 Task: In the  document Appleloge.rtf ,align picture to the 'center'. Insert word art below the picture and give heading  'Apple in Black 'change the shape height to  6.32 in
Action: Mouse moved to (523, 322)
Screenshot: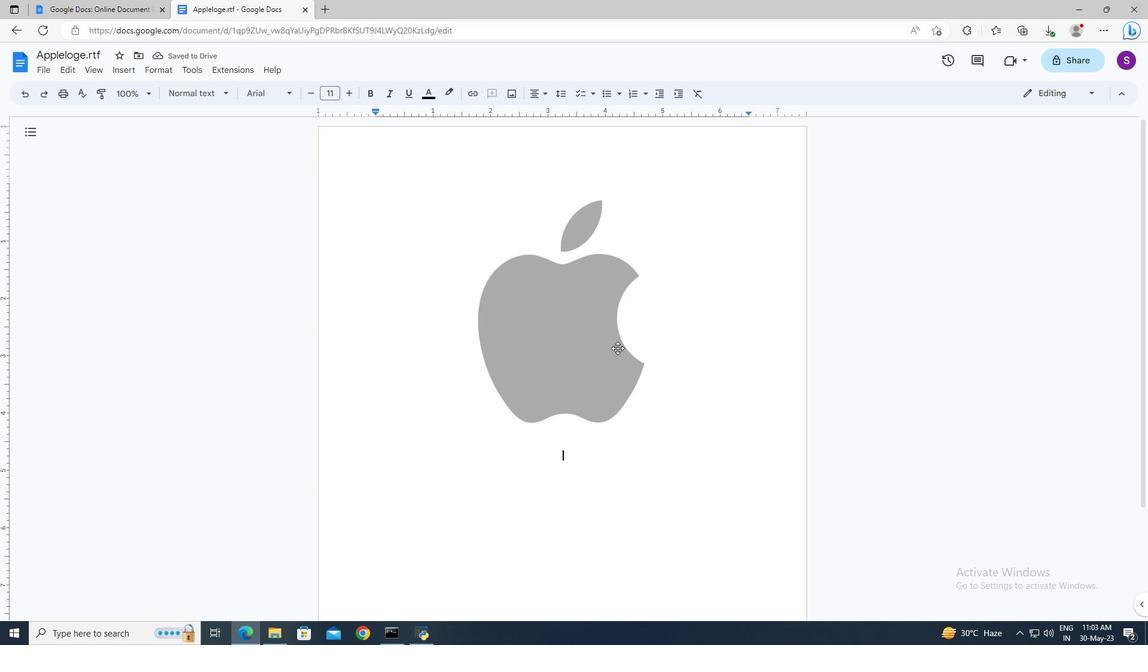 
Action: Mouse pressed left at (523, 322)
Screenshot: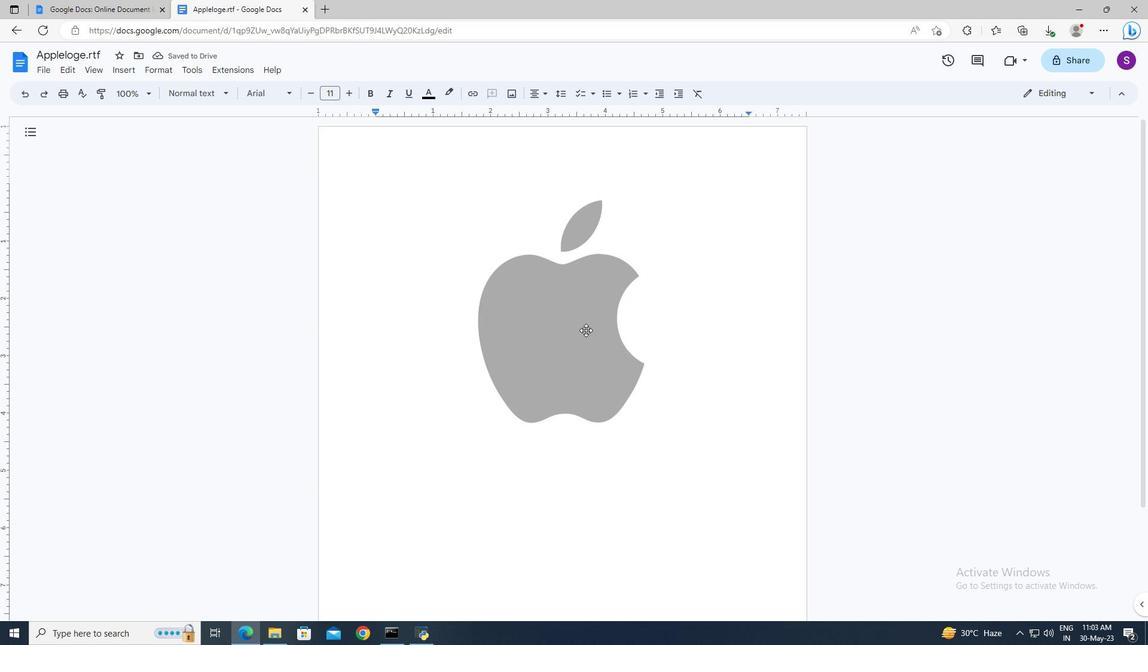 
Action: Mouse moved to (236, 99)
Screenshot: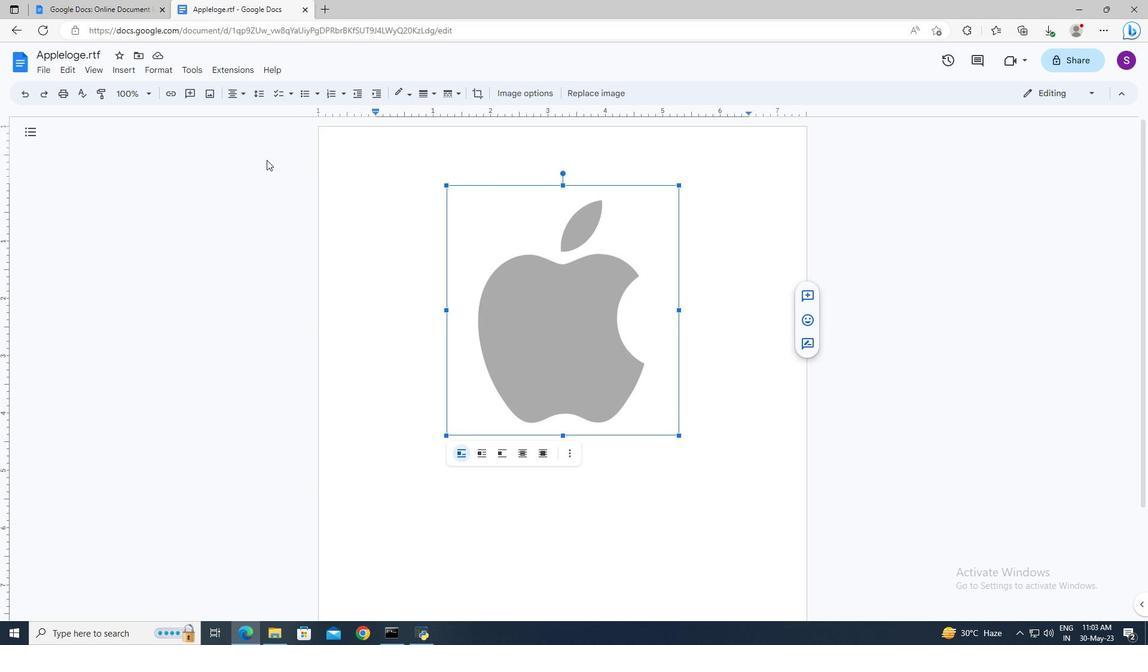 
Action: Mouse pressed left at (236, 99)
Screenshot: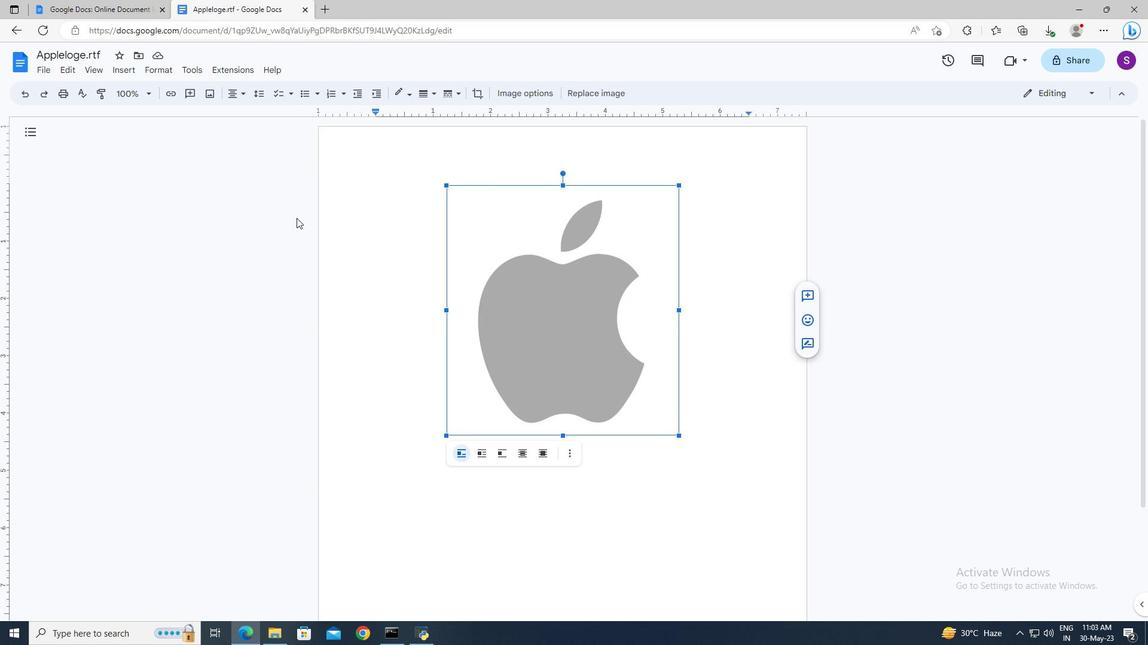 
Action: Mouse moved to (250, 110)
Screenshot: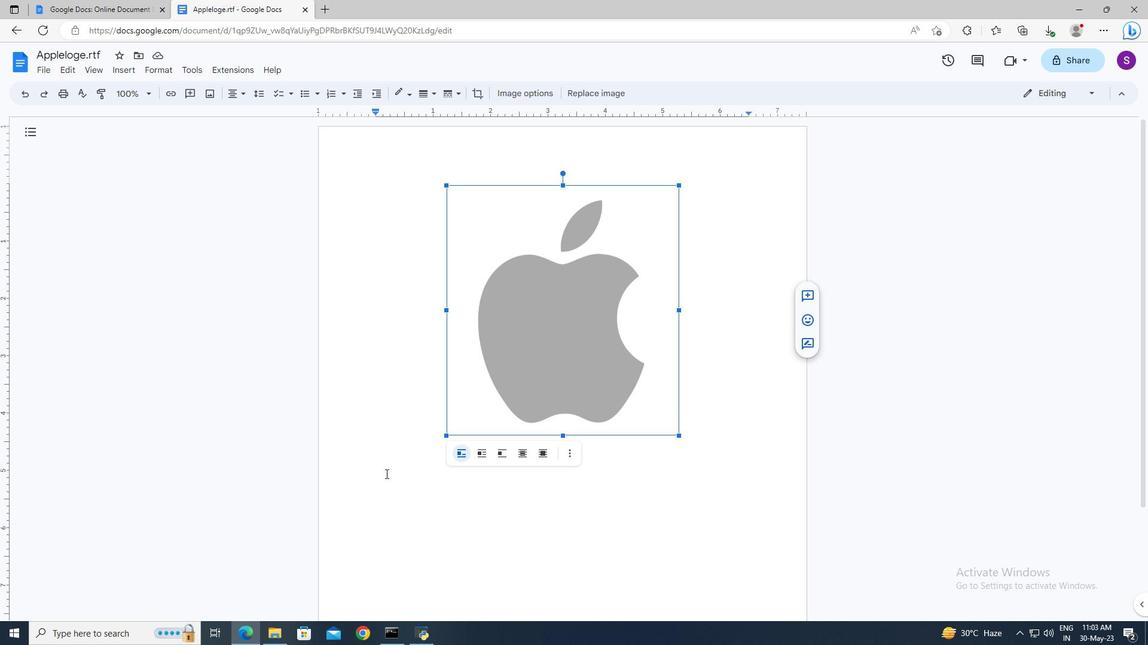 
Action: Mouse pressed left at (250, 110)
Screenshot: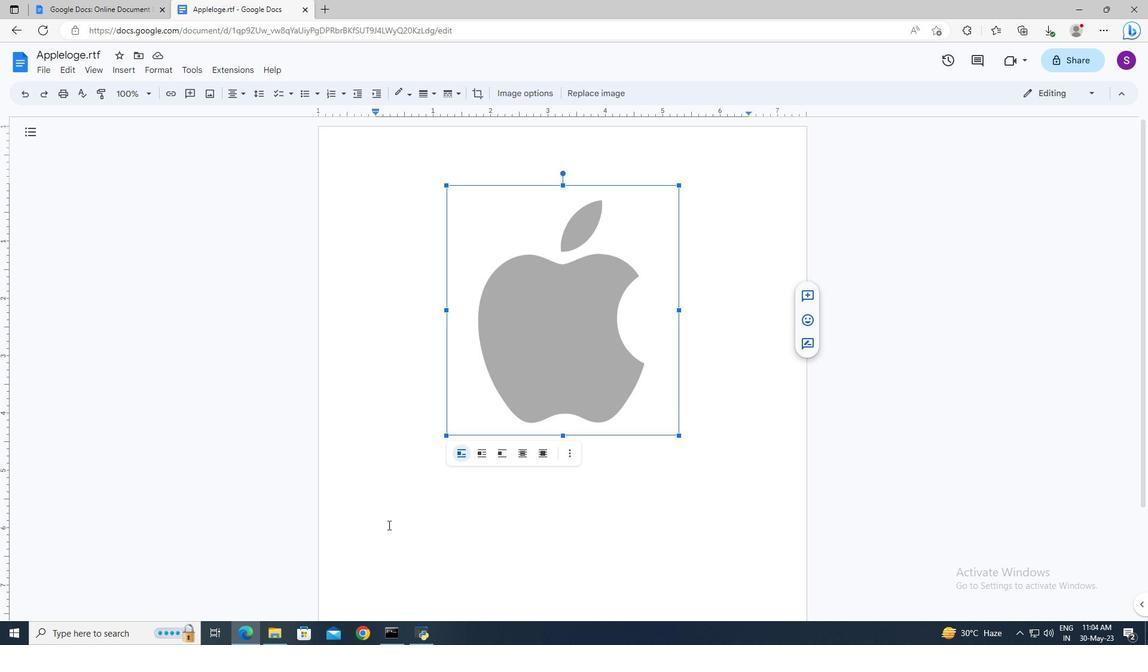 
Action: Mouse moved to (418, 288)
Screenshot: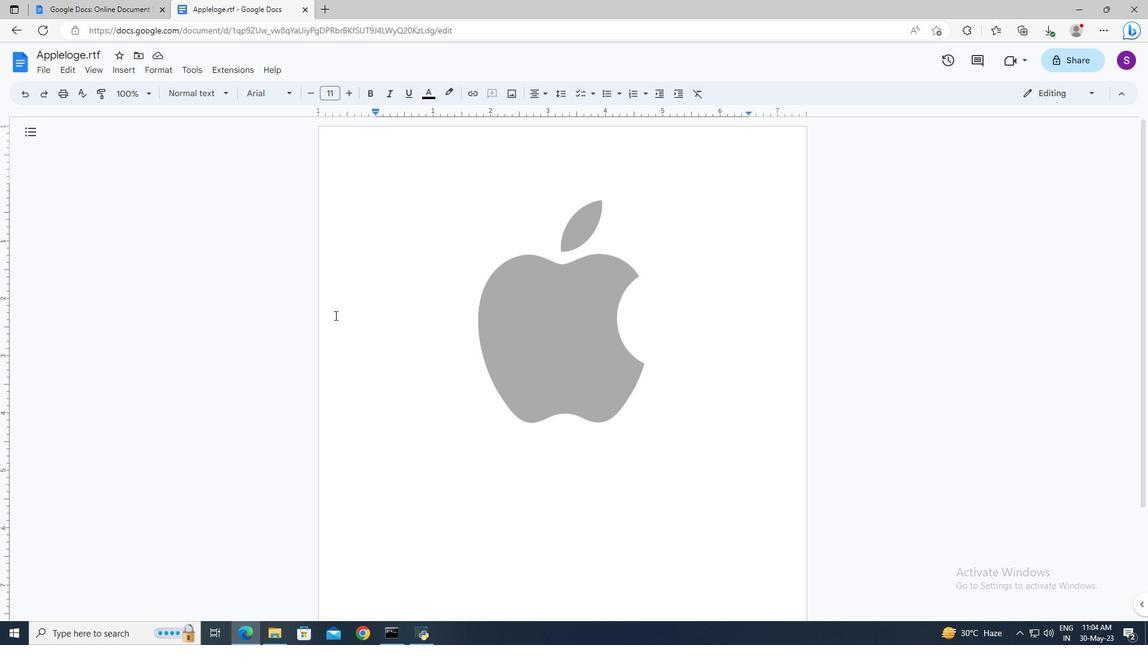 
Action: Mouse scrolled (418, 287) with delta (0, 0)
Screenshot: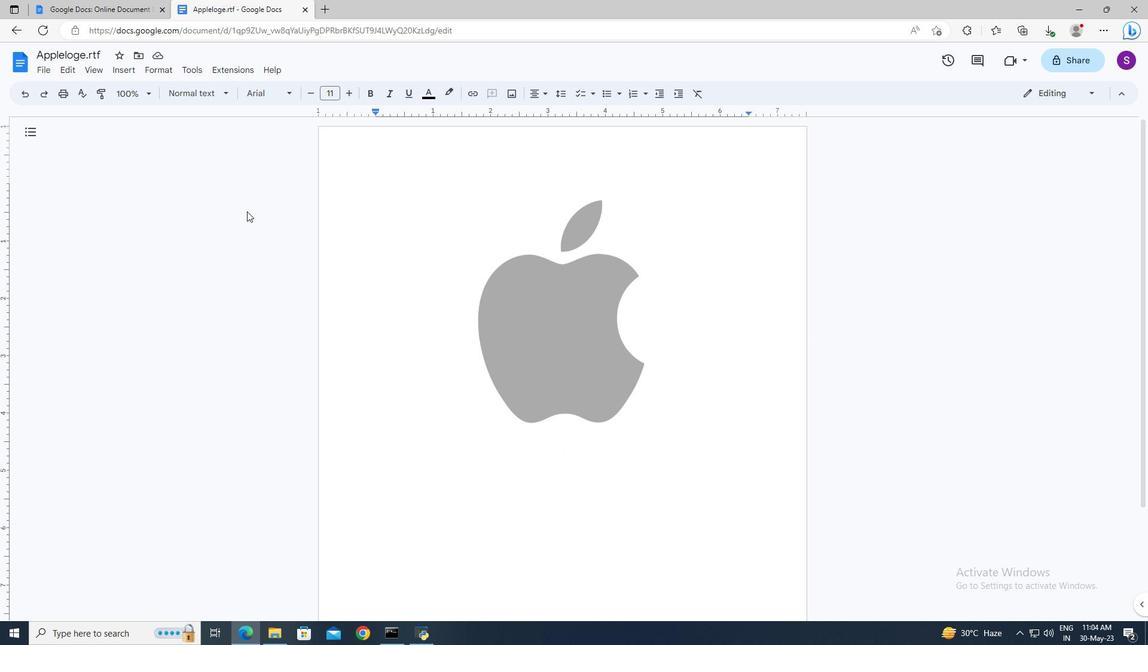 
Action: Mouse scrolled (418, 287) with delta (0, 0)
Screenshot: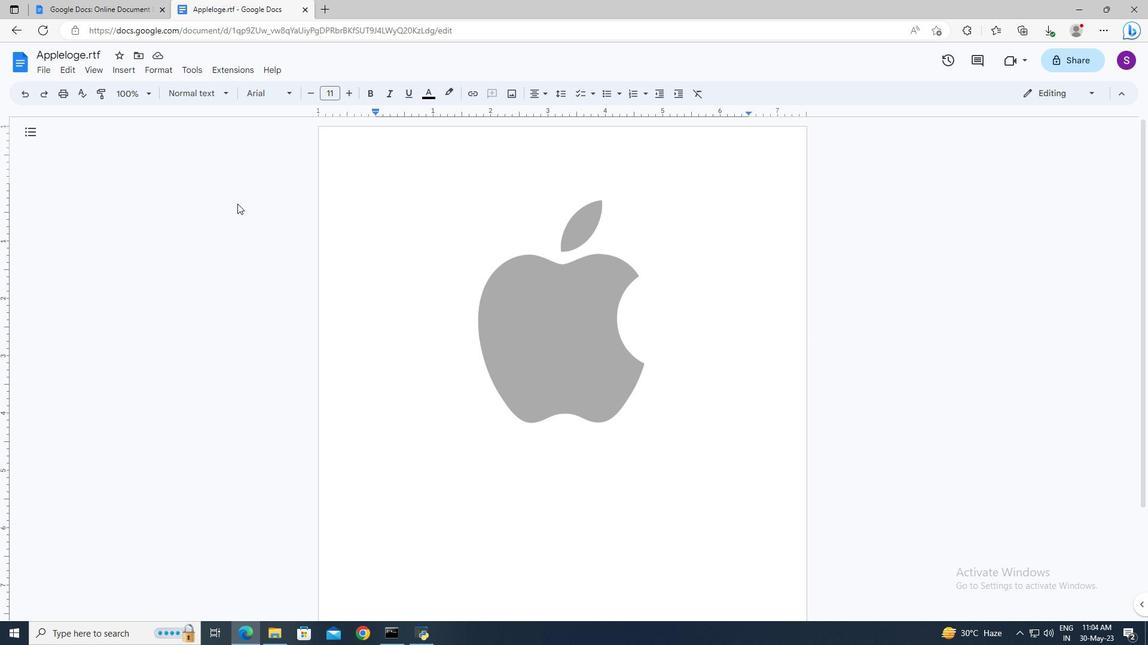 
Action: Mouse scrolled (418, 287) with delta (0, 0)
Screenshot: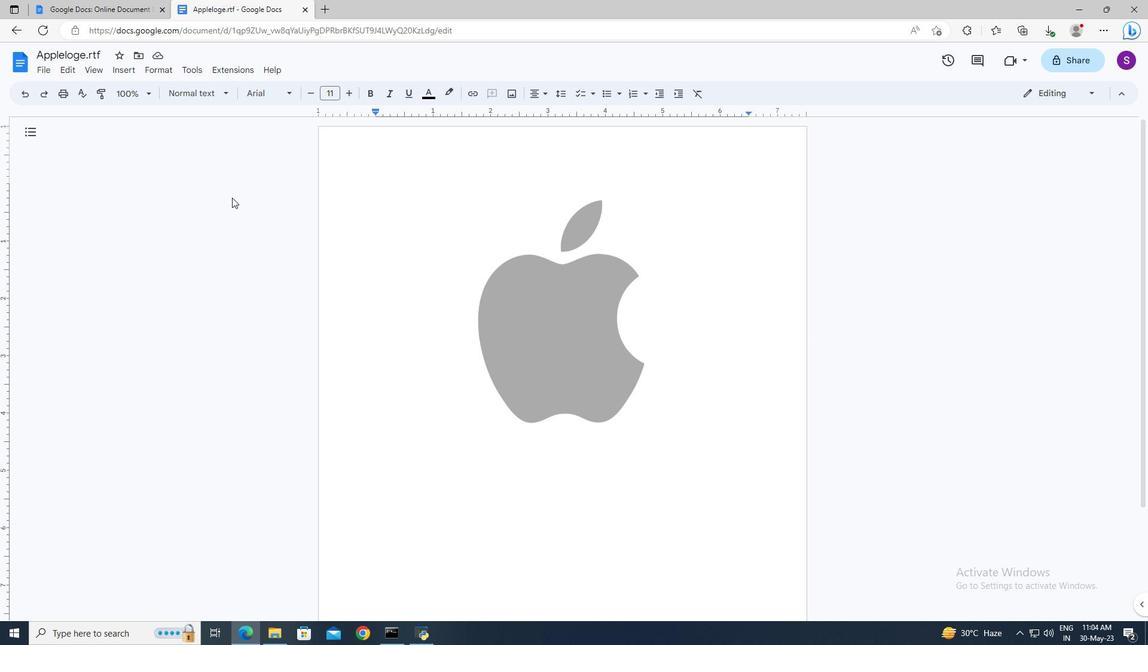 
Action: Mouse moved to (667, 404)
Screenshot: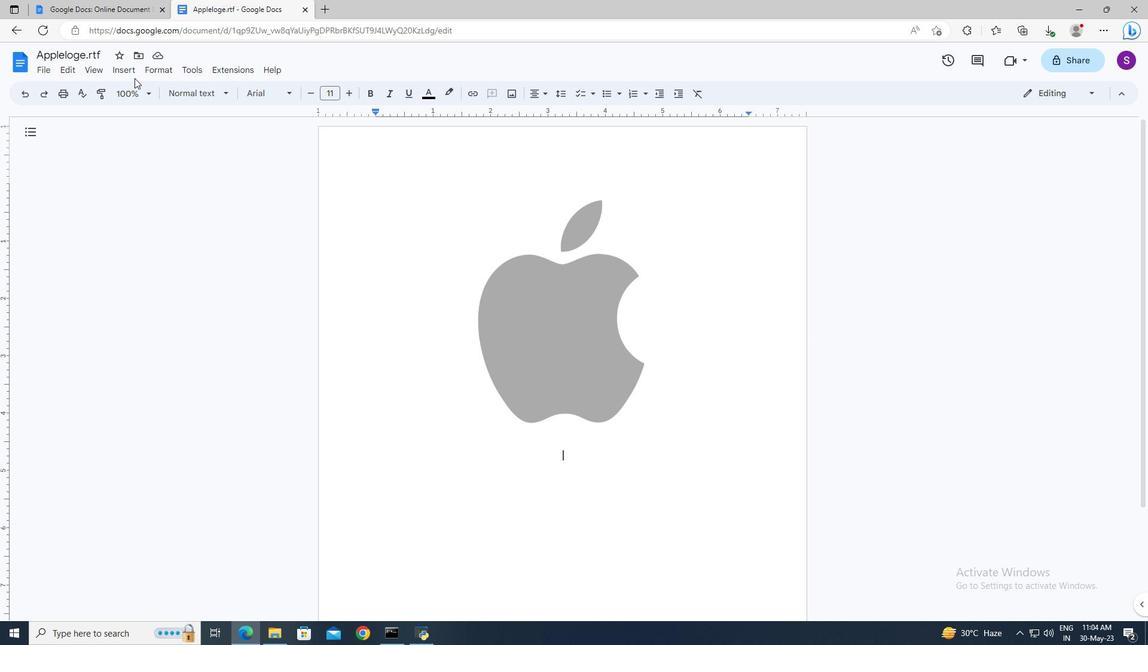 
Action: Mouse pressed left at (667, 404)
Screenshot: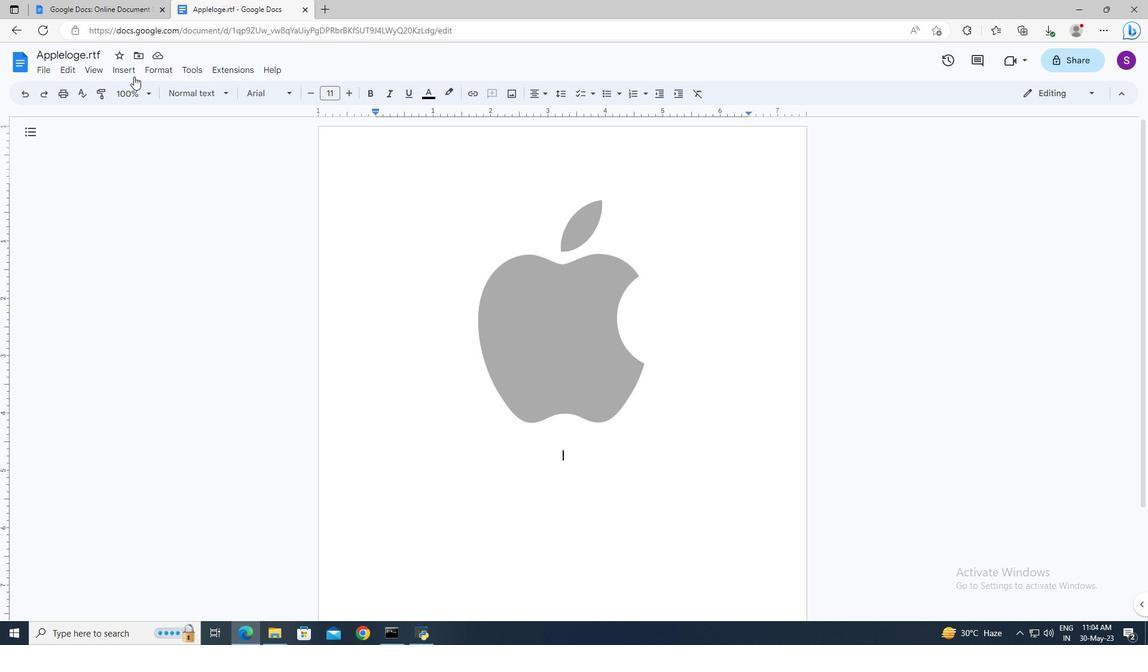 
Action: Mouse moved to (675, 427)
Screenshot: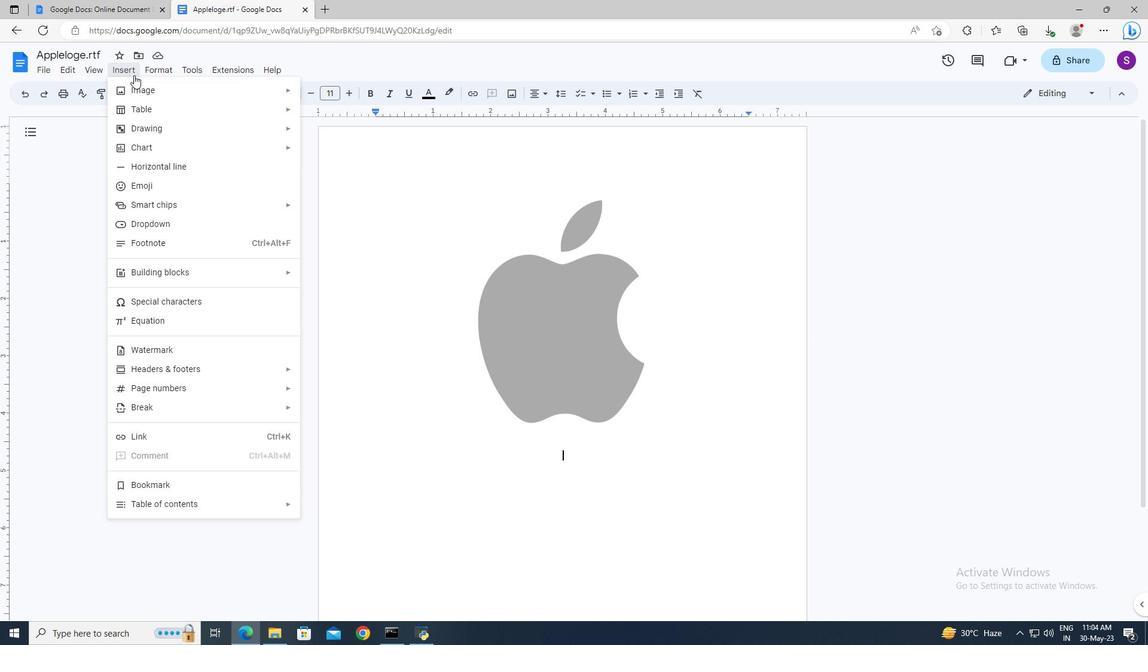 
Action: Key pressed <Key.enter>ctrl+Z
Screenshot: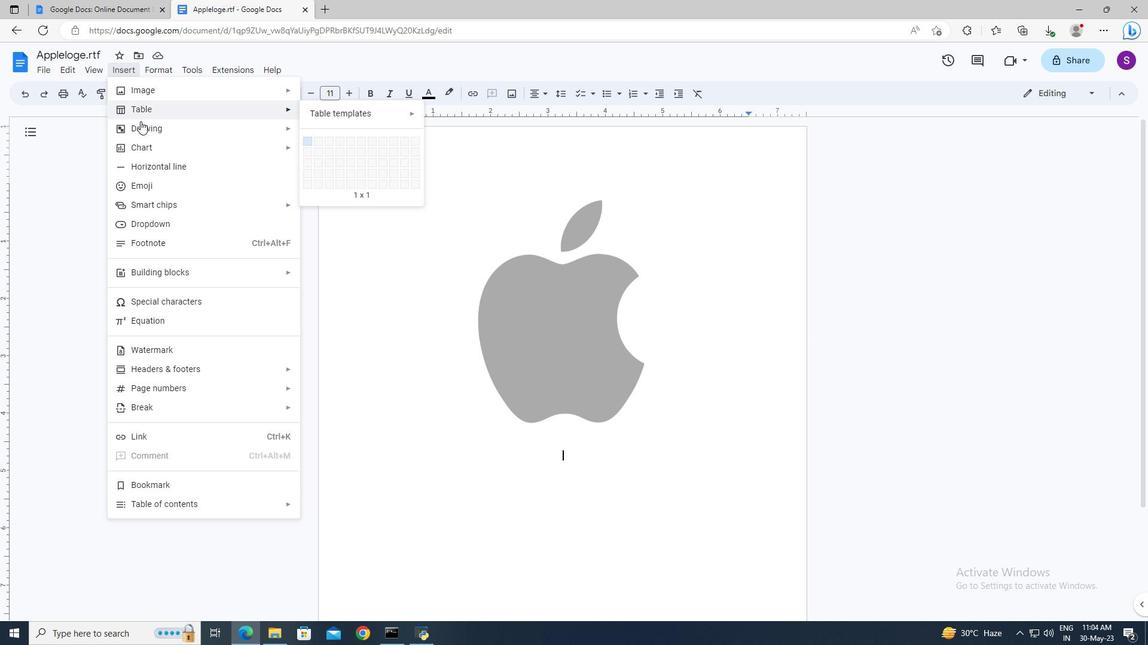 
Action: Mouse moved to (495, 508)
Screenshot: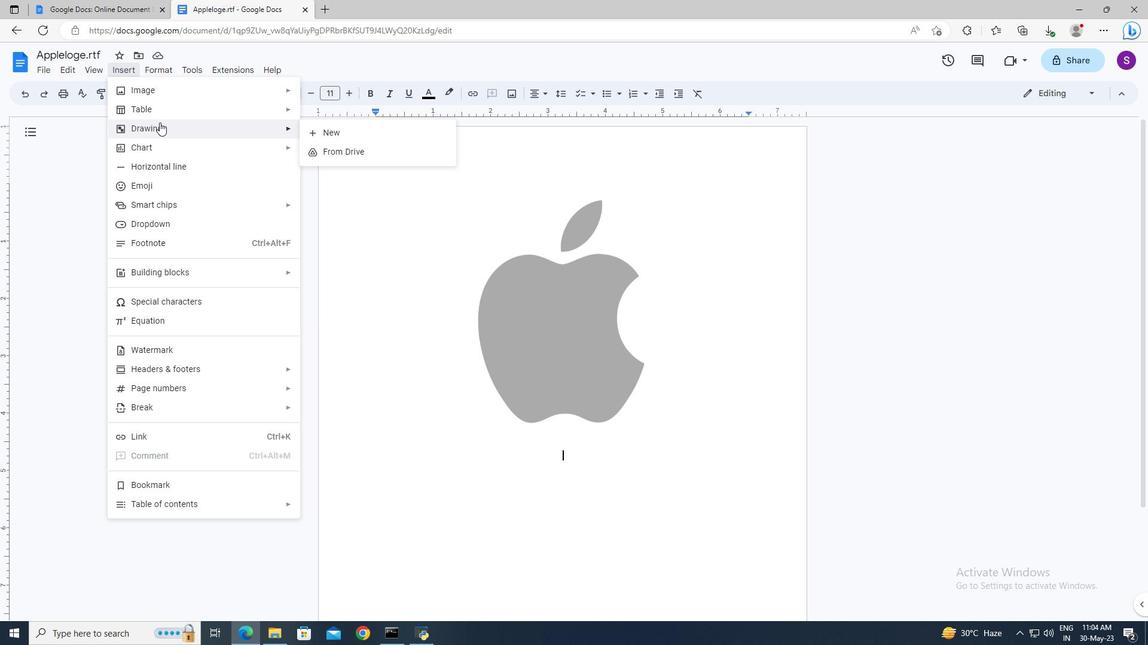
Action: Mouse pressed left at (495, 508)
Screenshot: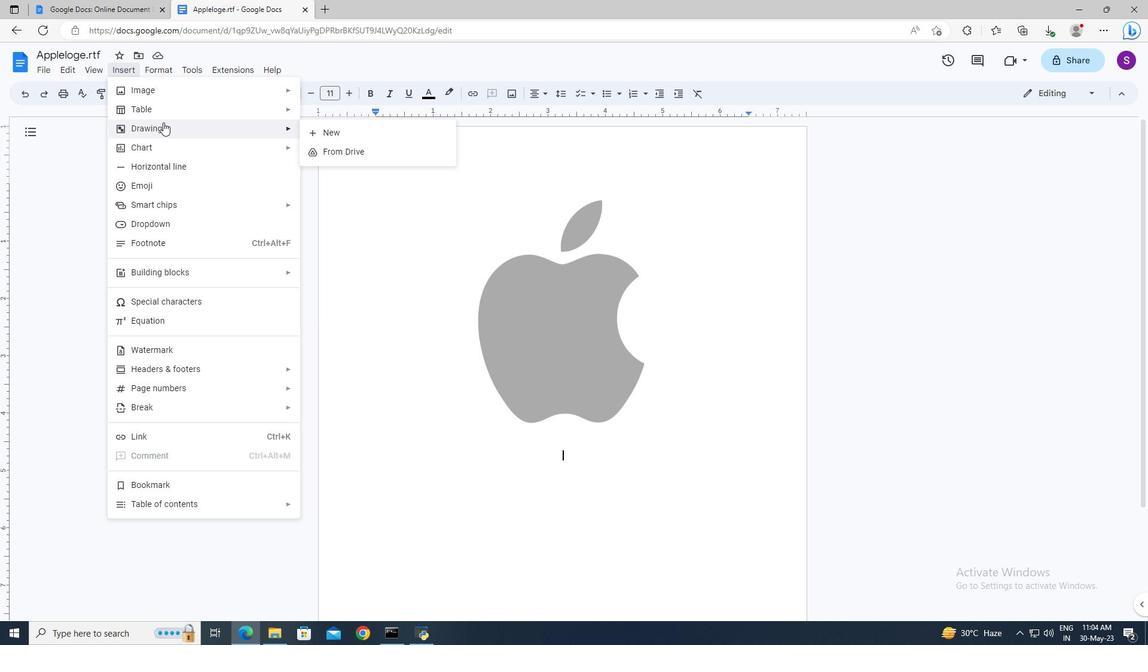
Action: Mouse moved to (473, 574)
Screenshot: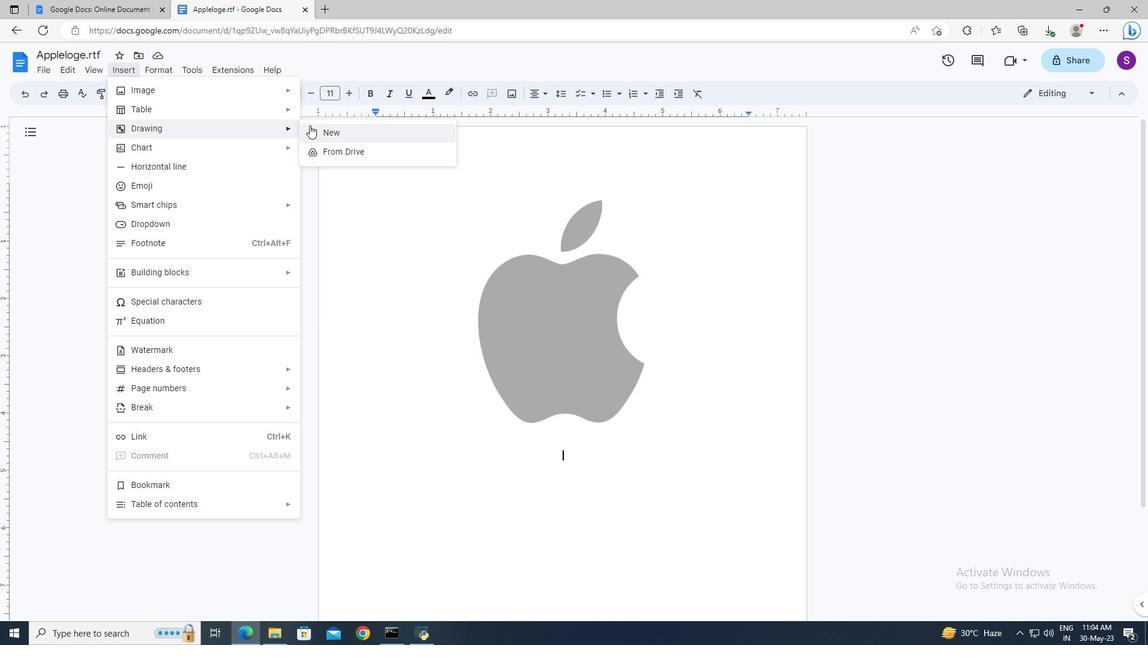 
Action: Mouse scrolled (473, 573) with delta (0, 0)
Screenshot: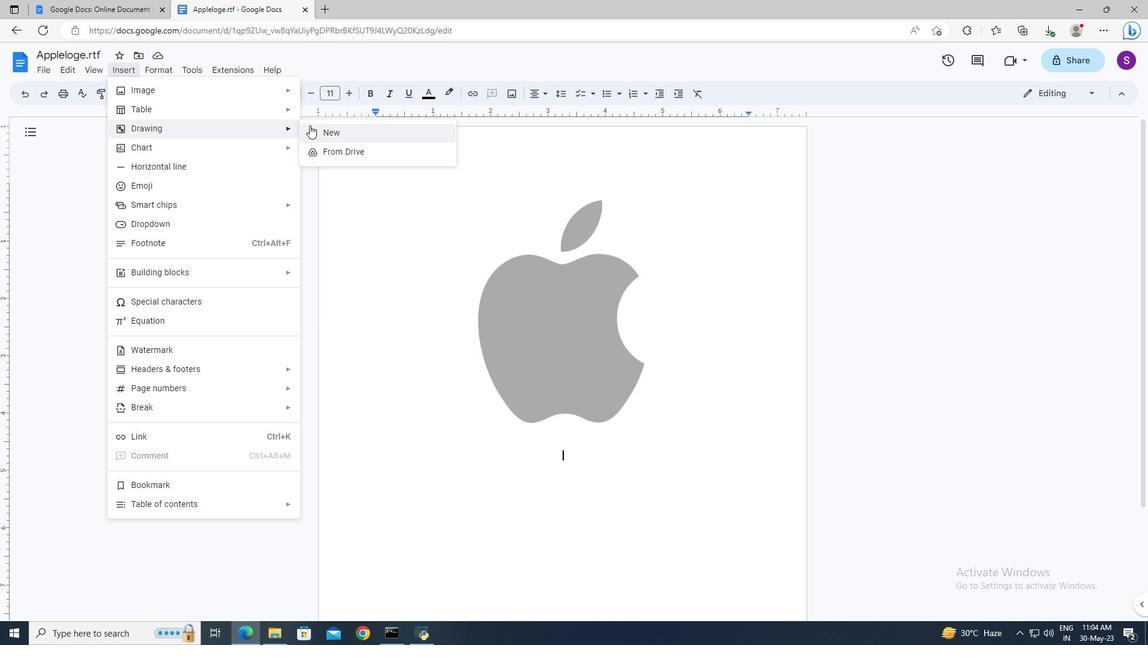 
Action: Mouse scrolled (473, 573) with delta (0, 0)
Screenshot: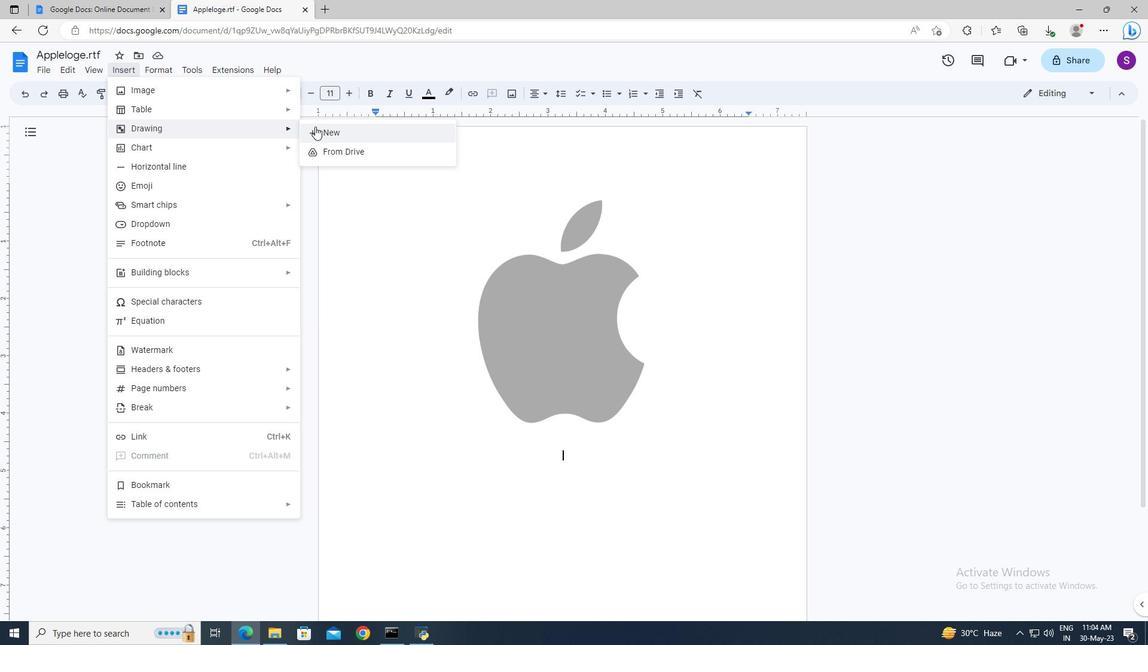 
Action: Mouse scrolled (473, 574) with delta (0, 0)
Screenshot: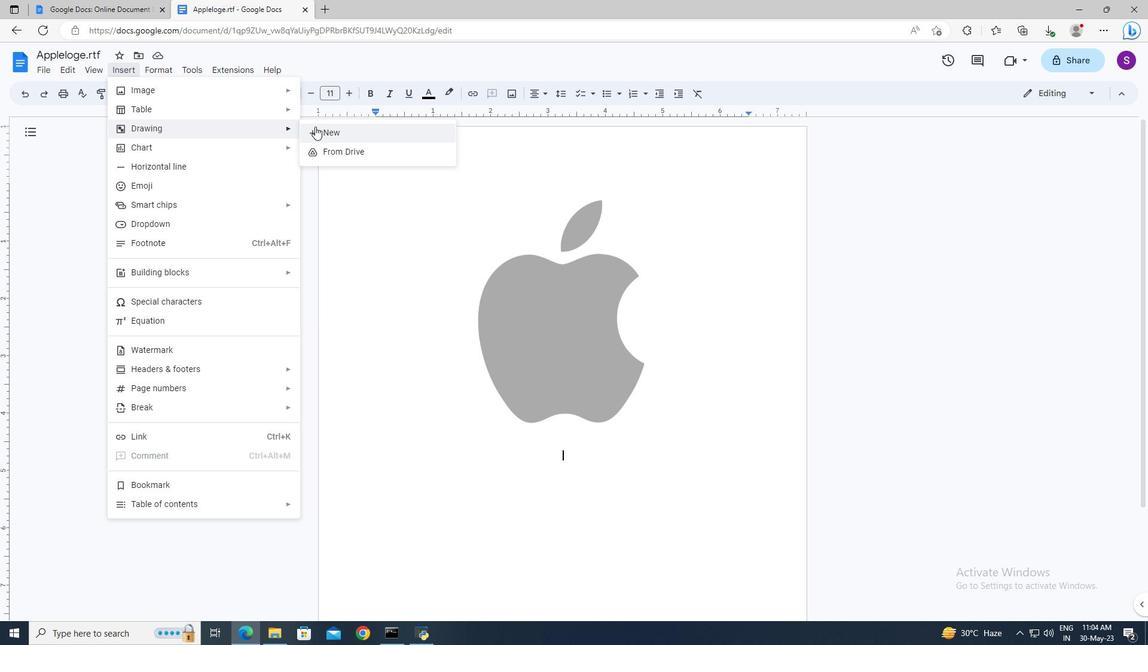 
Action: Mouse scrolled (473, 573) with delta (0, 0)
Screenshot: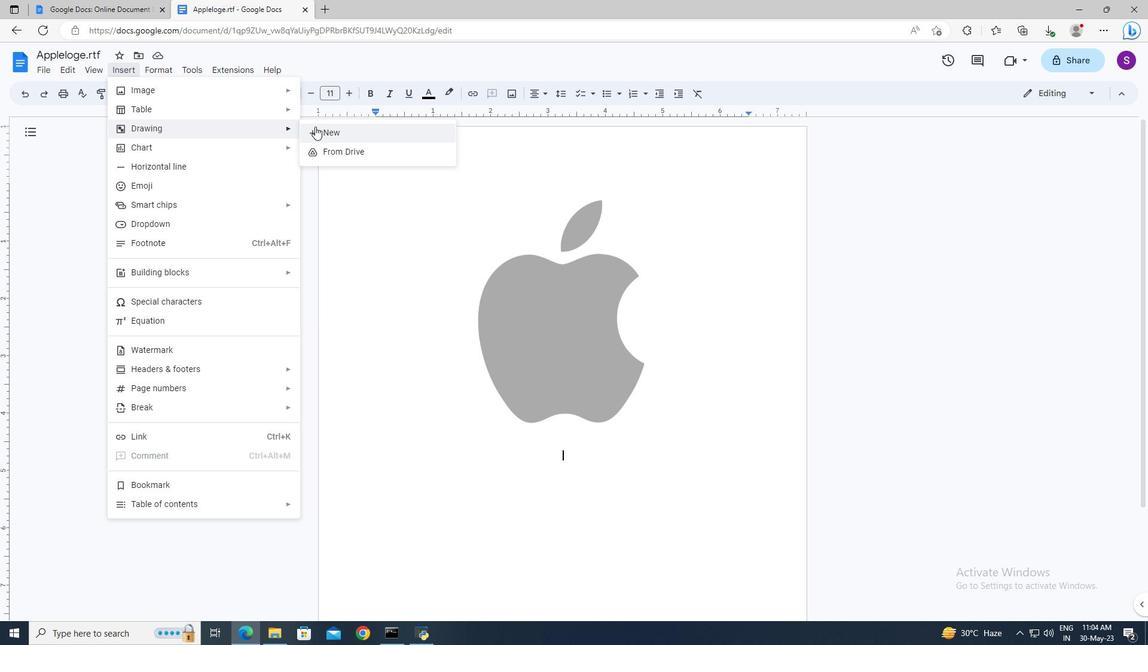 
Action: Mouse moved to (436, 559)
Screenshot: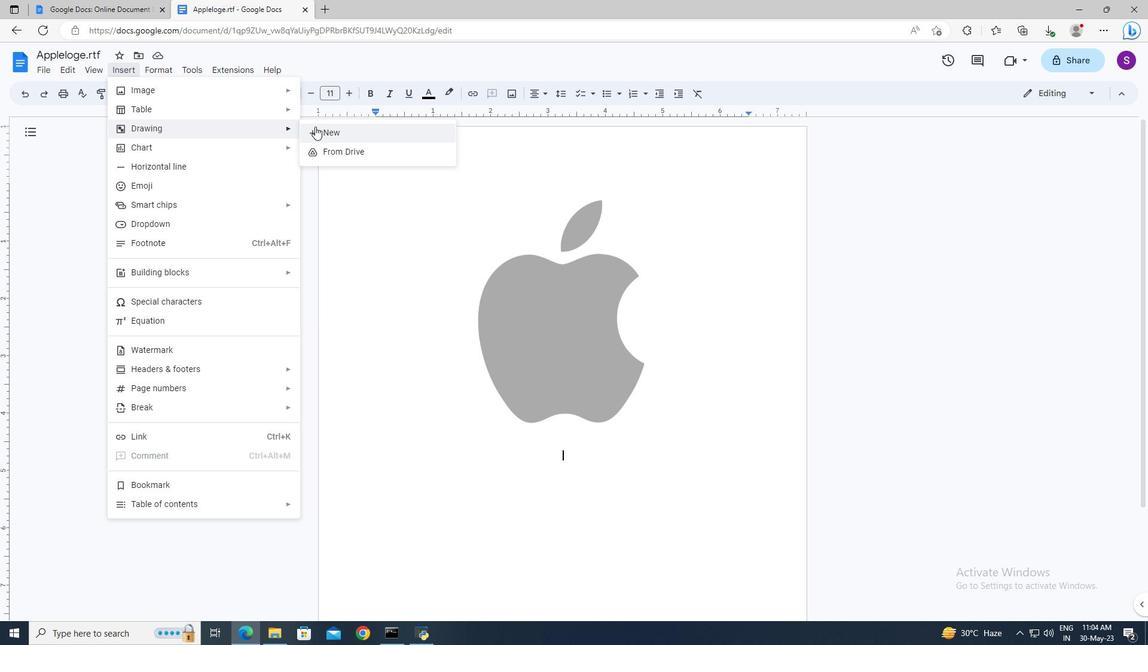 
Action: Mouse pressed left at (436, 559)
Screenshot: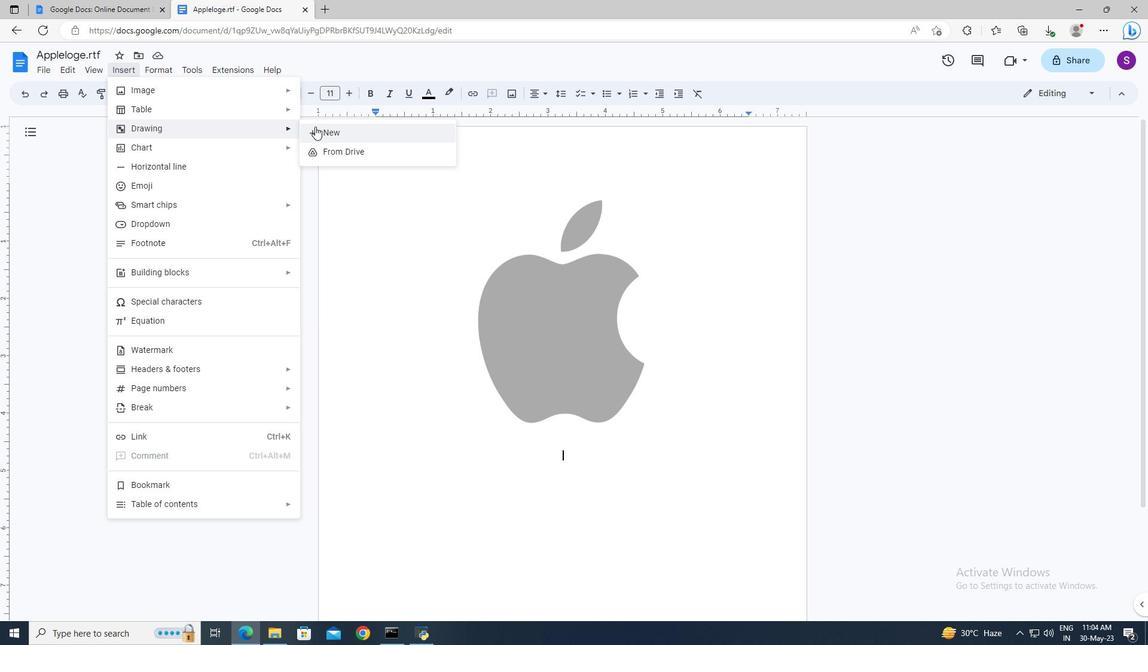 
Action: Mouse pressed left at (436, 559)
Screenshot: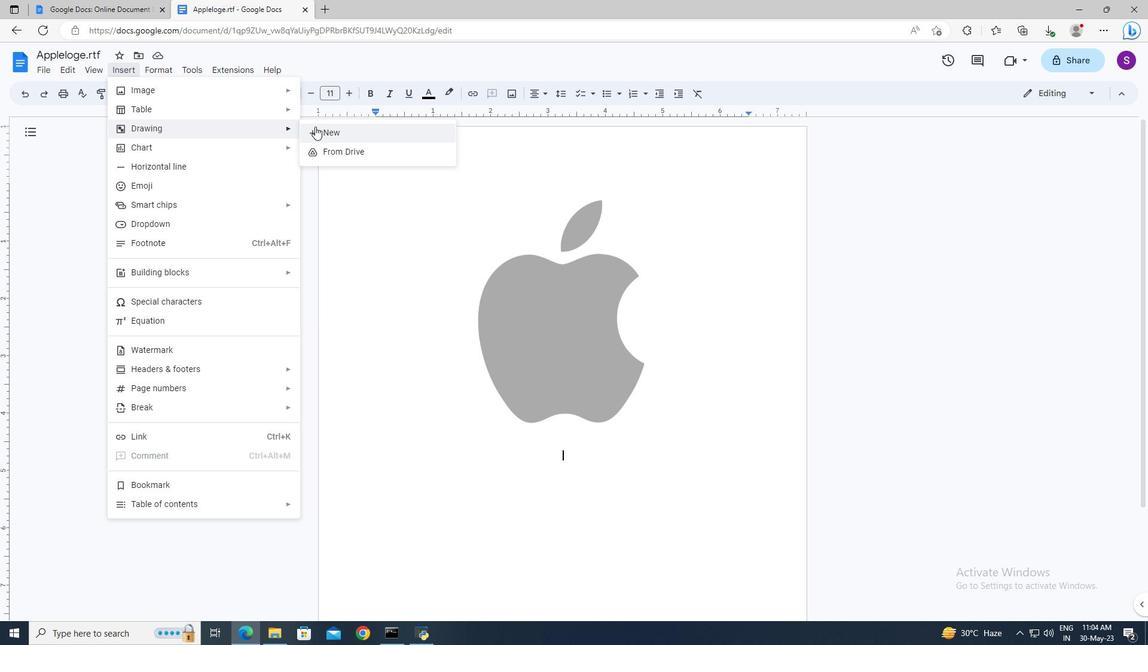
Action: Mouse moved to (436, 563)
Screenshot: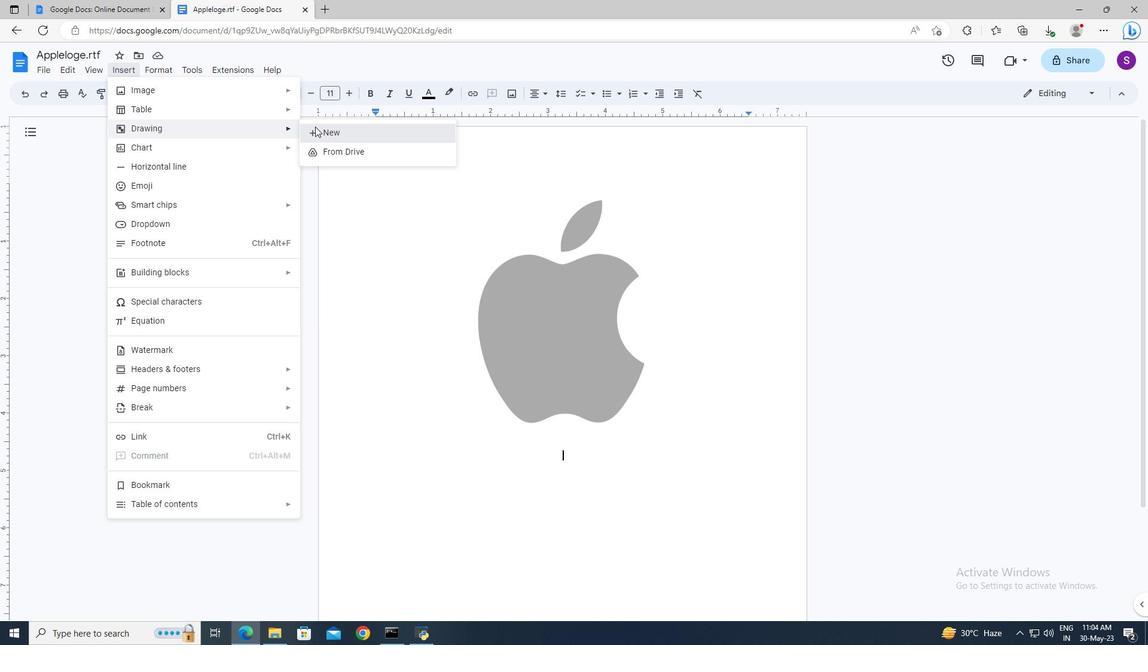 
Action: Mouse scrolled (436, 563) with delta (0, 0)
Screenshot: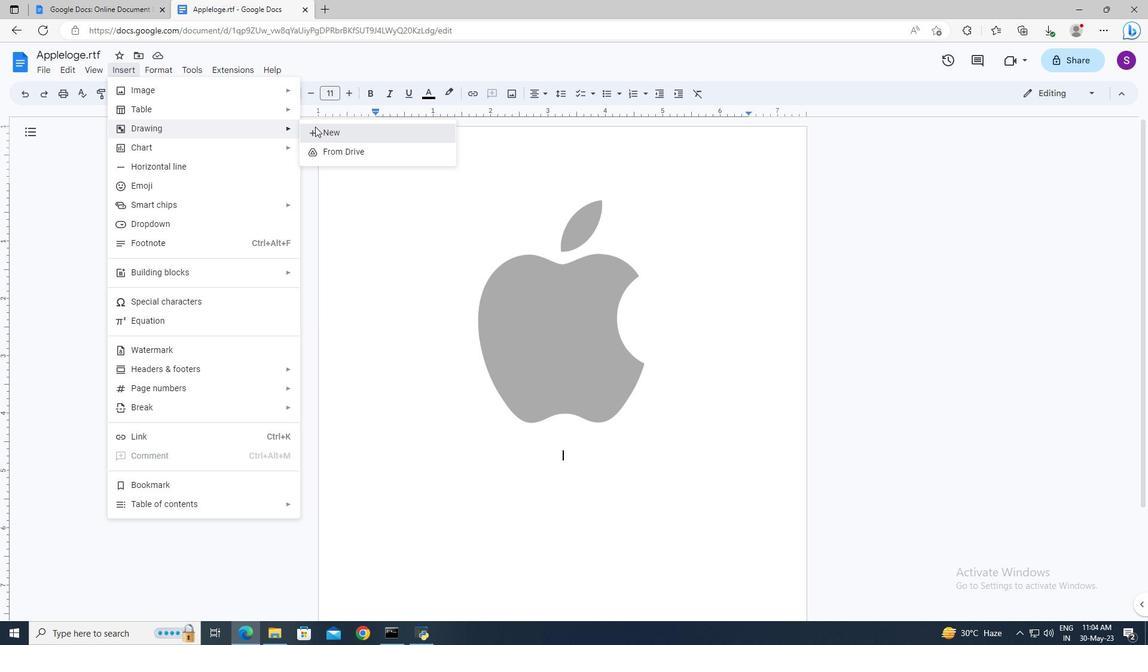 
Action: Mouse scrolled (436, 563) with delta (0, 0)
Screenshot: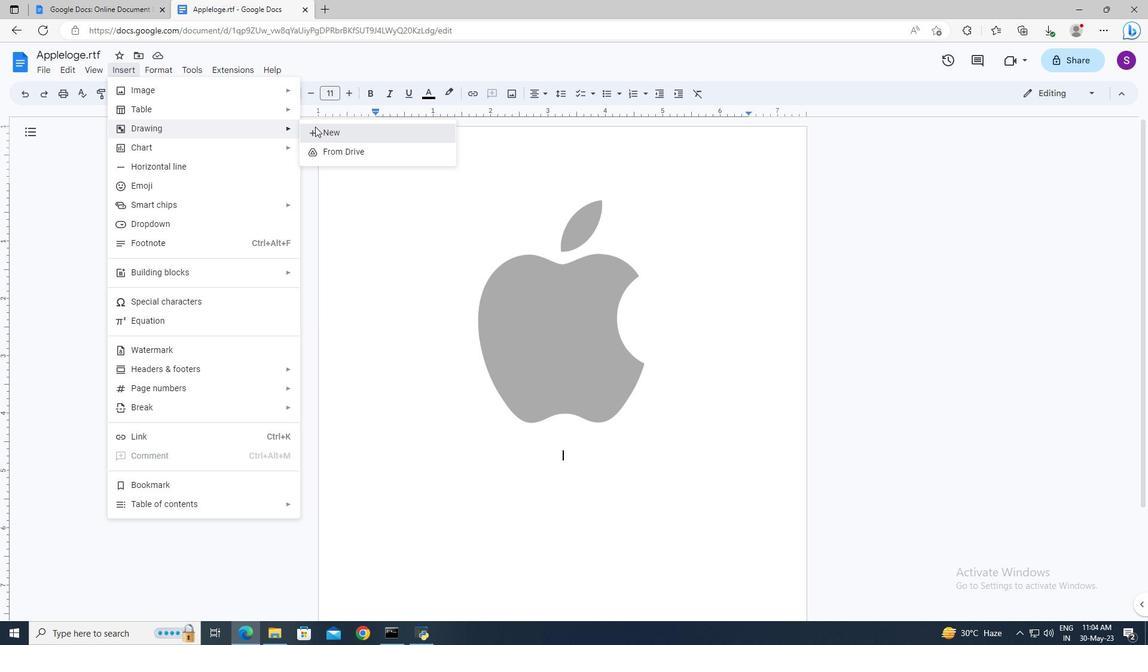 
Action: Mouse scrolled (436, 563) with delta (0, 0)
Screenshot: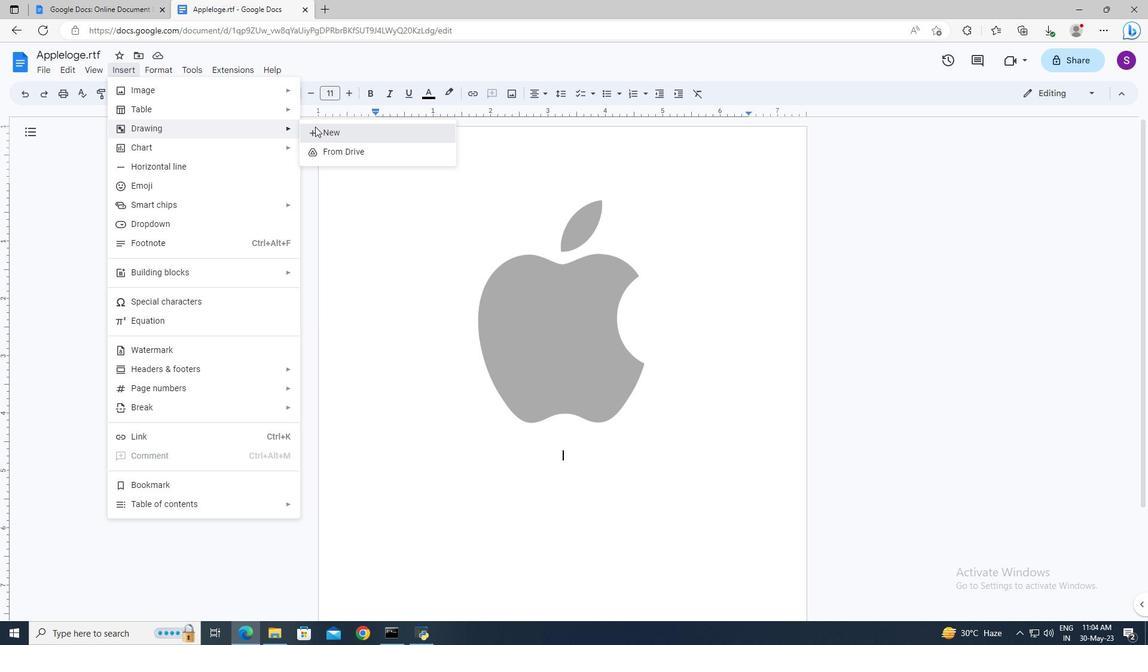 
Action: Mouse moved to (133, 75)
Screenshot: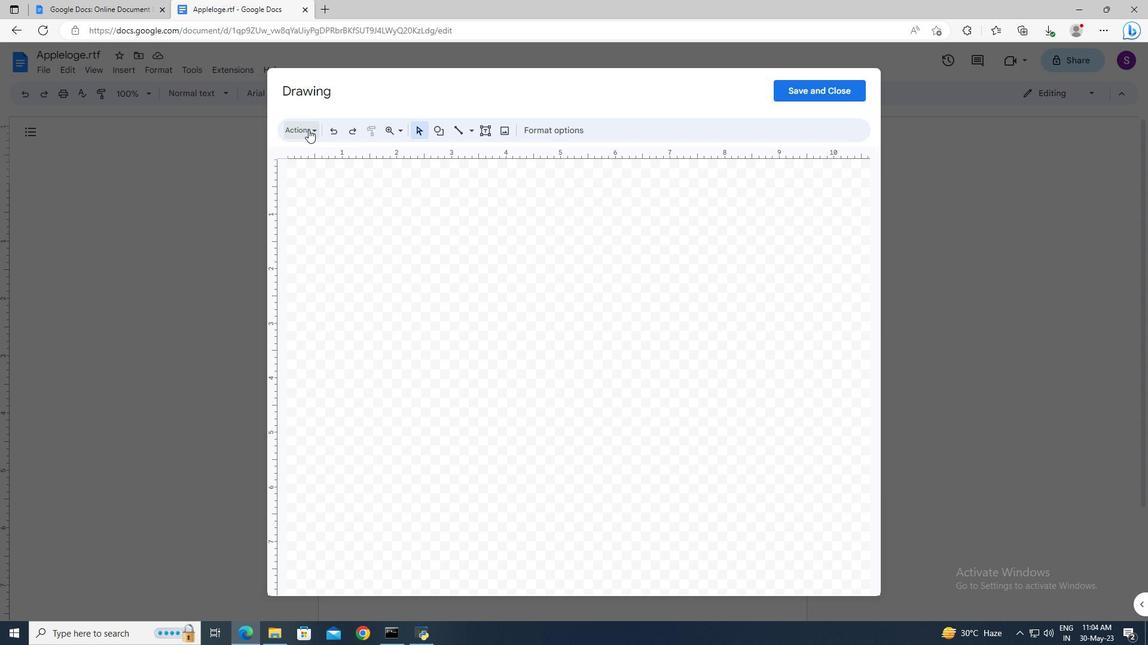 
Action: Mouse pressed left at (133, 75)
Screenshot: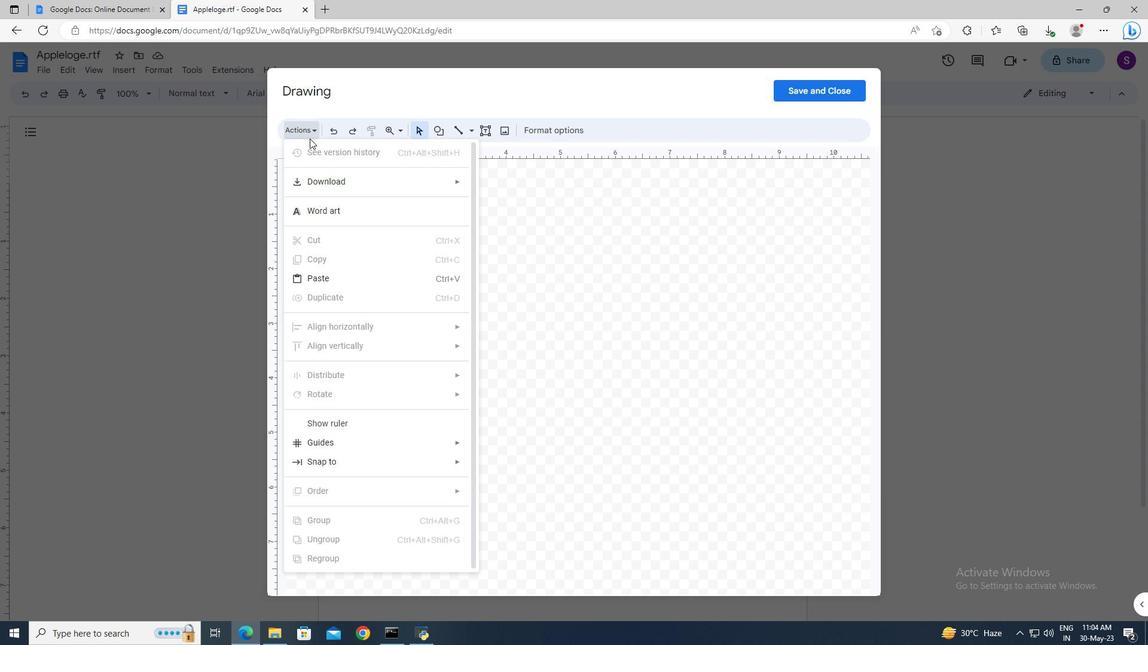 
Action: Mouse moved to (327, 129)
Screenshot: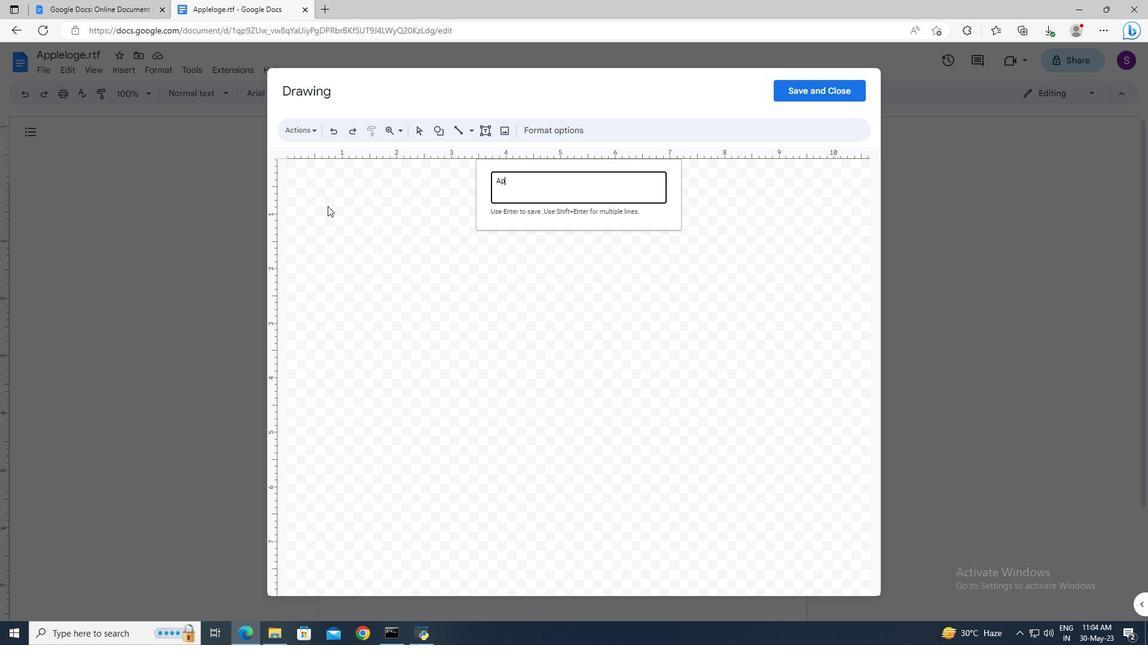 
Action: Mouse pressed left at (327, 129)
Screenshot: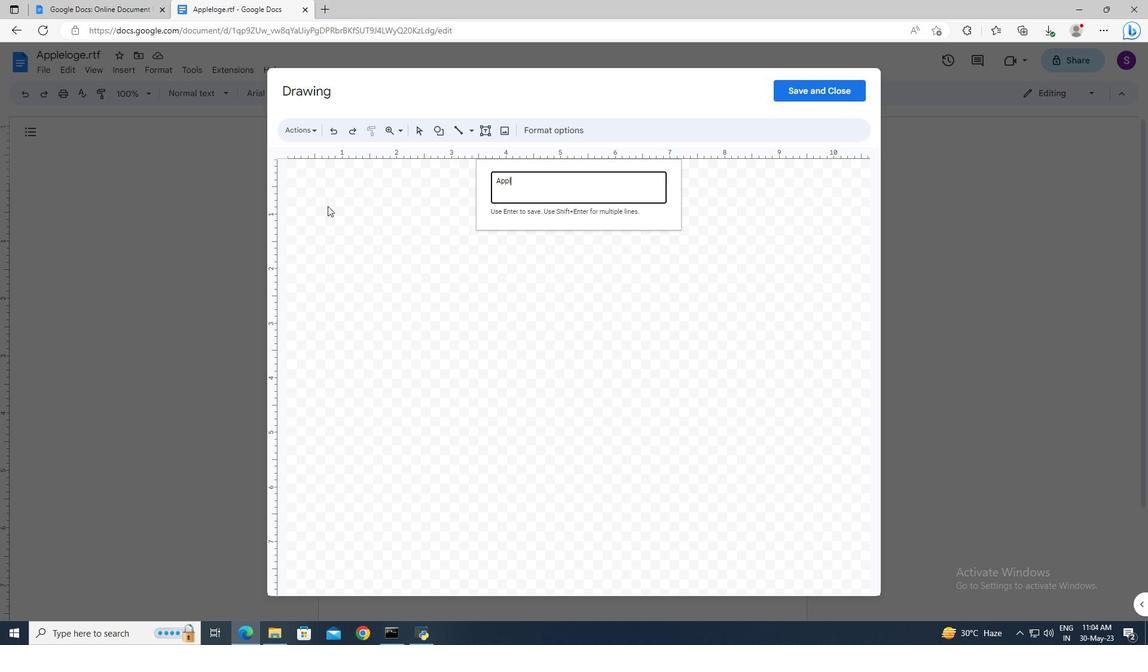 
Action: Mouse moved to (312, 130)
Screenshot: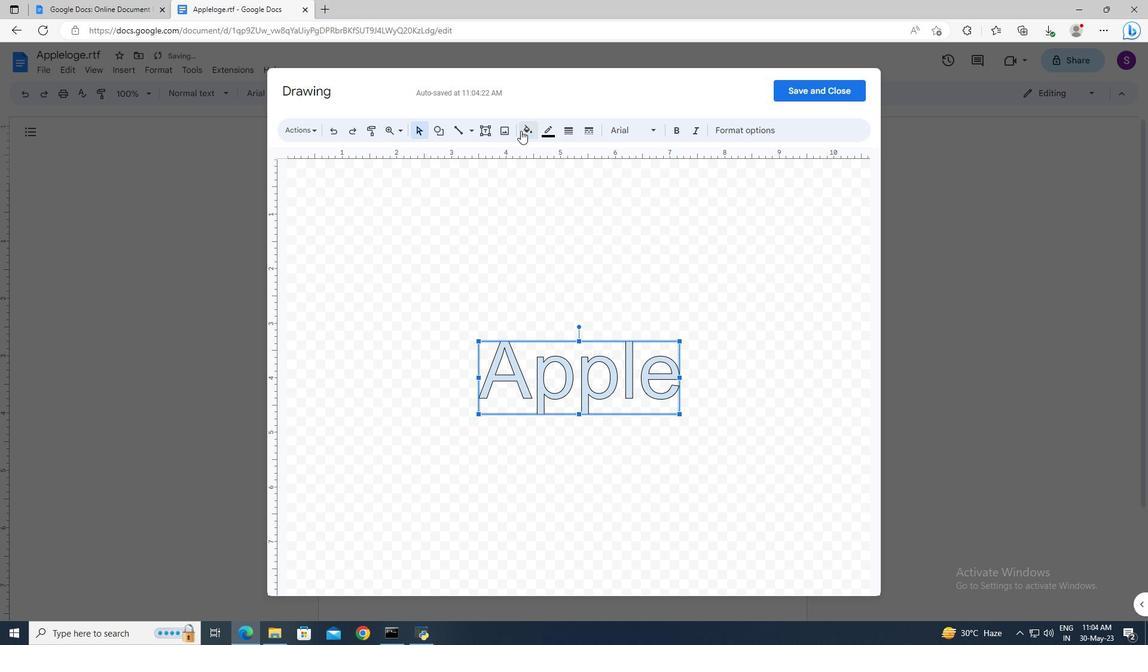 
Action: Mouse pressed left at (312, 130)
Screenshot: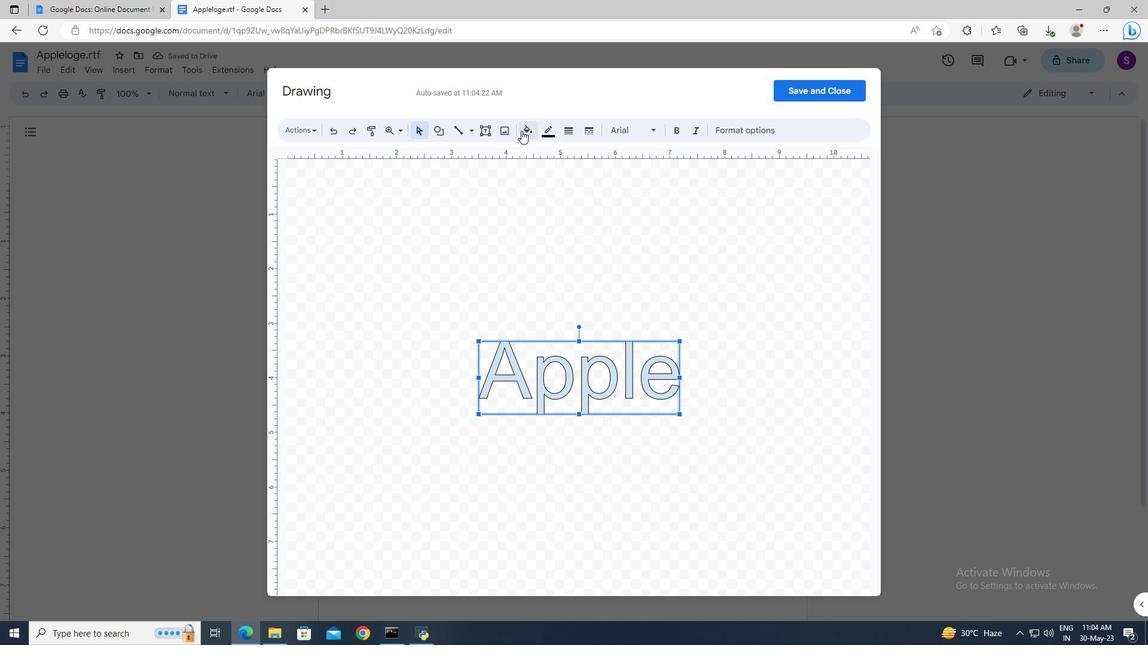
Action: Mouse moved to (317, 212)
Screenshot: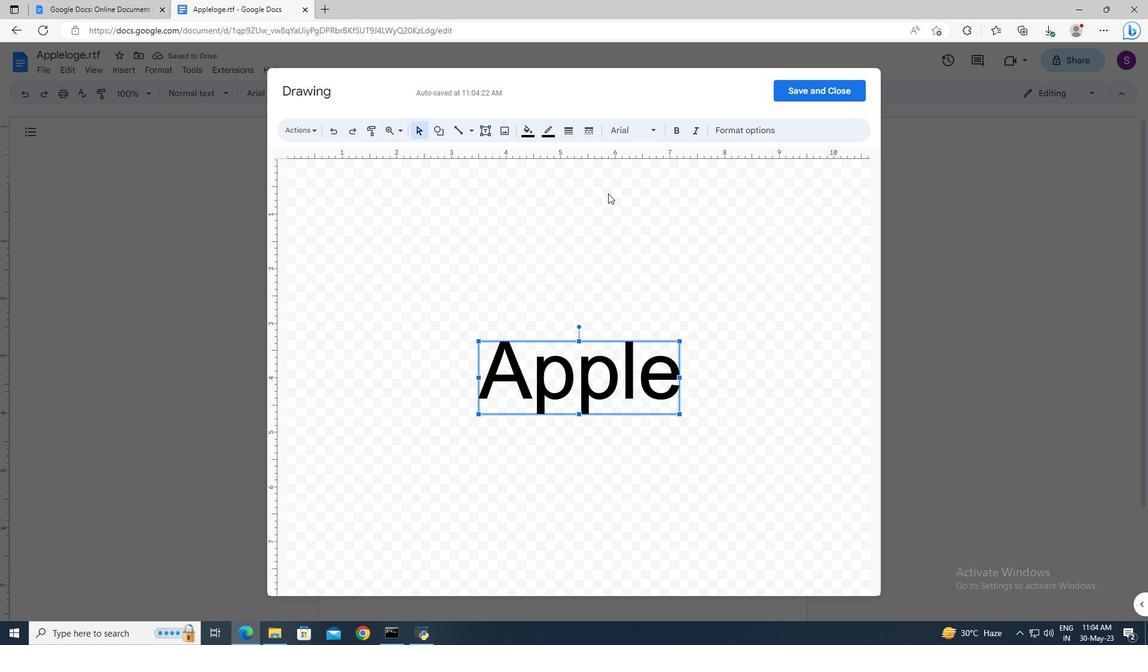 
Action: Mouse pressed left at (317, 212)
Screenshot: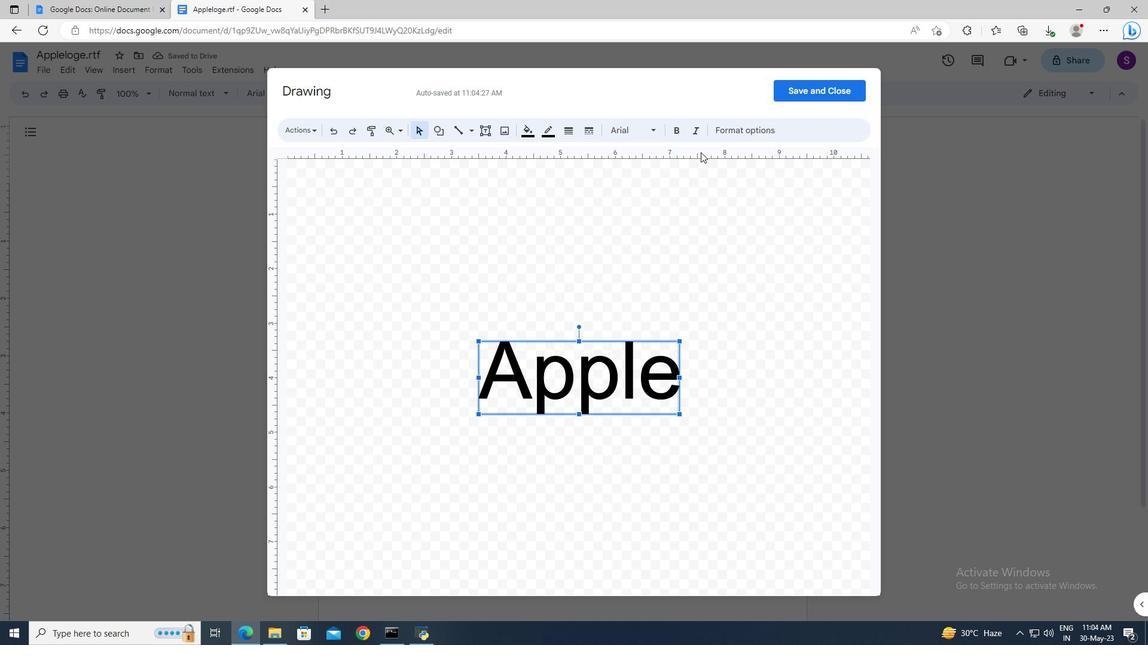 
Action: Key pressed <Key.shift>Apple<Key.enter>
Screenshot: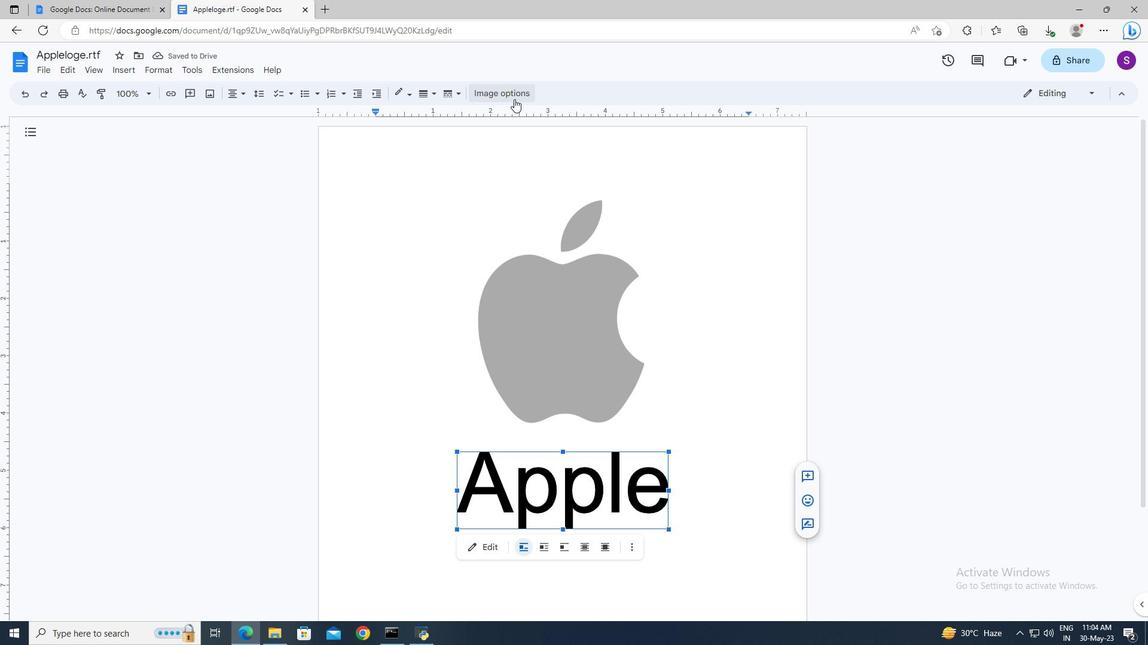 
Action: Mouse moved to (520, 129)
Screenshot: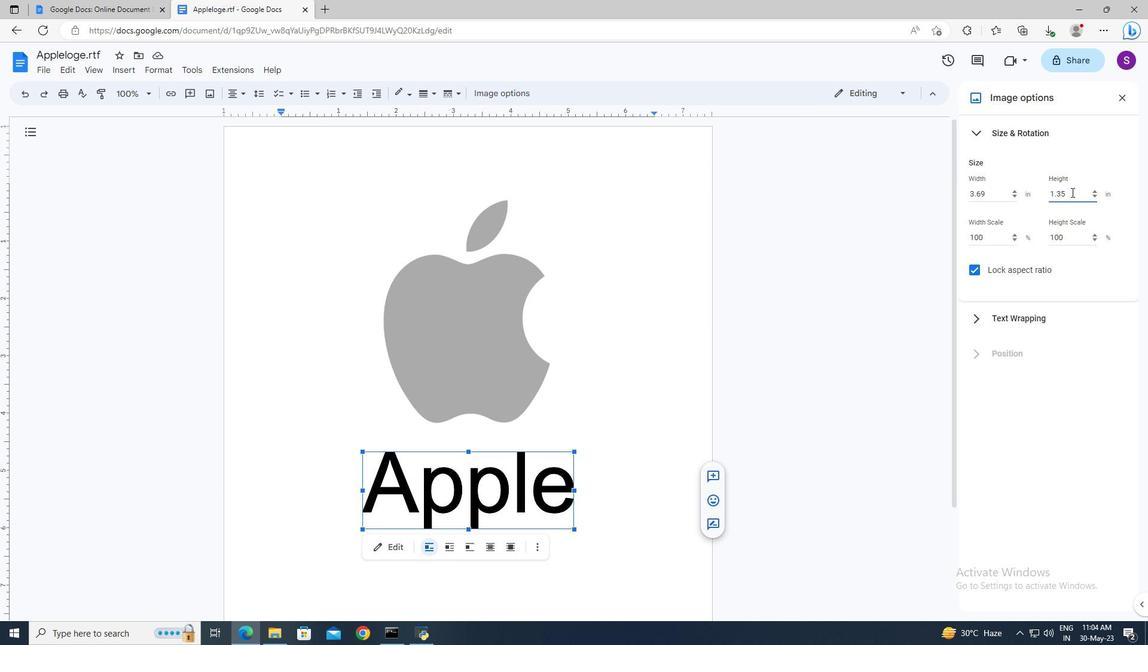 
Action: Mouse pressed left at (520, 129)
Screenshot: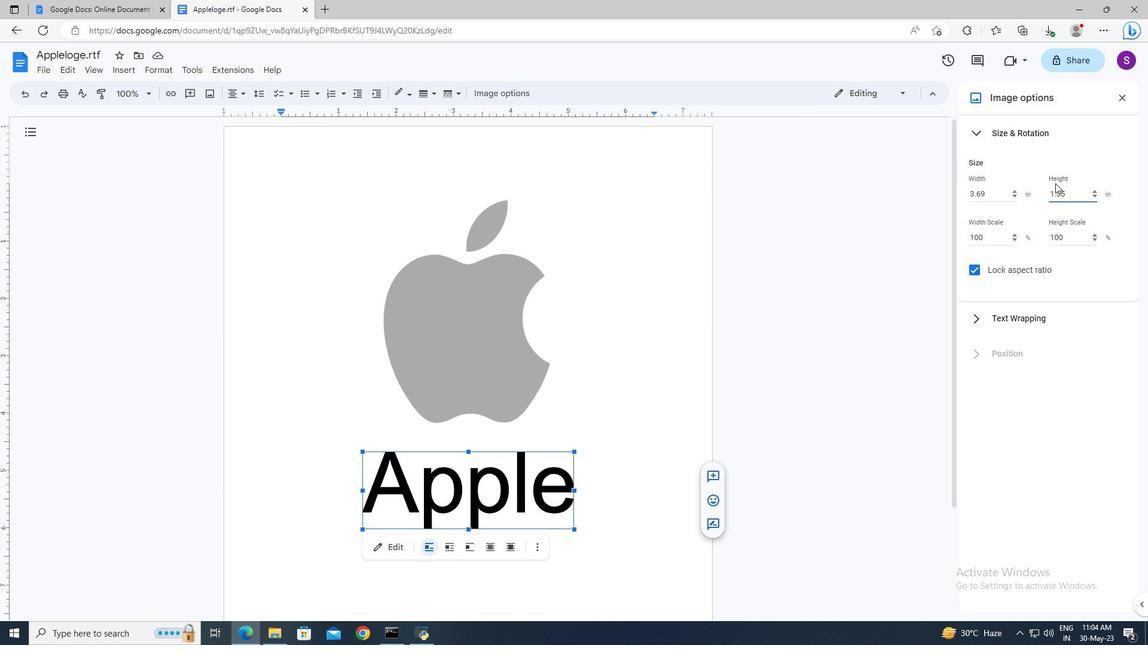 
Action: Mouse moved to (534, 214)
Screenshot: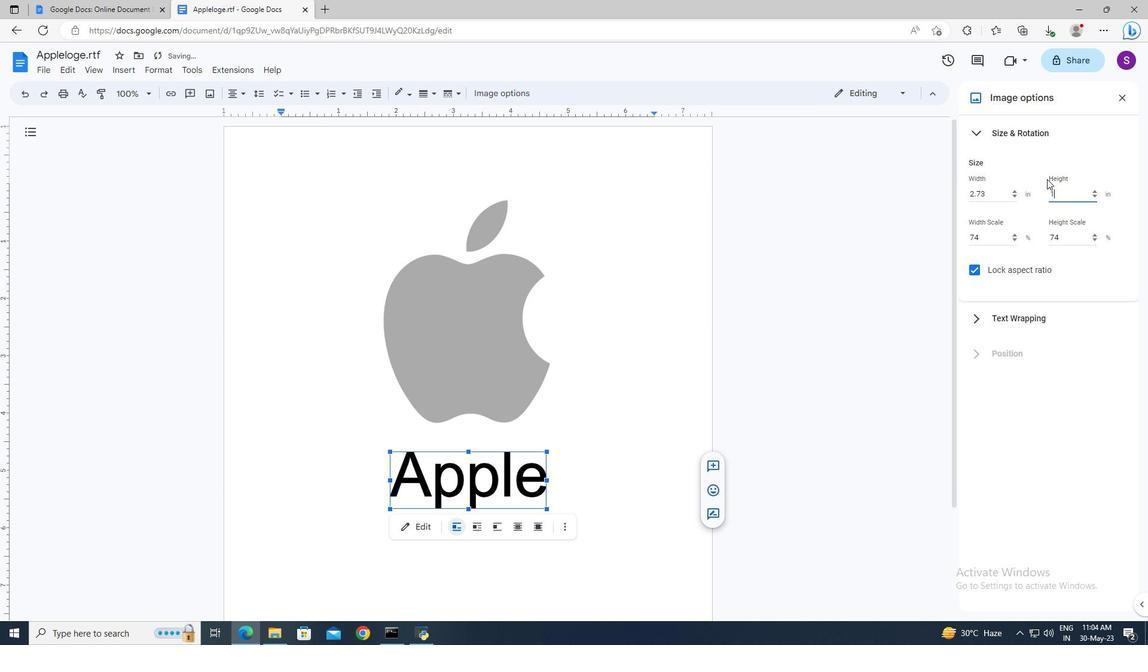 
Action: Mouse pressed left at (534, 214)
Screenshot: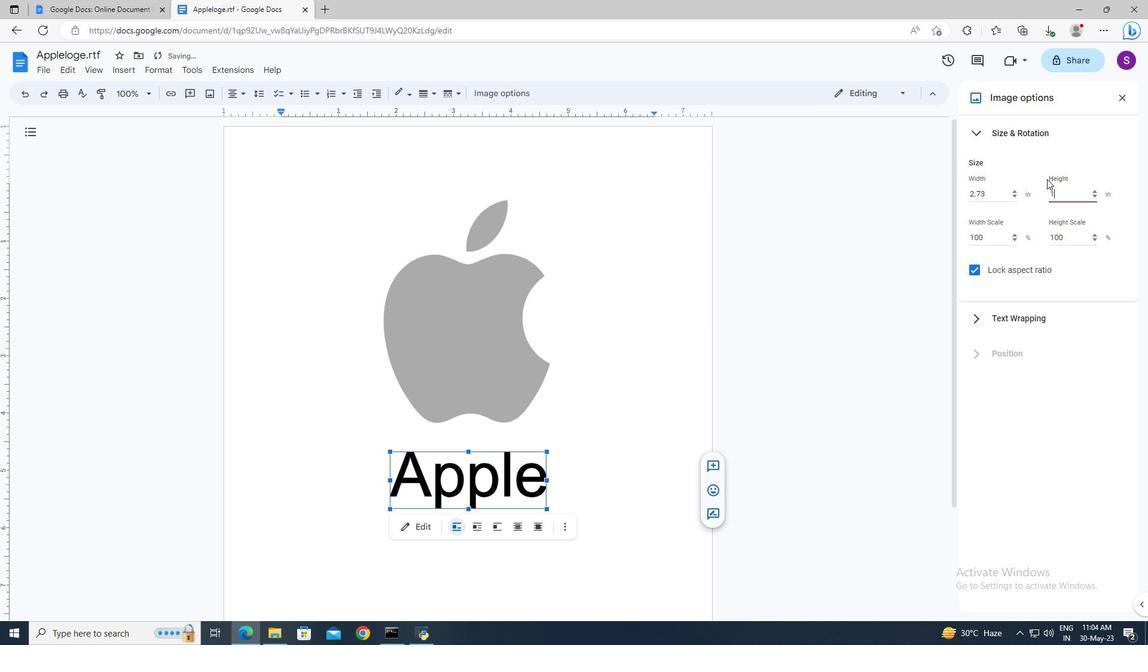 
Action: Mouse moved to (801, 85)
Screenshot: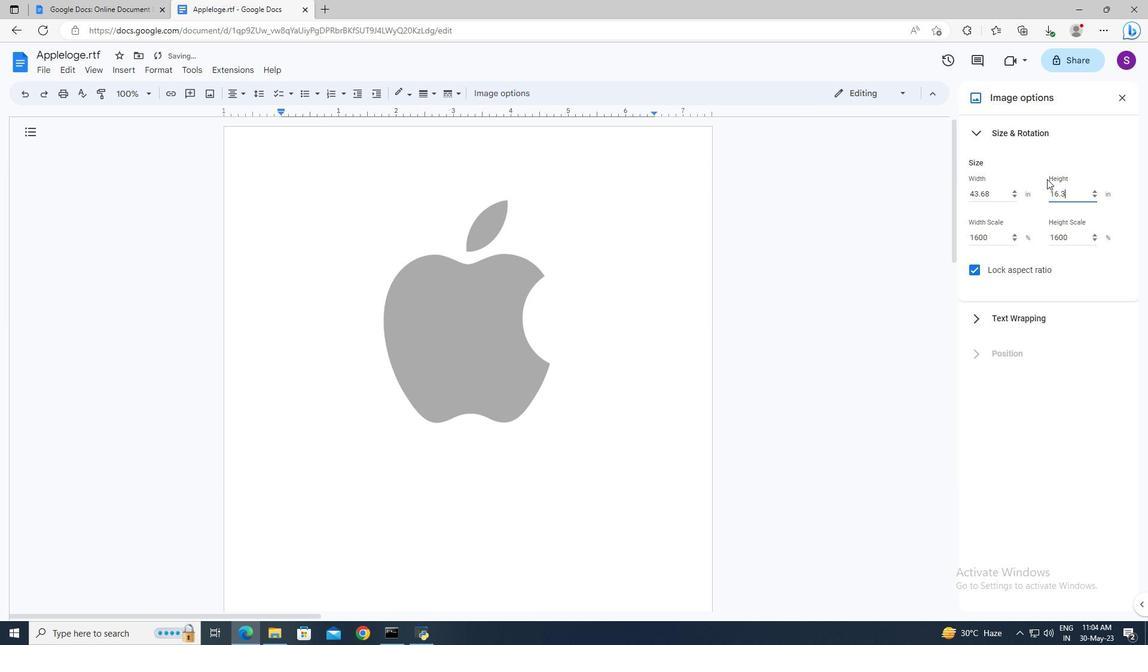 
Action: Mouse pressed left at (801, 85)
Screenshot: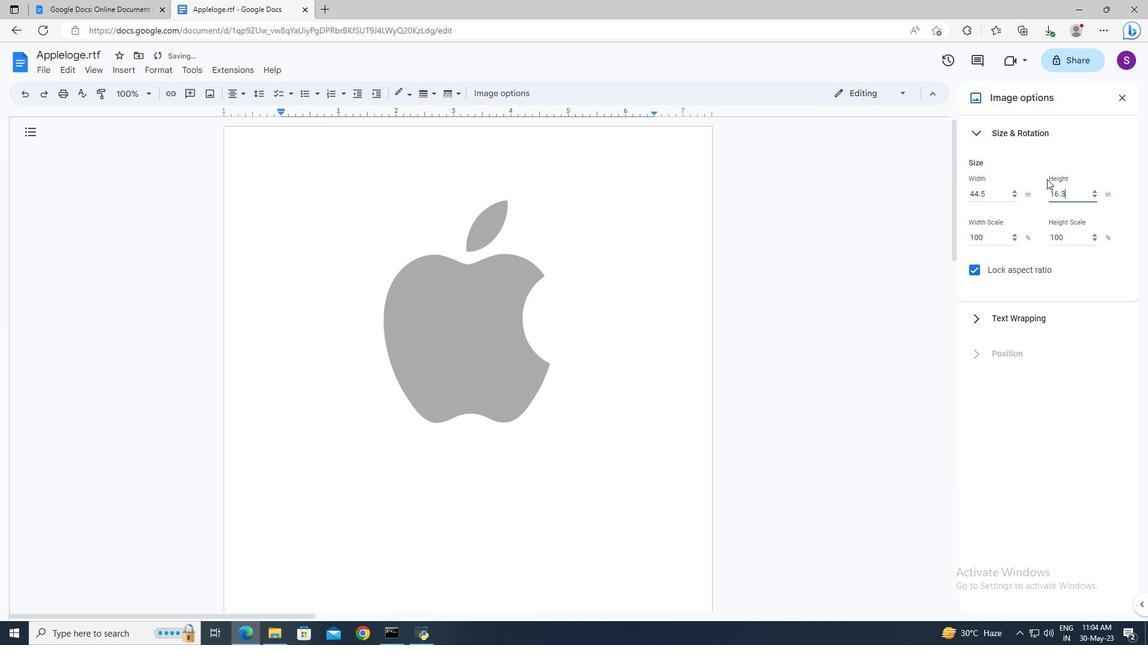 
Action: Mouse moved to (591, 345)
Screenshot: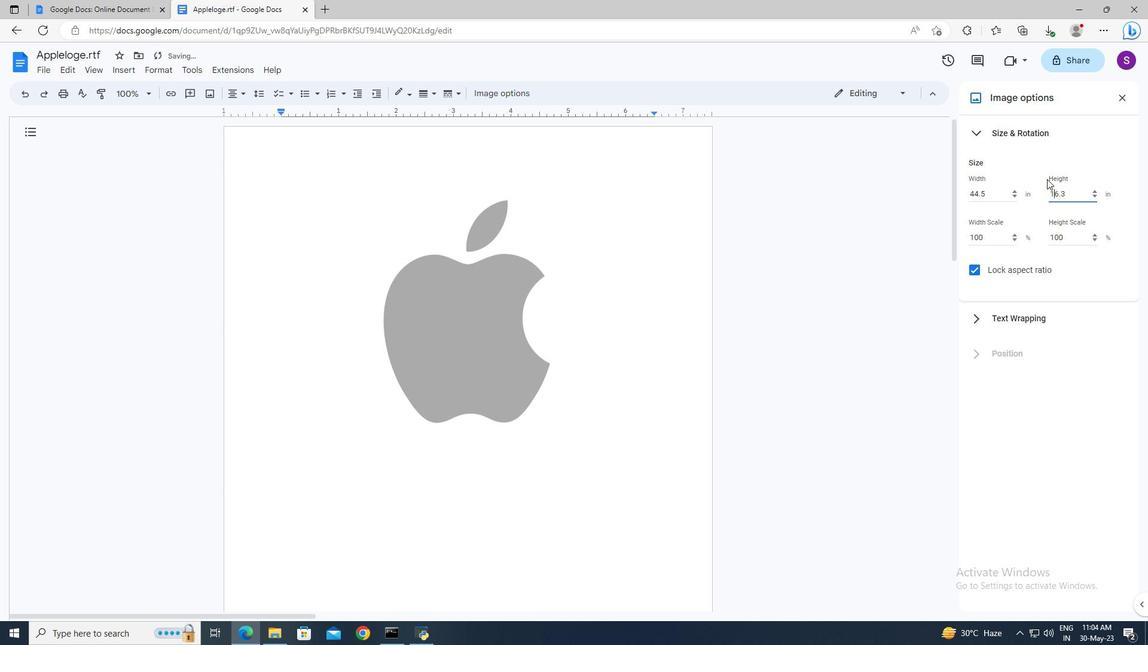 
Action: Mouse scrolled (591, 346) with delta (0, 0)
Screenshot: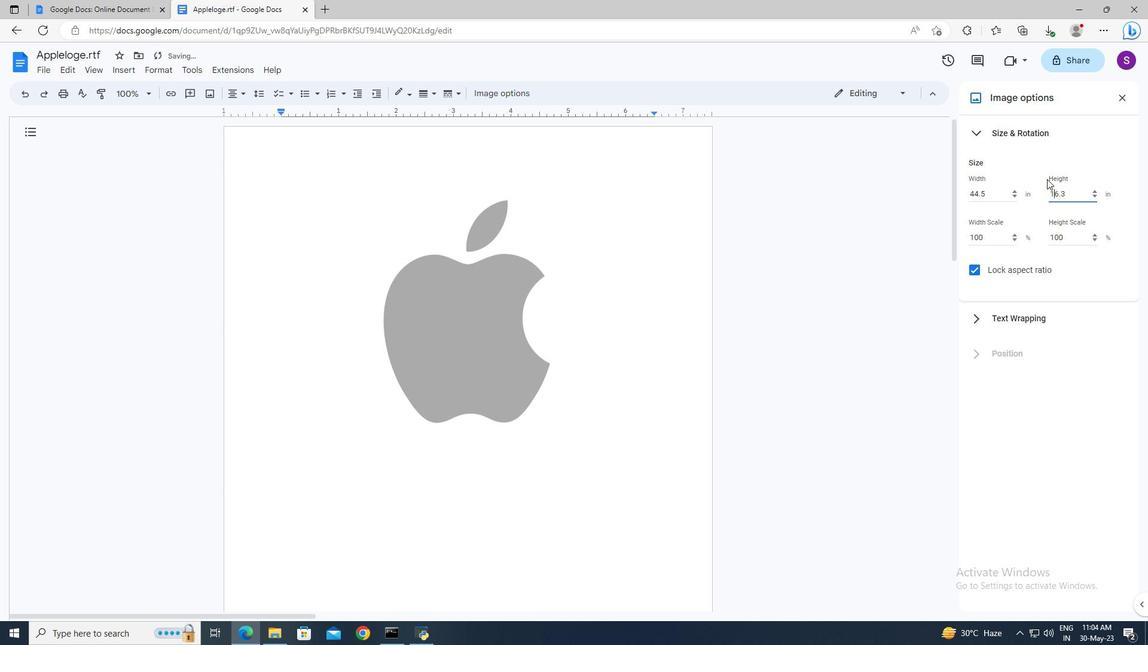 
Action: Mouse scrolled (591, 346) with delta (0, 0)
Screenshot: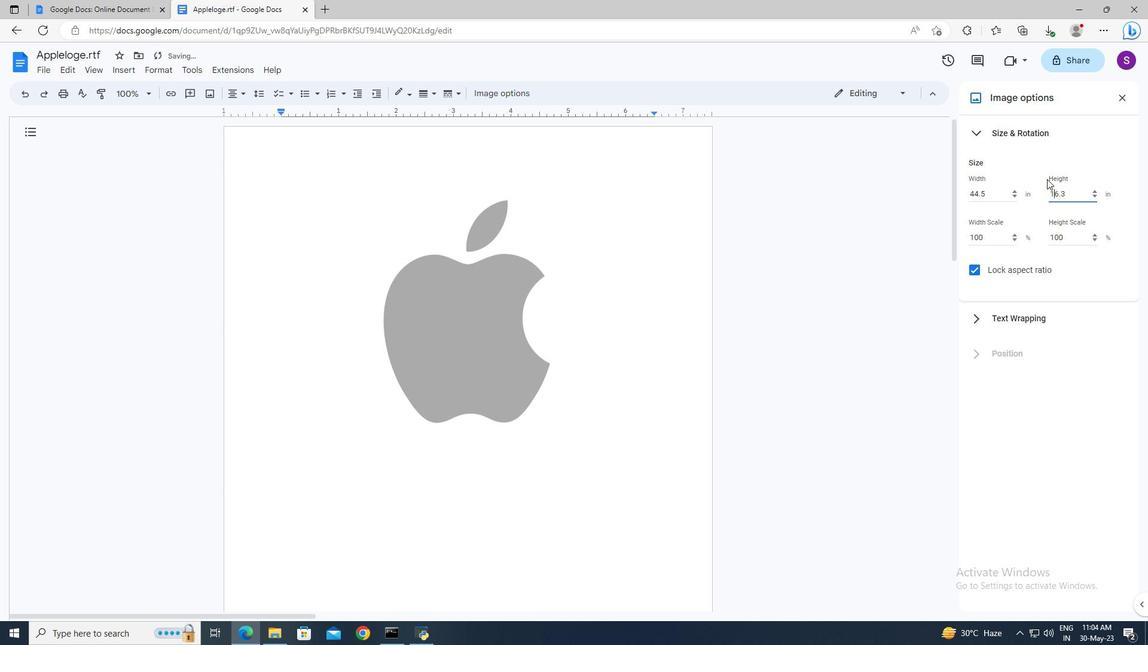 
Action: Mouse scrolled (591, 346) with delta (0, 0)
Screenshot: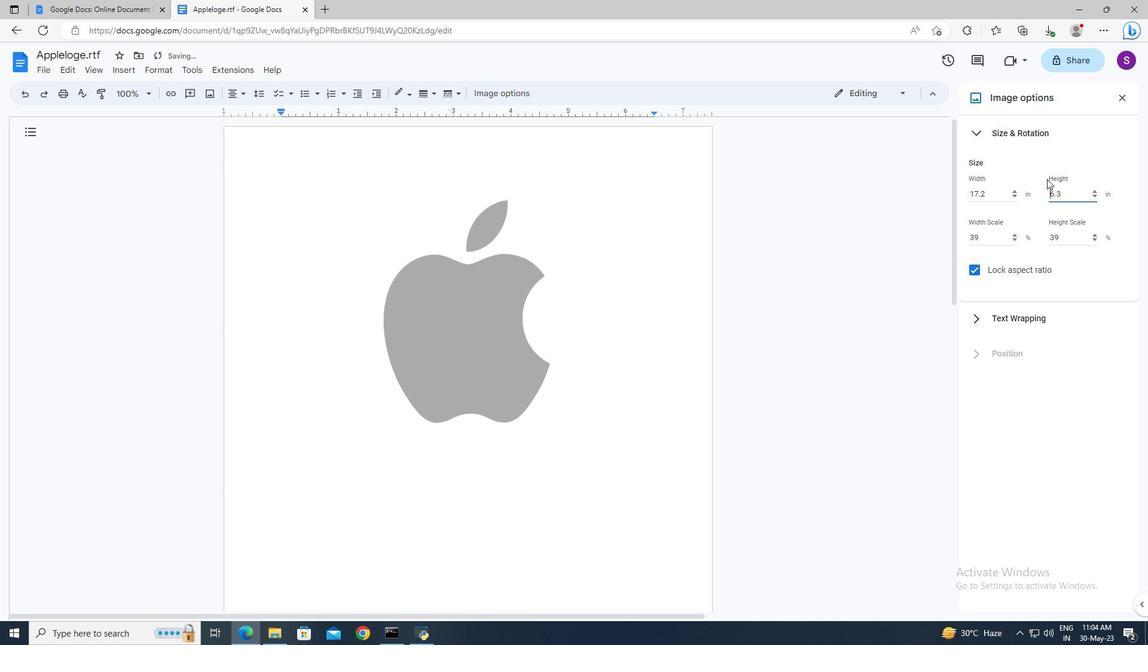 
Action: Mouse scrolled (591, 346) with delta (0, 0)
Screenshot: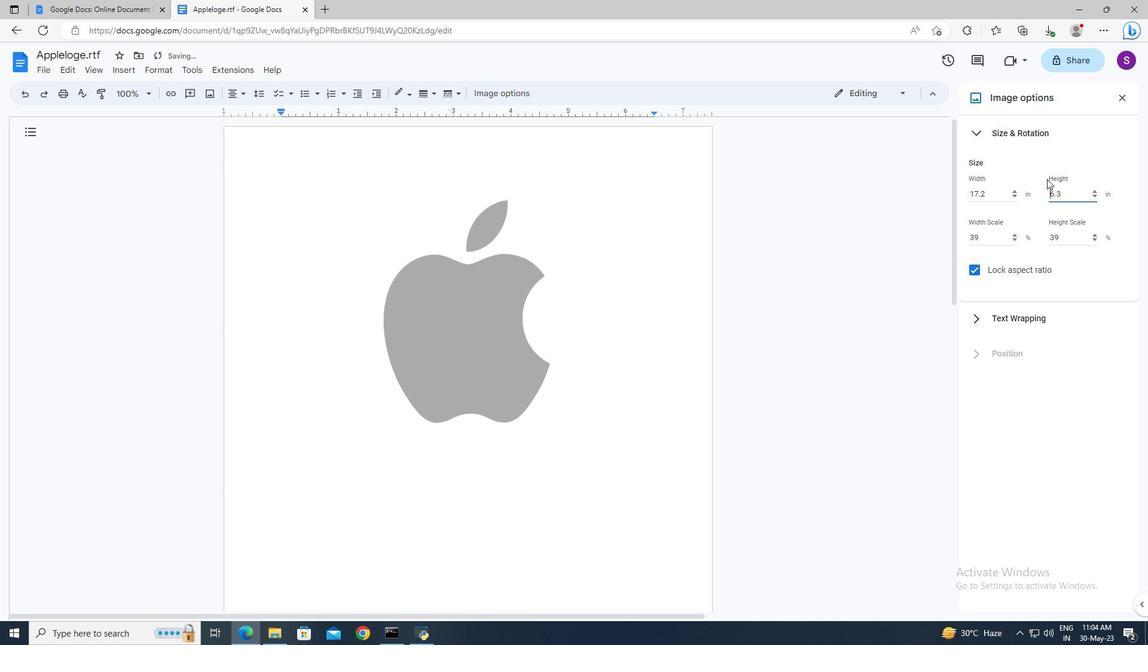 
Action: Mouse moved to (554, 360)
Screenshot: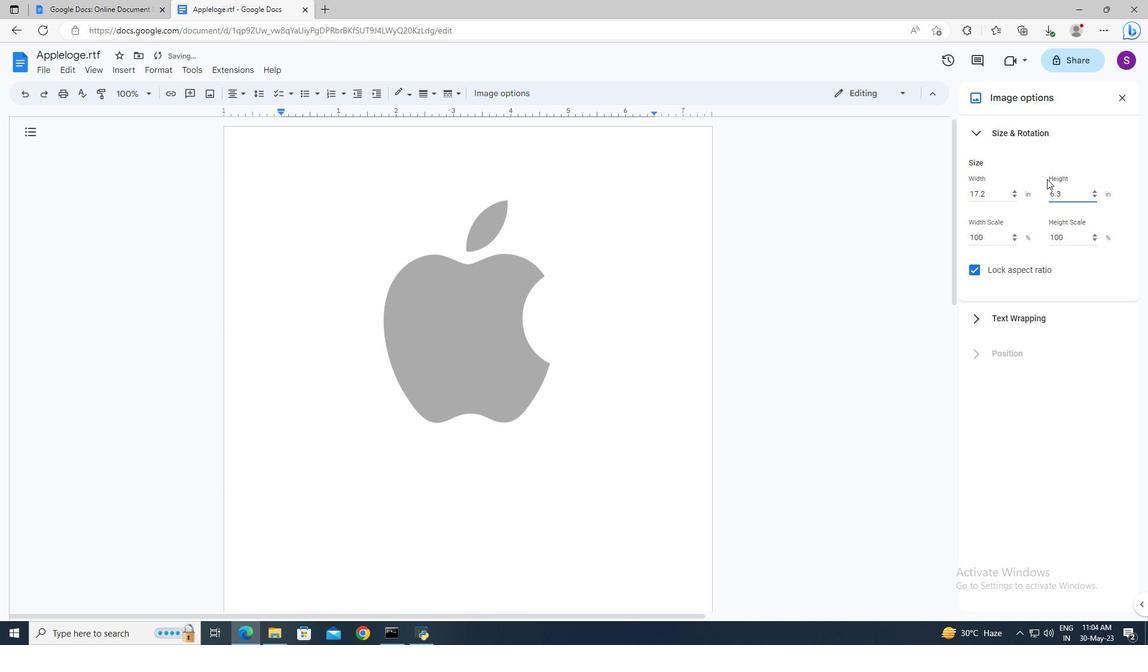
Action: Mouse scrolled (554, 361) with delta (0, 0)
Screenshot: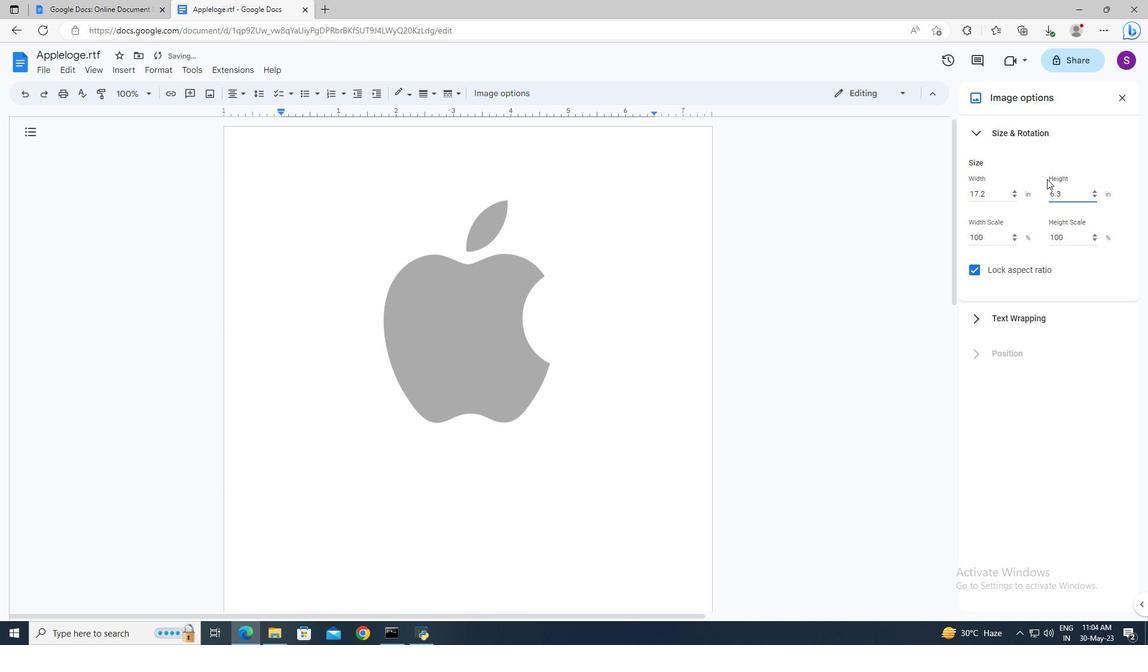 
Action: Mouse scrolled (554, 361) with delta (0, 0)
Screenshot: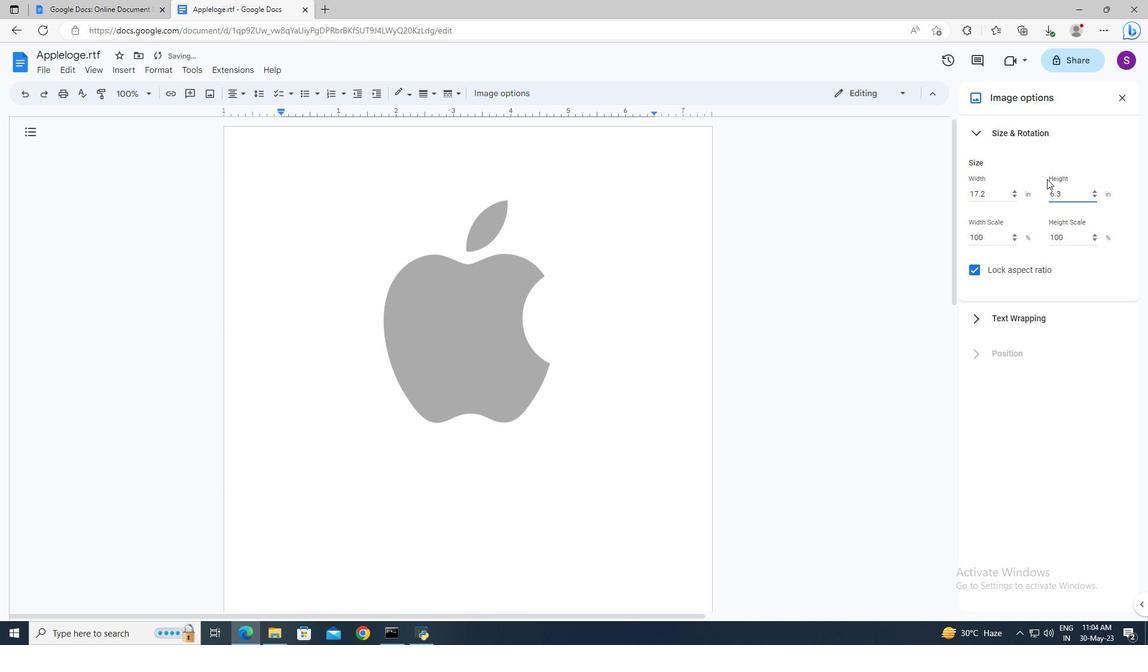 
Action: Mouse moved to (521, 334)
Screenshot: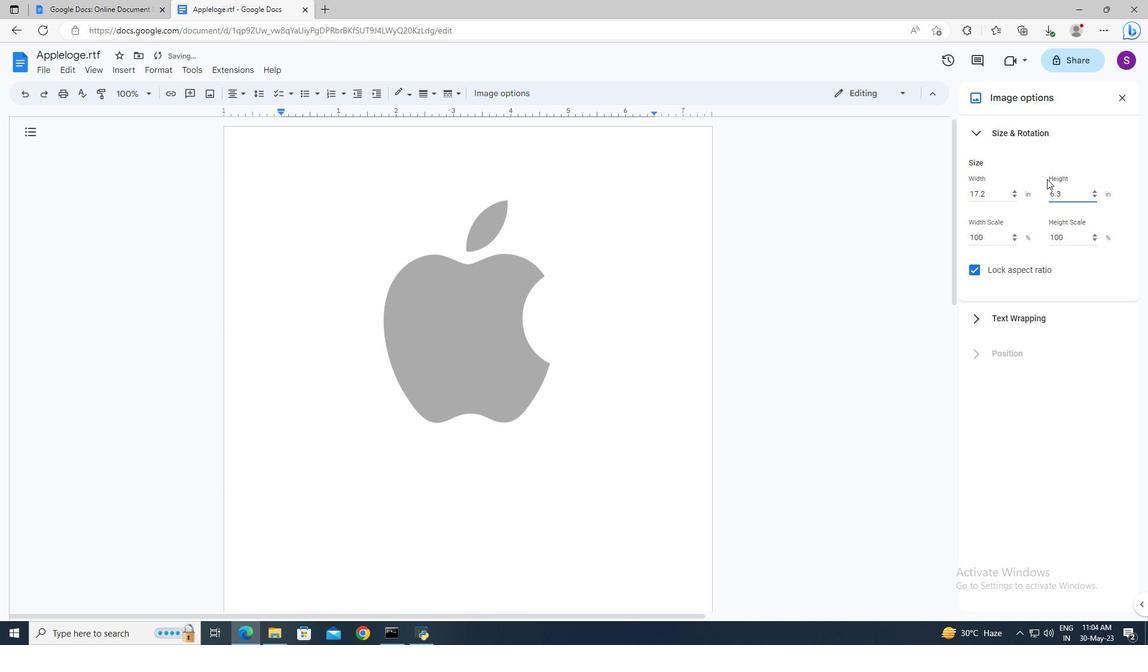 
Action: Mouse scrolled (521, 334) with delta (0, 0)
Screenshot: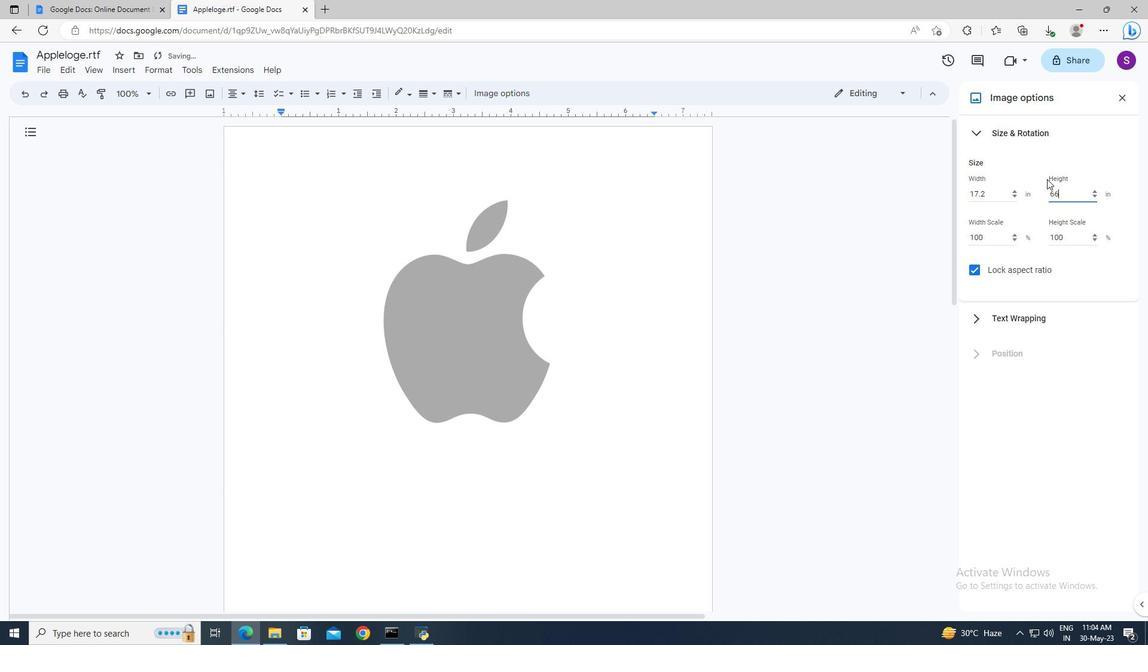 
Action: Mouse scrolled (521, 334) with delta (0, 0)
Screenshot: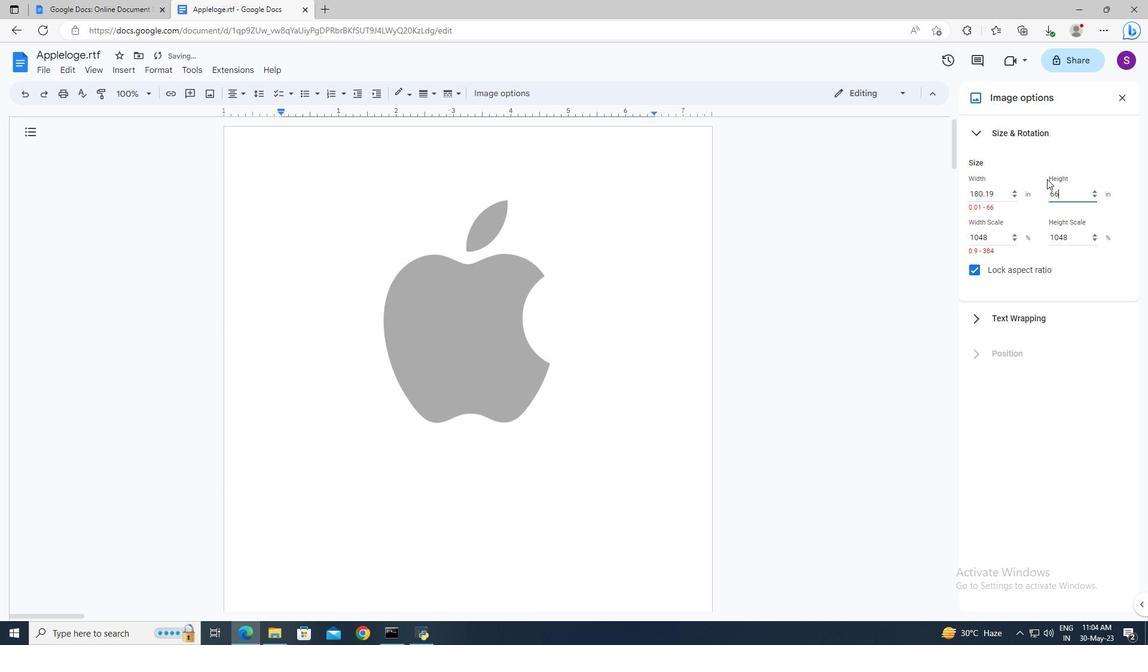
Action: Mouse scrolled (521, 335) with delta (0, 0)
Screenshot: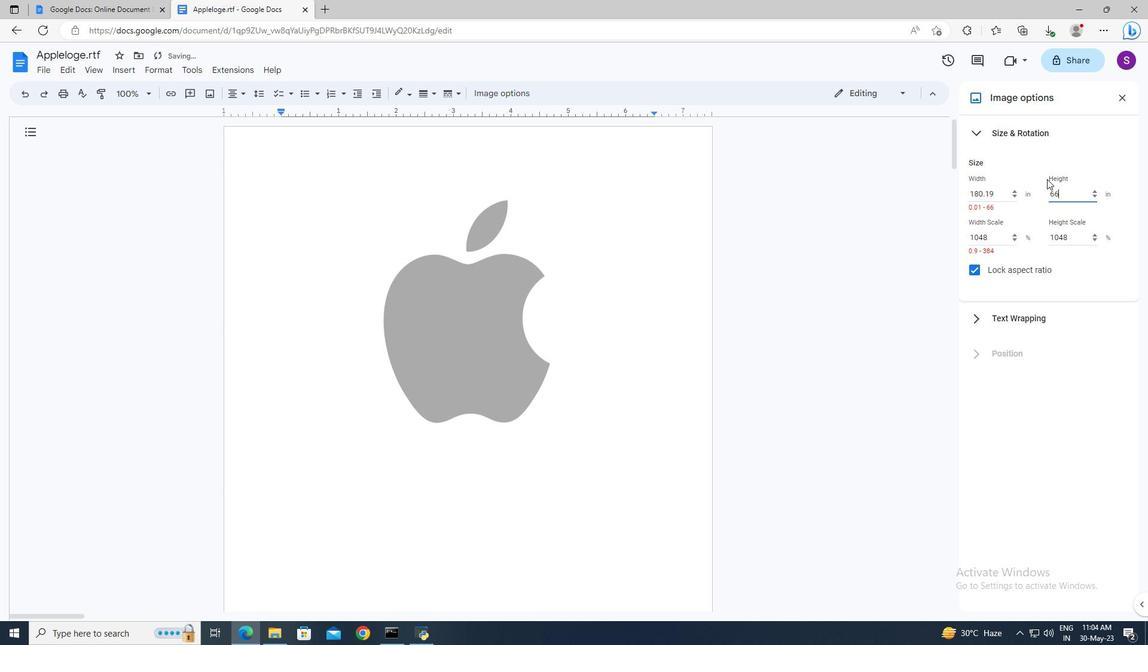 
Action: Mouse scrolled (521, 334) with delta (0, 0)
Screenshot: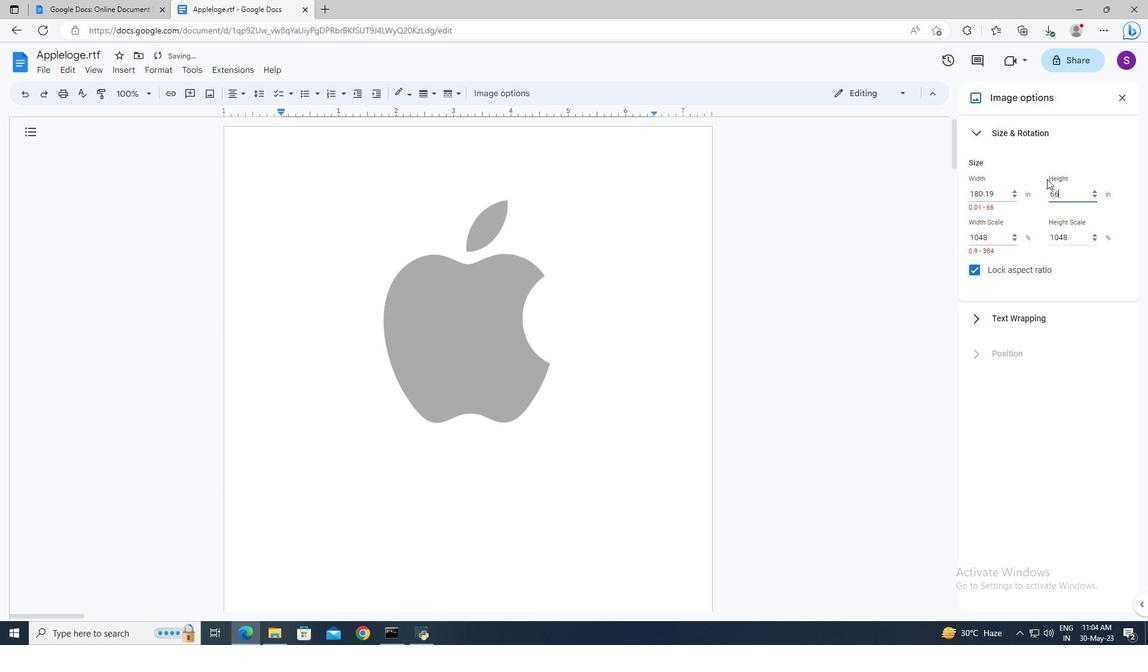 
Action: Mouse scrolled (521, 334) with delta (0, 0)
Screenshot: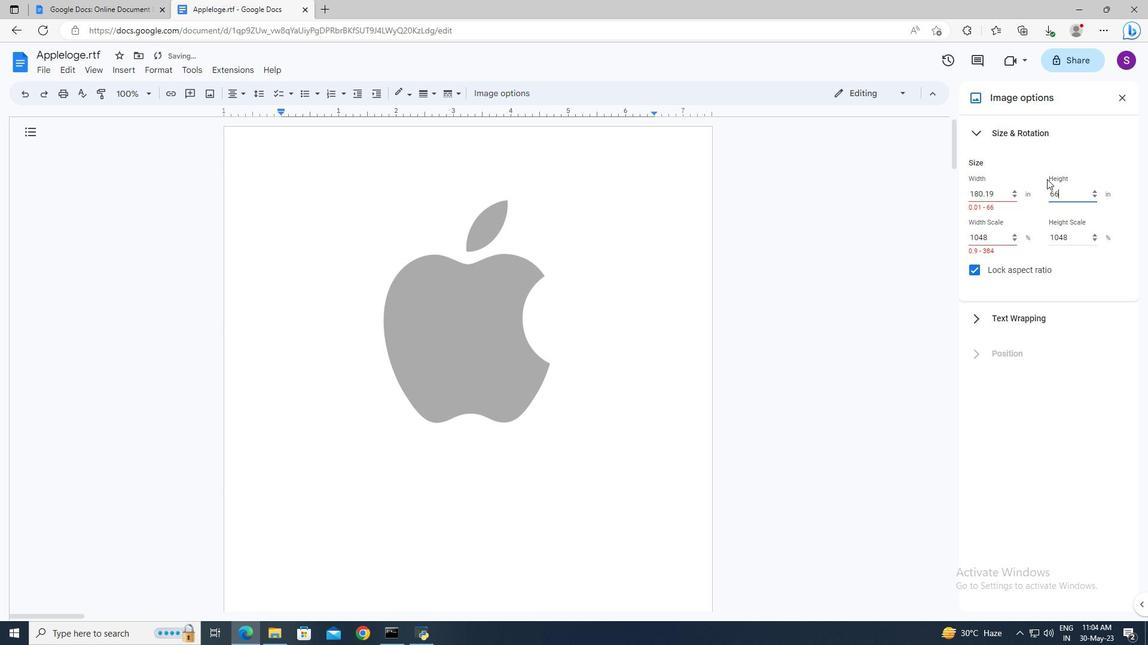 
Action: Mouse scrolled (521, 334) with delta (0, 0)
Screenshot: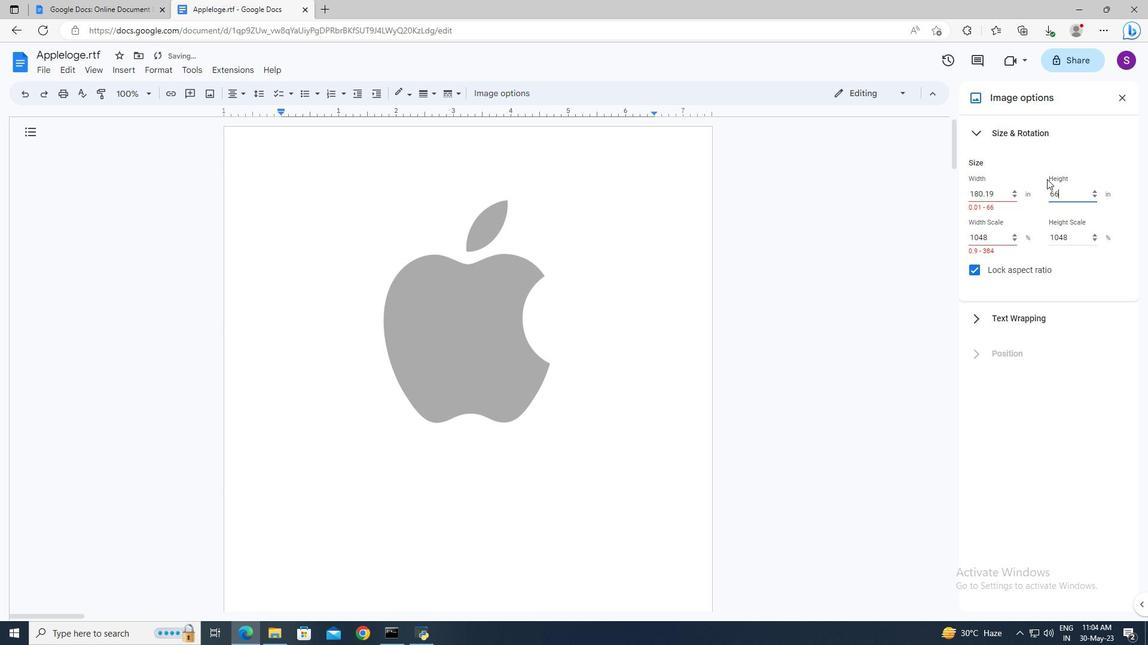 
Action: Mouse scrolled (521, 334) with delta (0, 0)
Screenshot: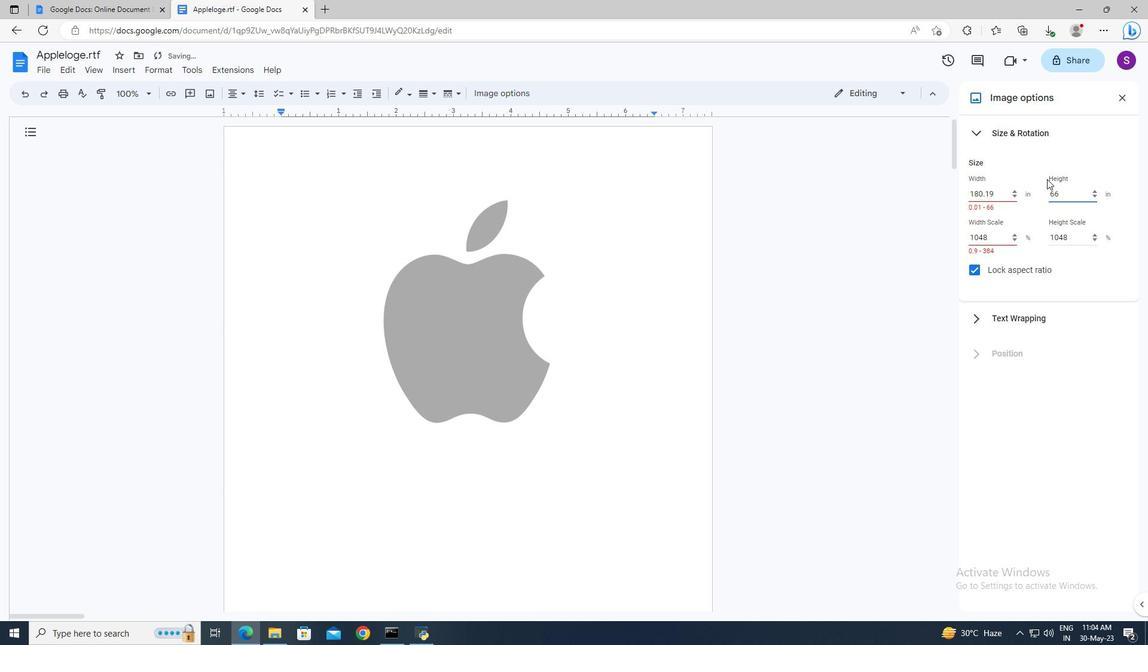
Action: Mouse scrolled (521, 334) with delta (0, 0)
Screenshot: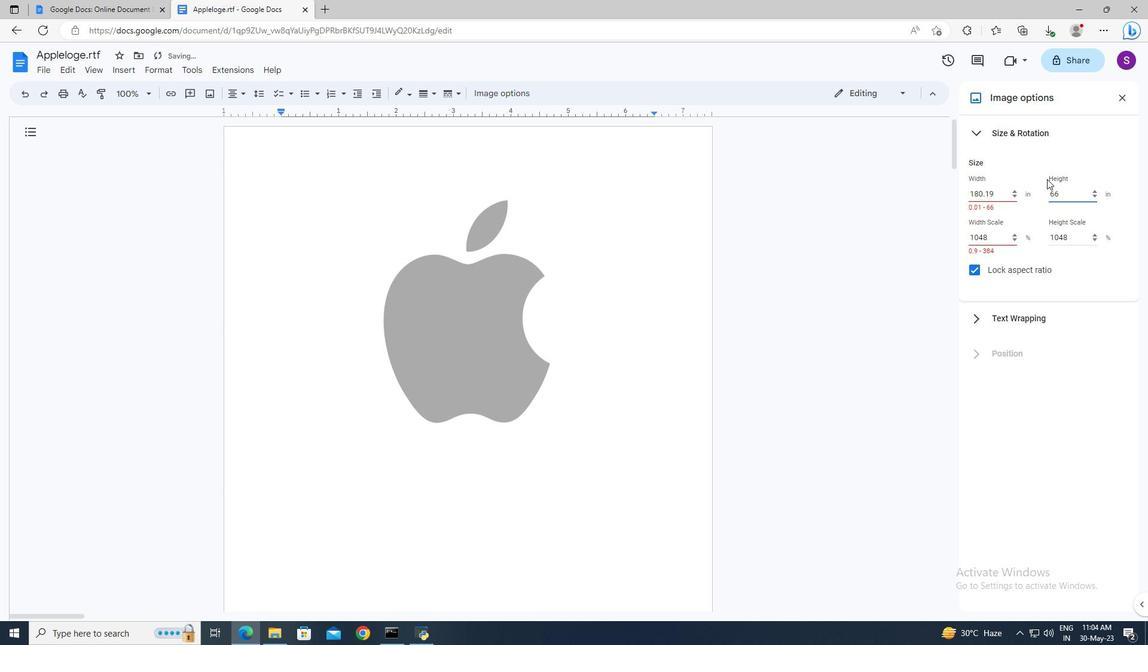 
Action: Mouse scrolled (521, 334) with delta (0, 0)
Screenshot: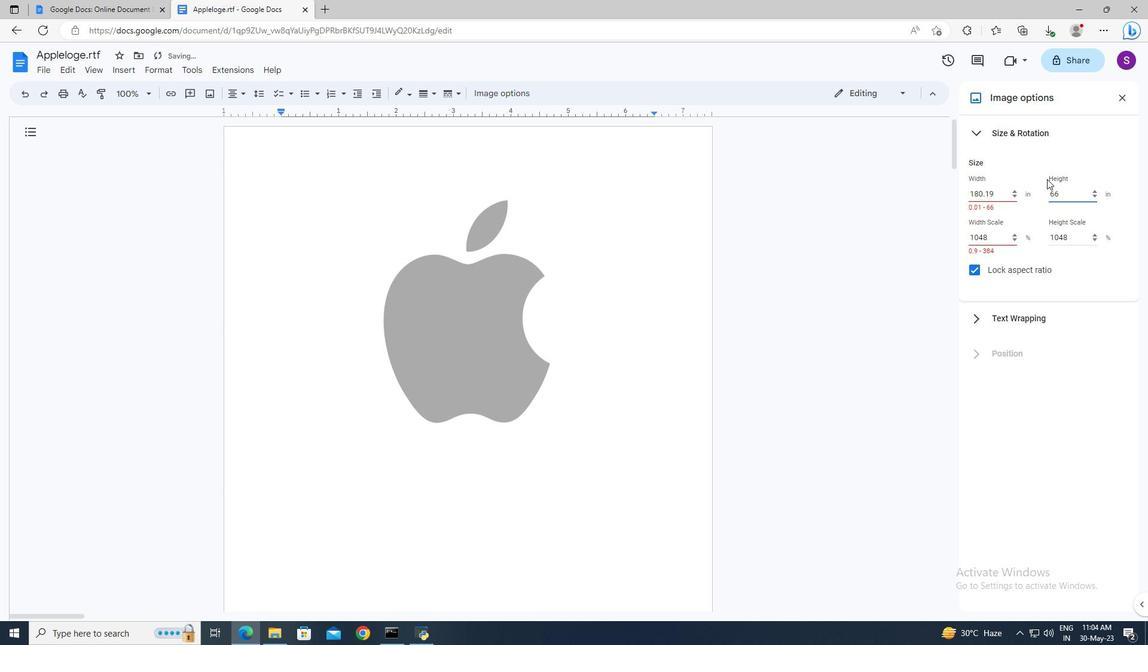 
Action: Mouse scrolled (521, 334) with delta (0, 0)
Screenshot: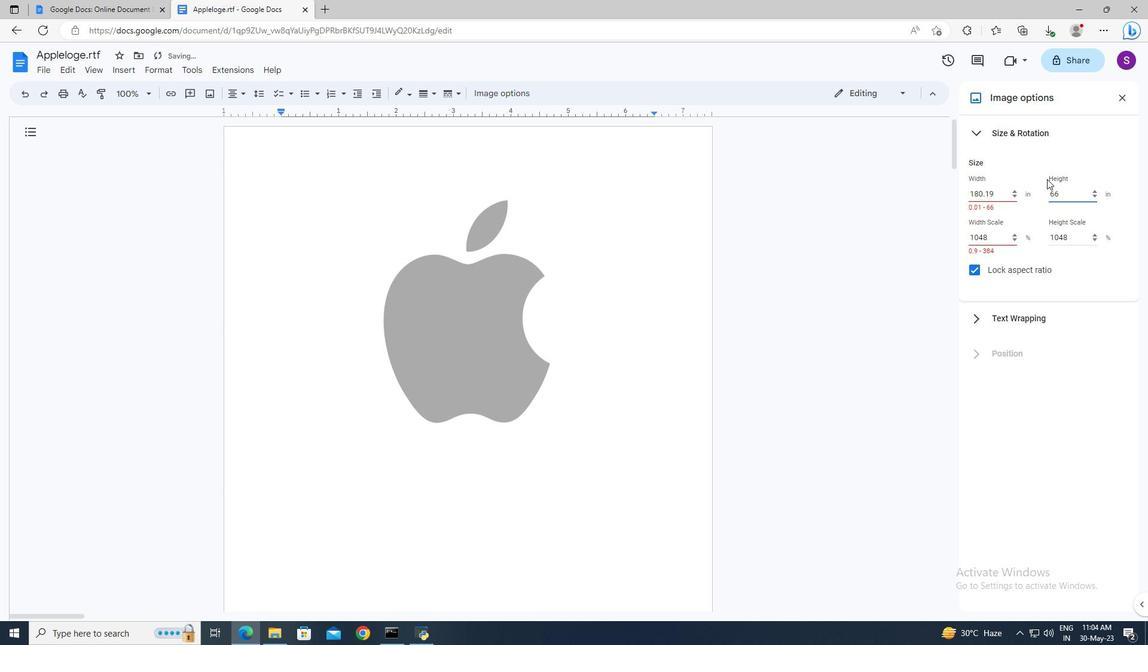 
Action: Mouse scrolled (521, 334) with delta (0, 0)
Screenshot: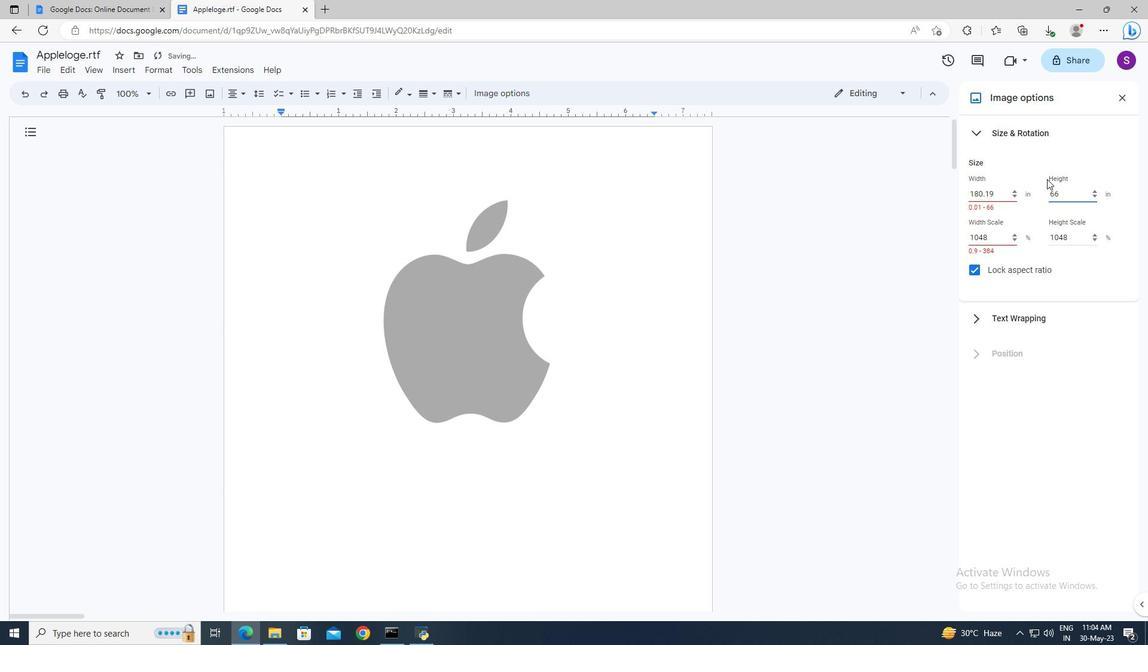 
Action: Mouse scrolled (521, 335) with delta (0, 0)
Screenshot: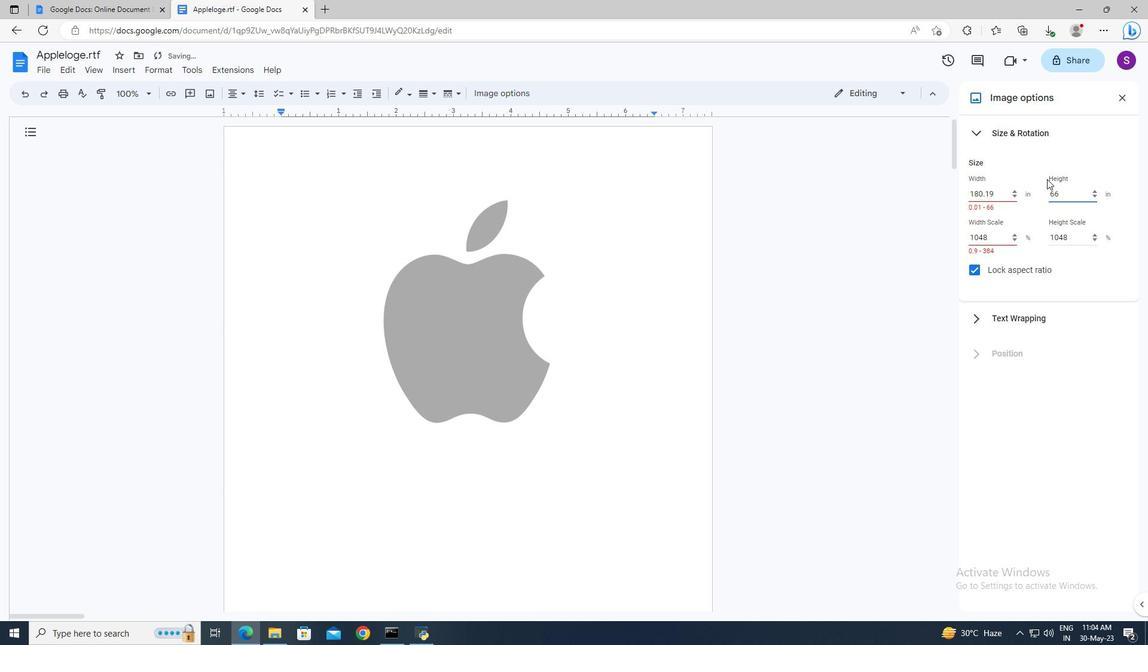 
Action: Mouse scrolled (521, 335) with delta (0, 0)
Screenshot: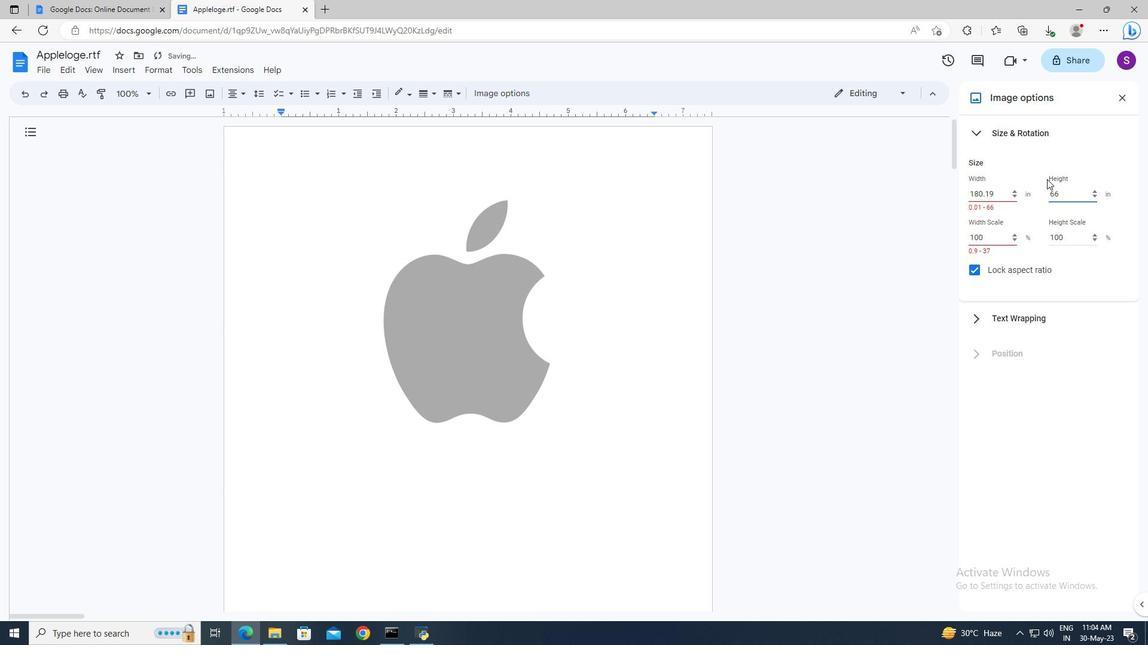 
Action: Mouse scrolled (521, 335) with delta (0, 0)
Screenshot: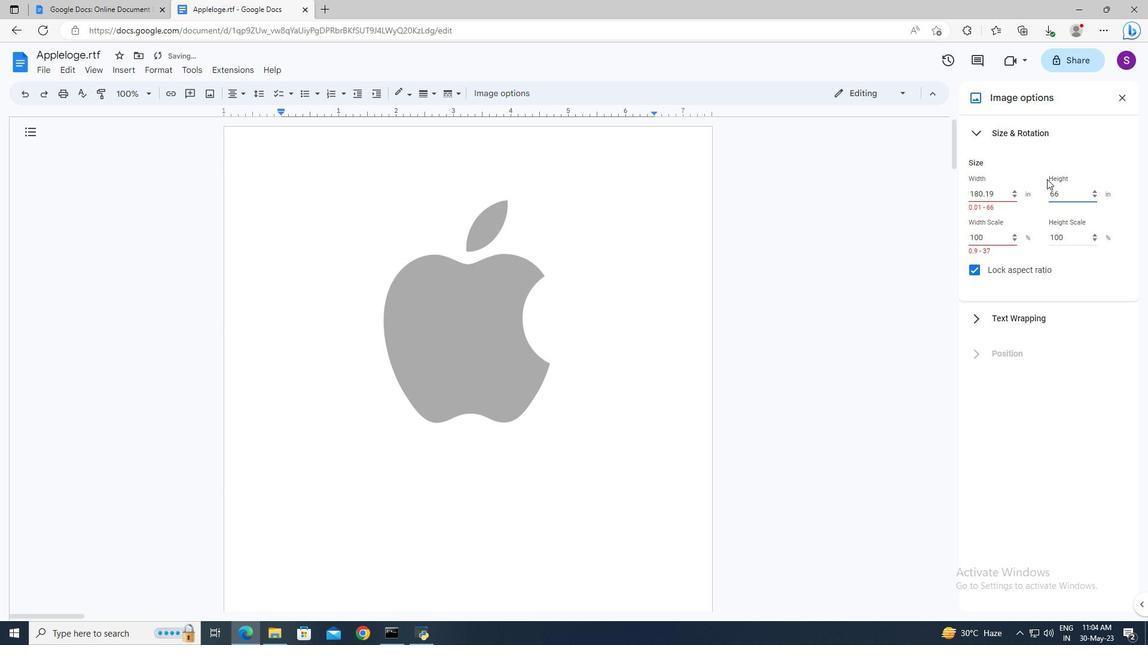 
Action: Mouse scrolled (521, 335) with delta (0, 0)
Screenshot: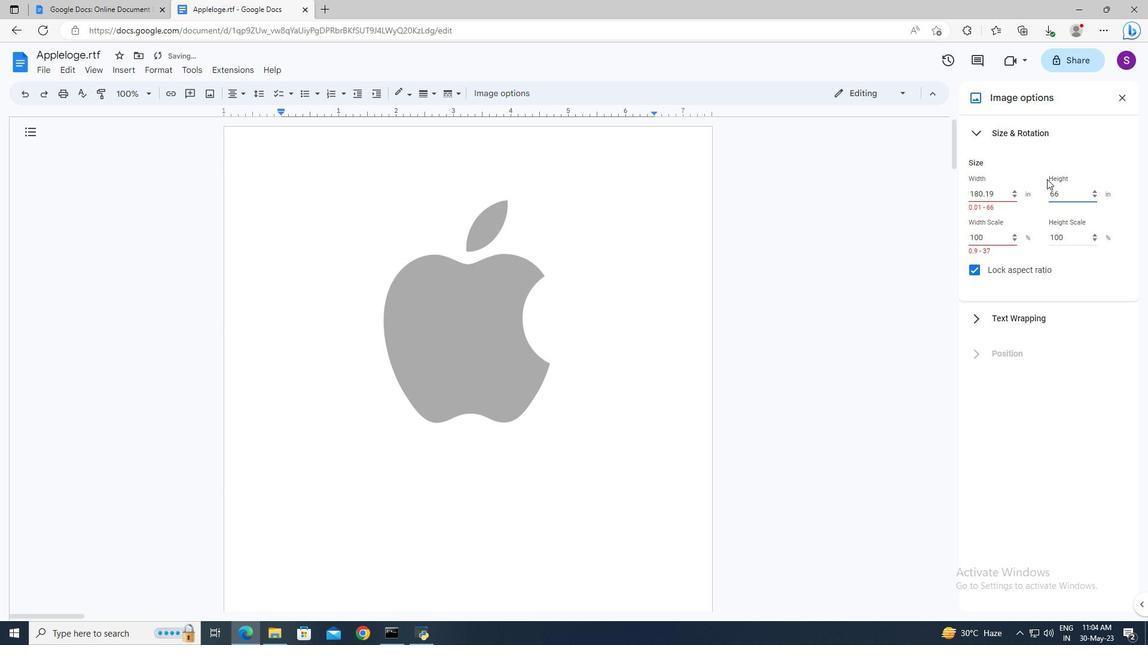
Action: Mouse scrolled (521, 335) with delta (0, 0)
Screenshot: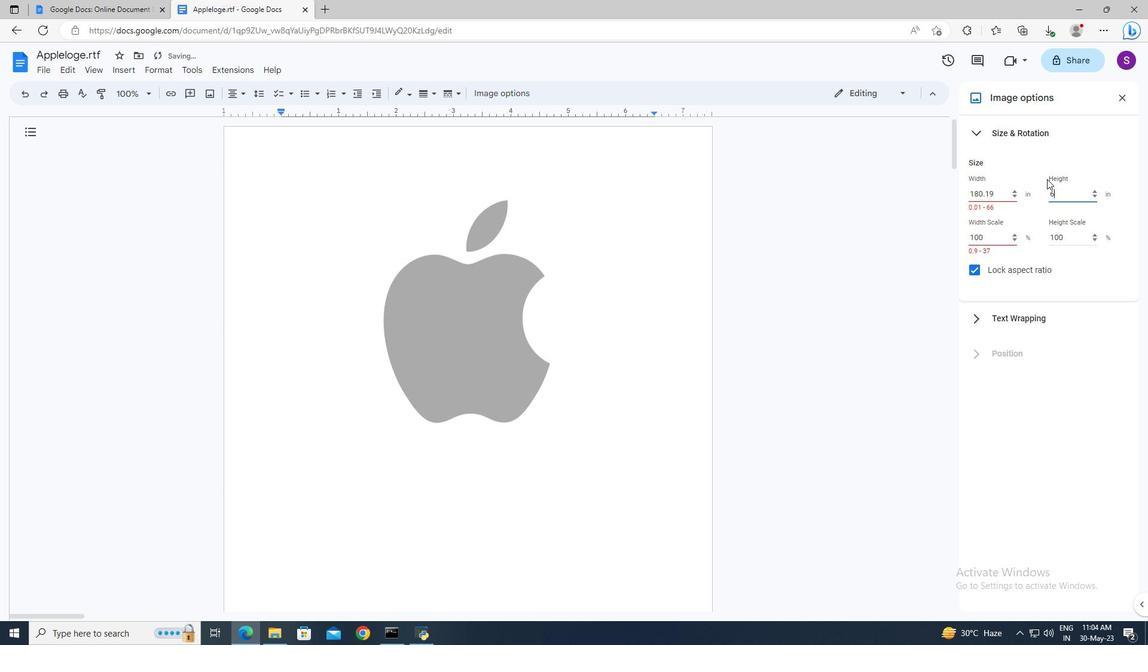 
Action: Mouse scrolled (521, 335) with delta (0, 0)
Screenshot: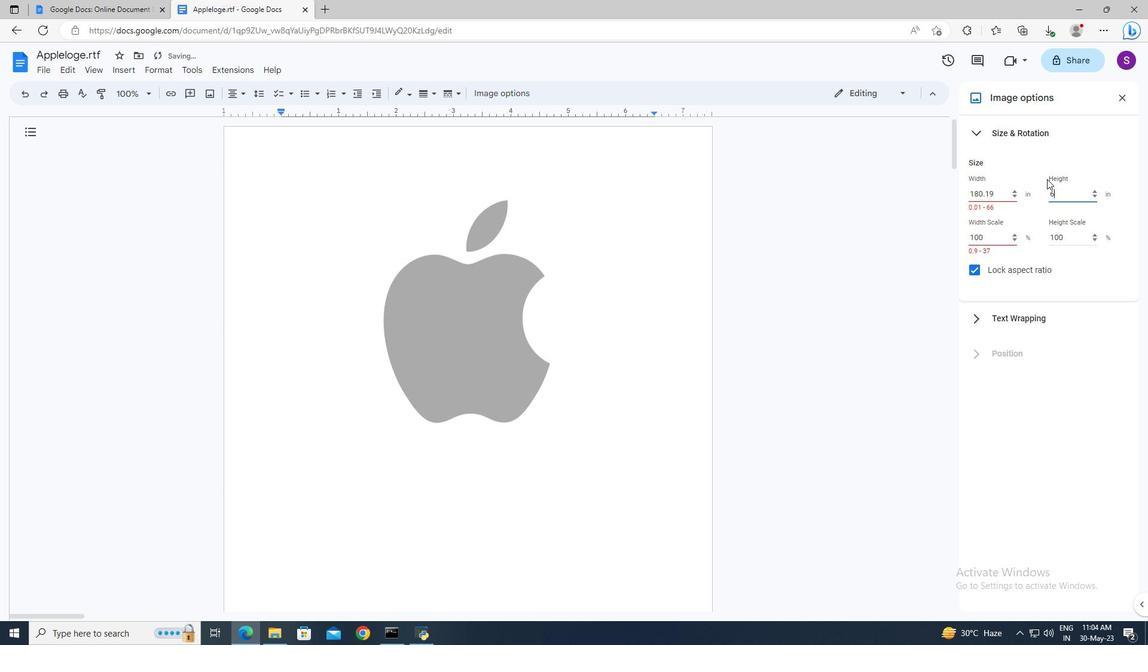 
Action: Mouse moved to (586, 330)
Screenshot: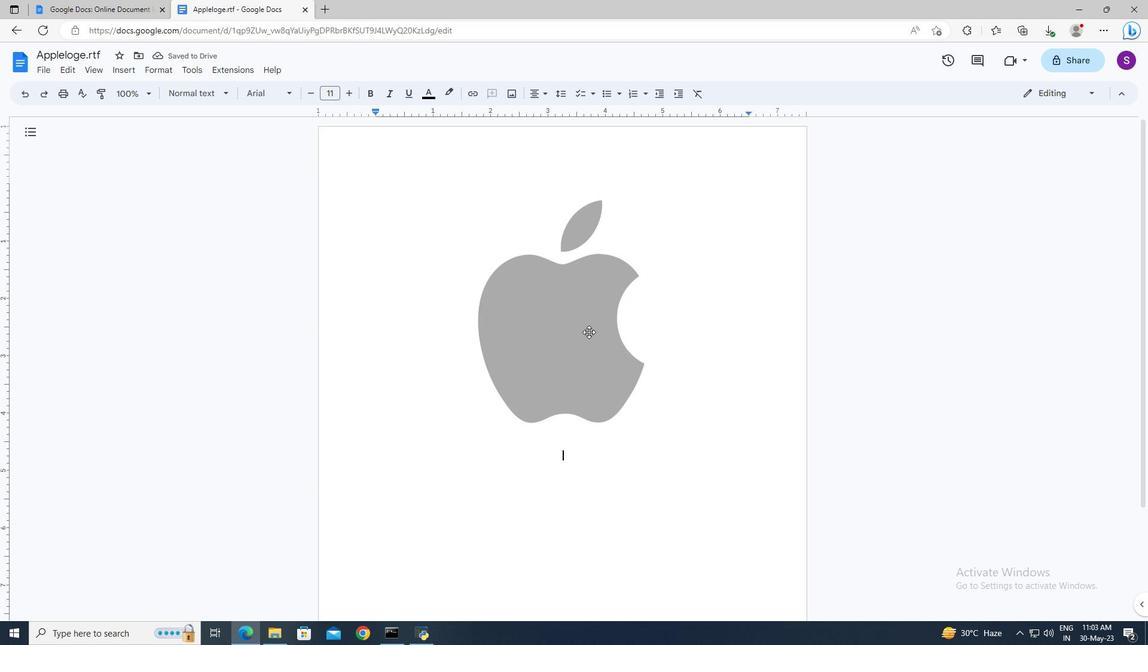 
Action: Mouse pressed left at (586, 330)
Screenshot: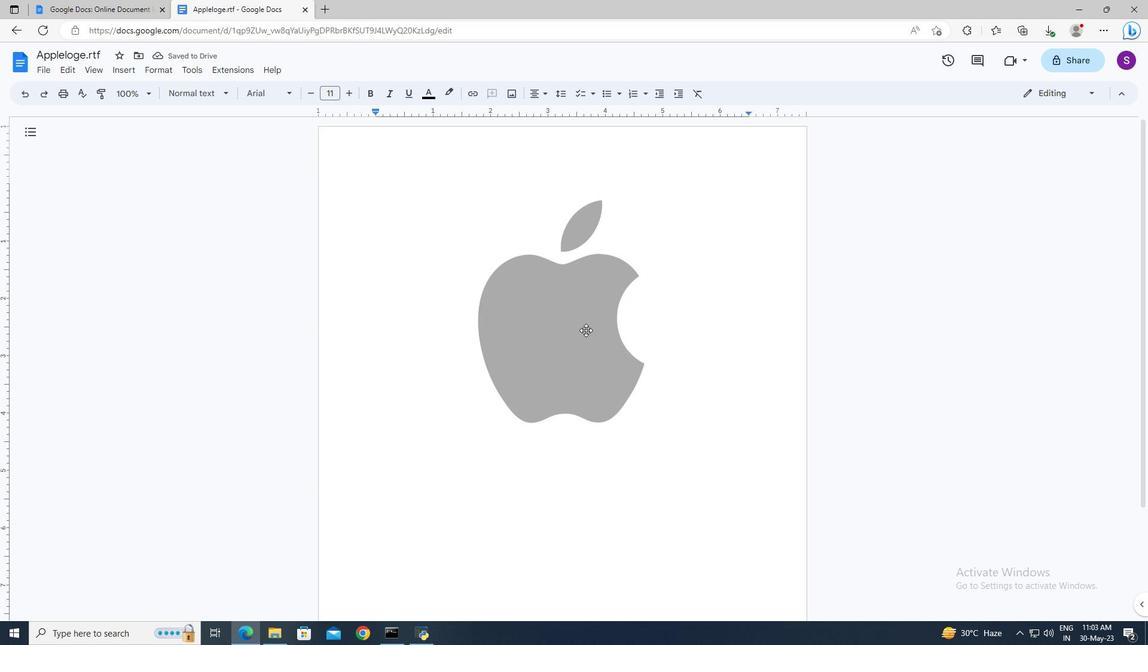 
Action: Mouse moved to (241, 95)
Screenshot: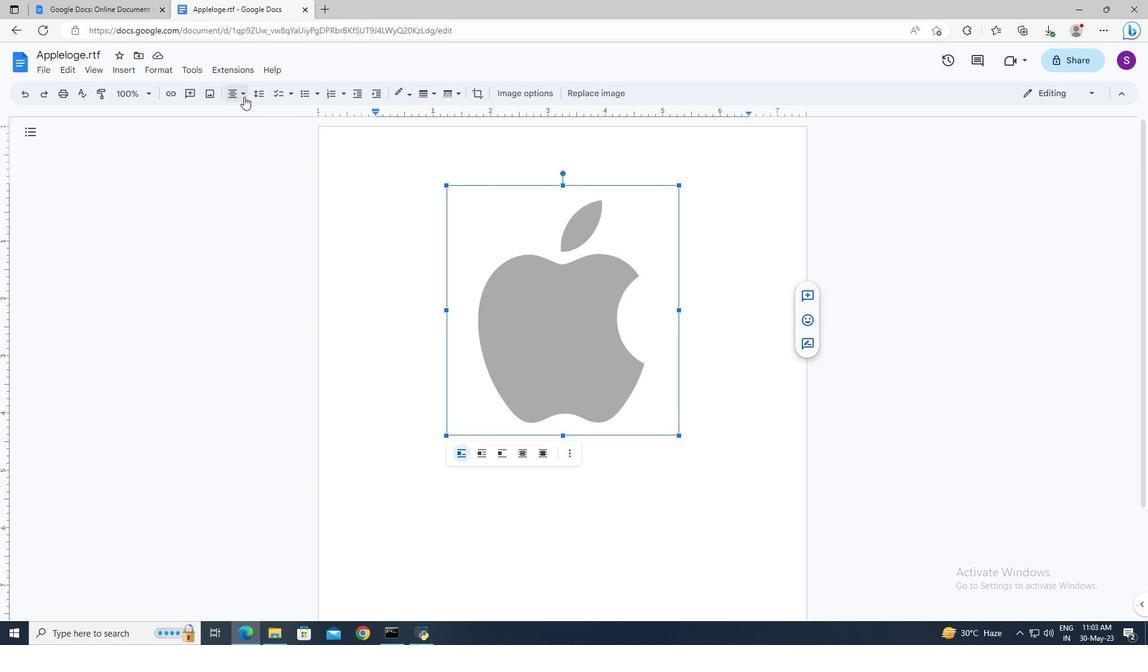 
Action: Mouse pressed left at (241, 95)
Screenshot: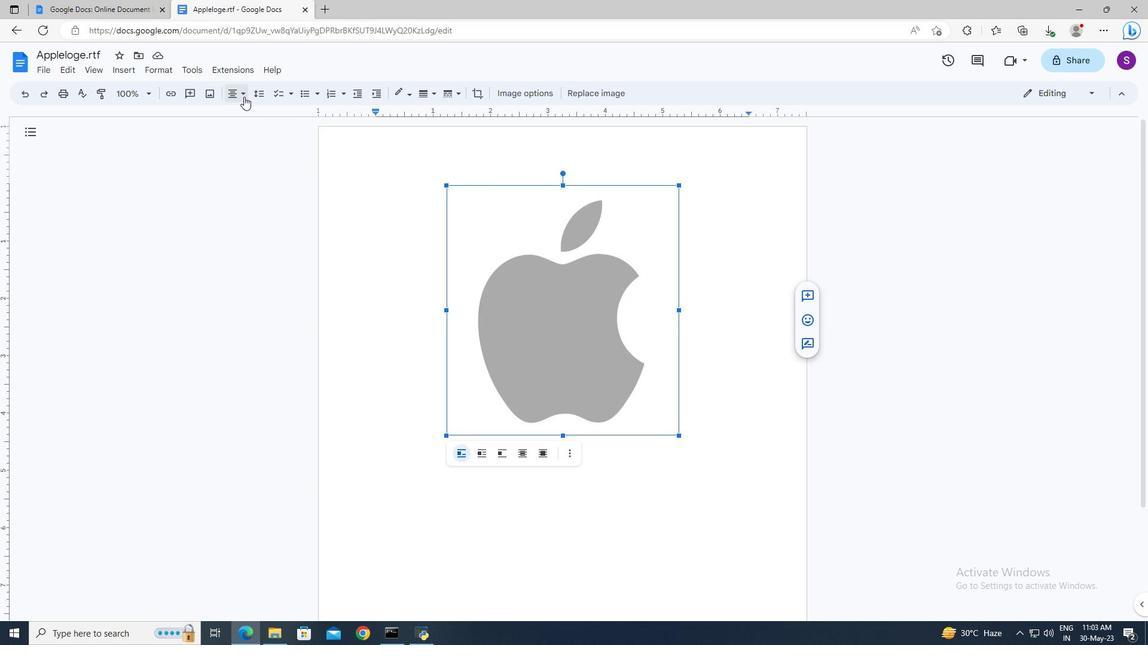 
Action: Mouse moved to (246, 113)
Screenshot: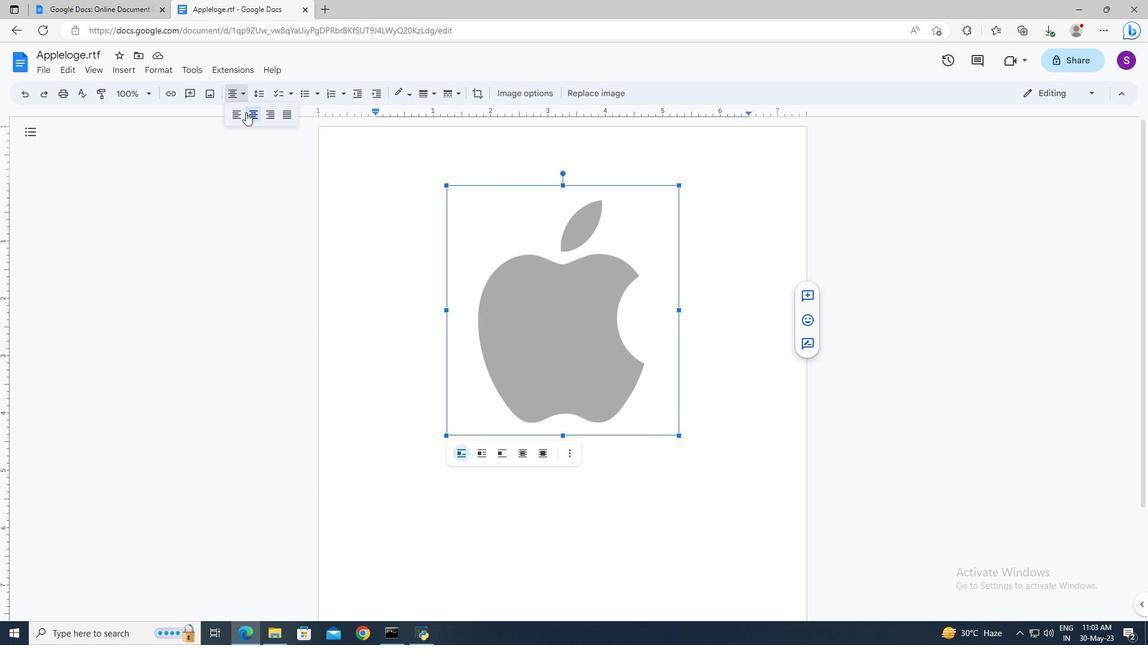 
Action: Mouse pressed left at (246, 113)
Screenshot: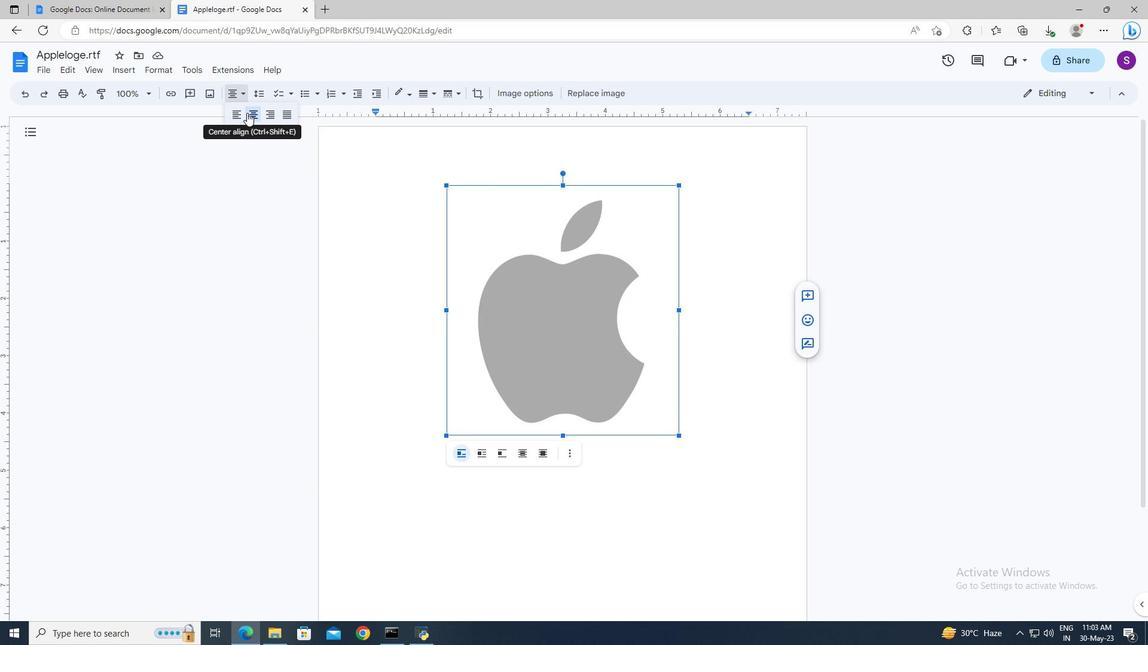 
Action: Mouse moved to (388, 526)
Screenshot: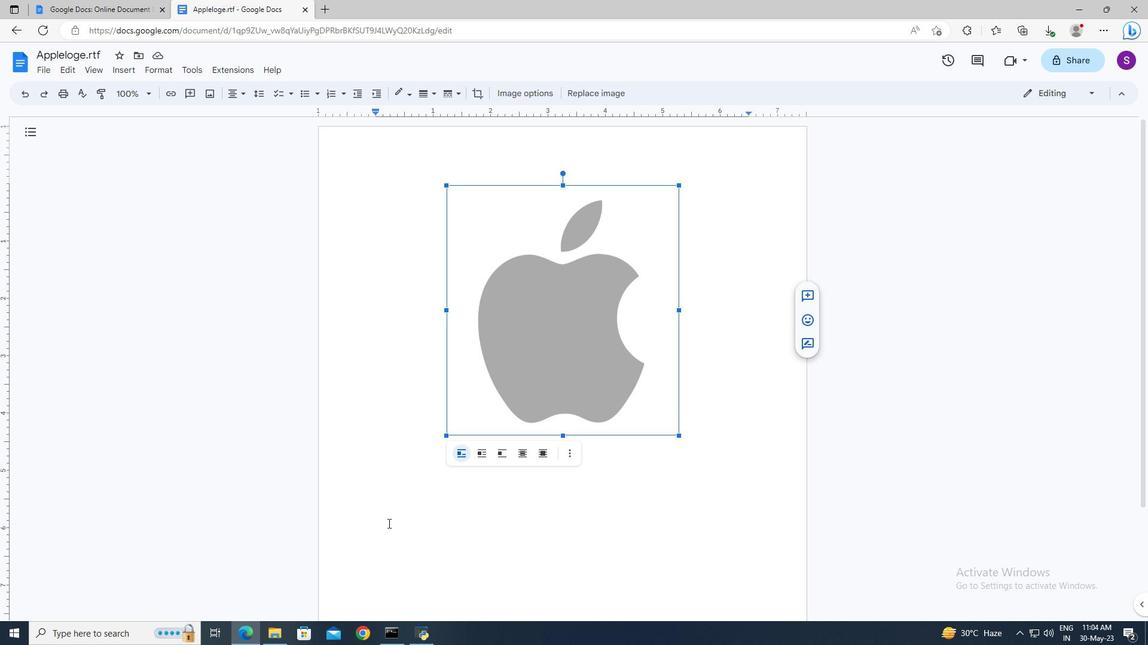 
Action: Mouse pressed left at (388, 526)
Screenshot: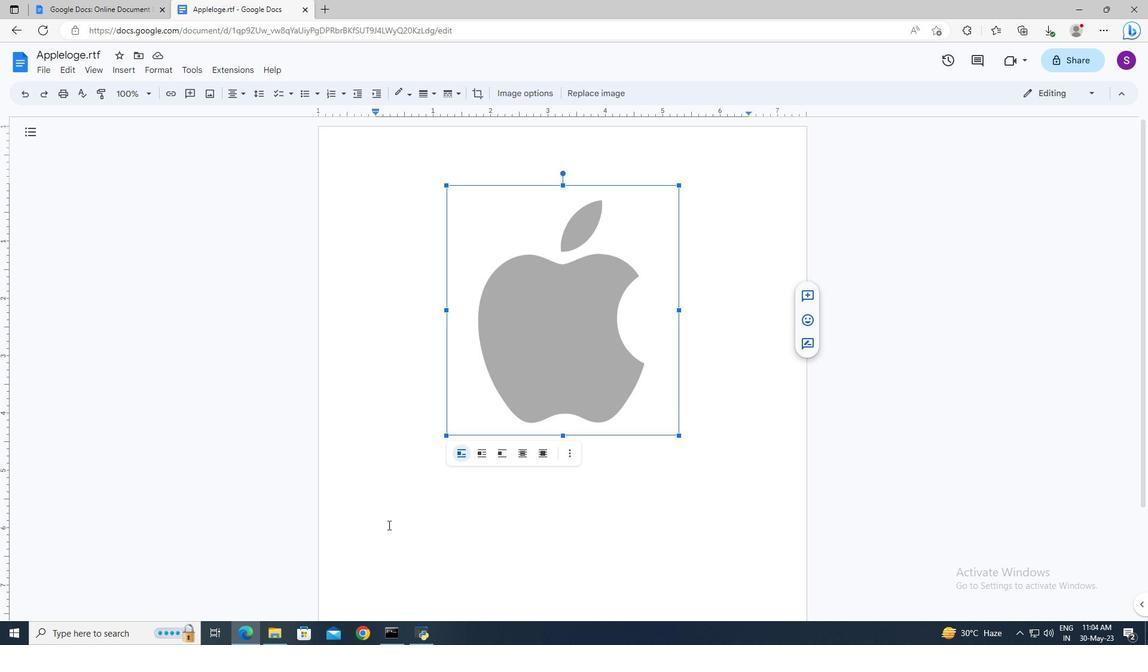 
Action: Mouse moved to (133, 75)
Screenshot: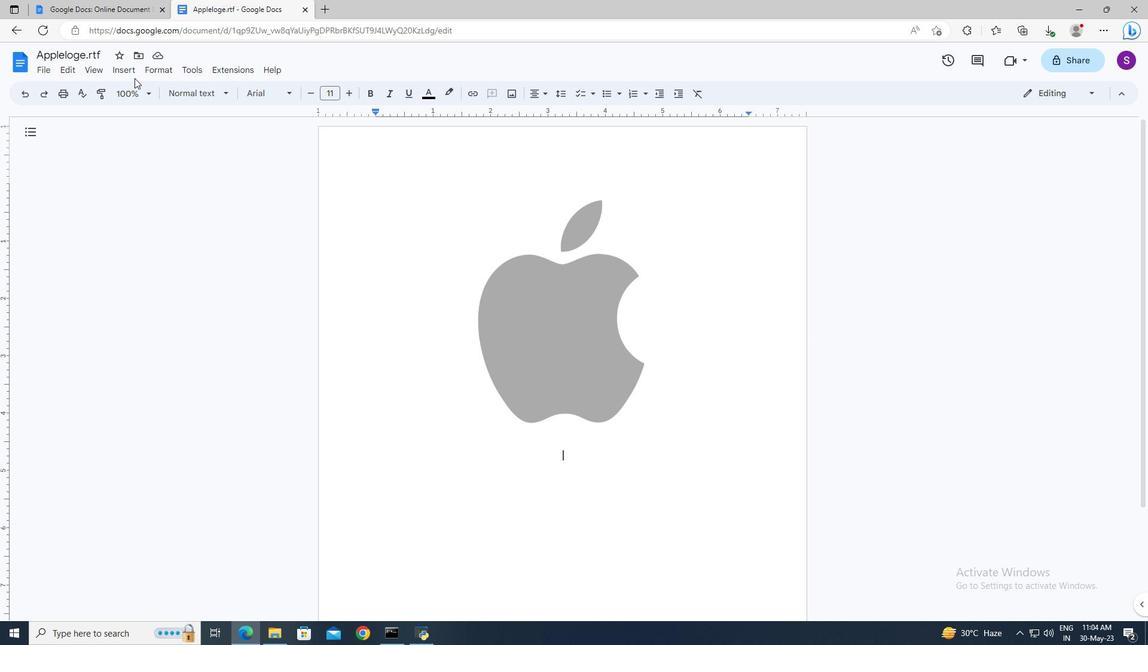 
Action: Mouse pressed left at (133, 75)
Screenshot: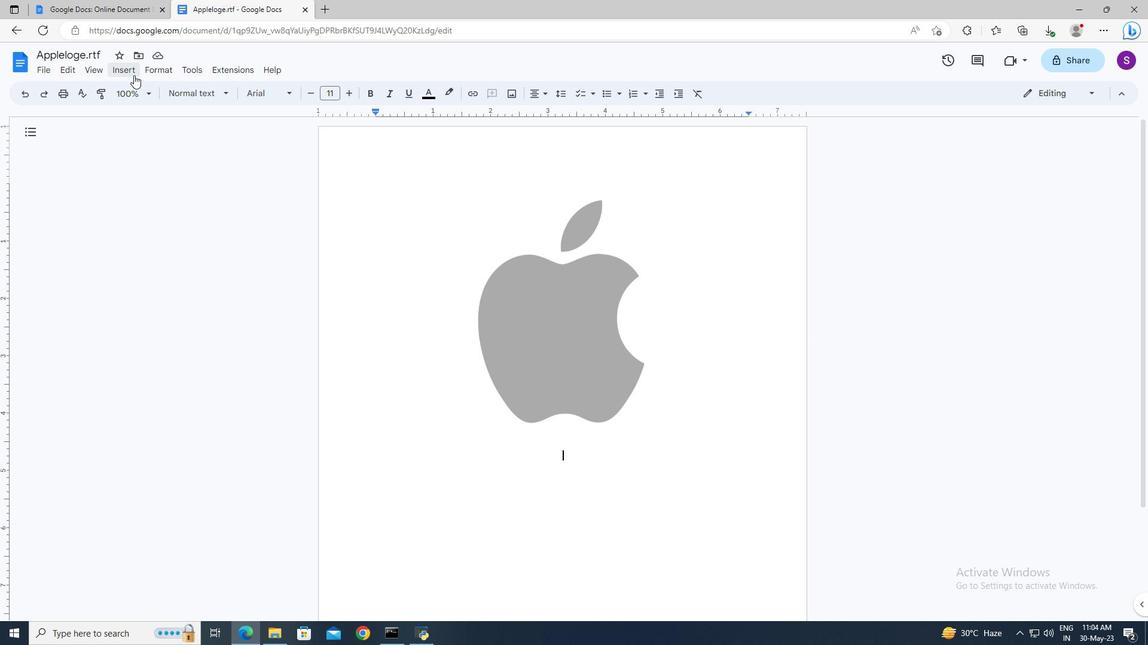 
Action: Mouse moved to (315, 126)
Screenshot: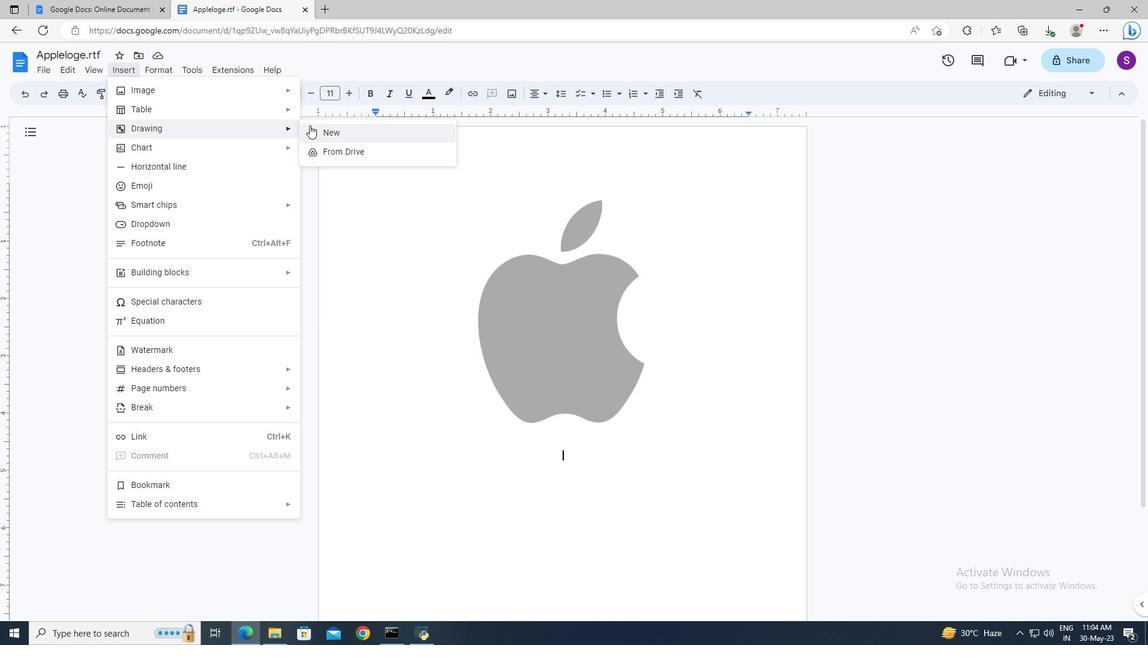 
Action: Mouse pressed left at (315, 126)
Screenshot: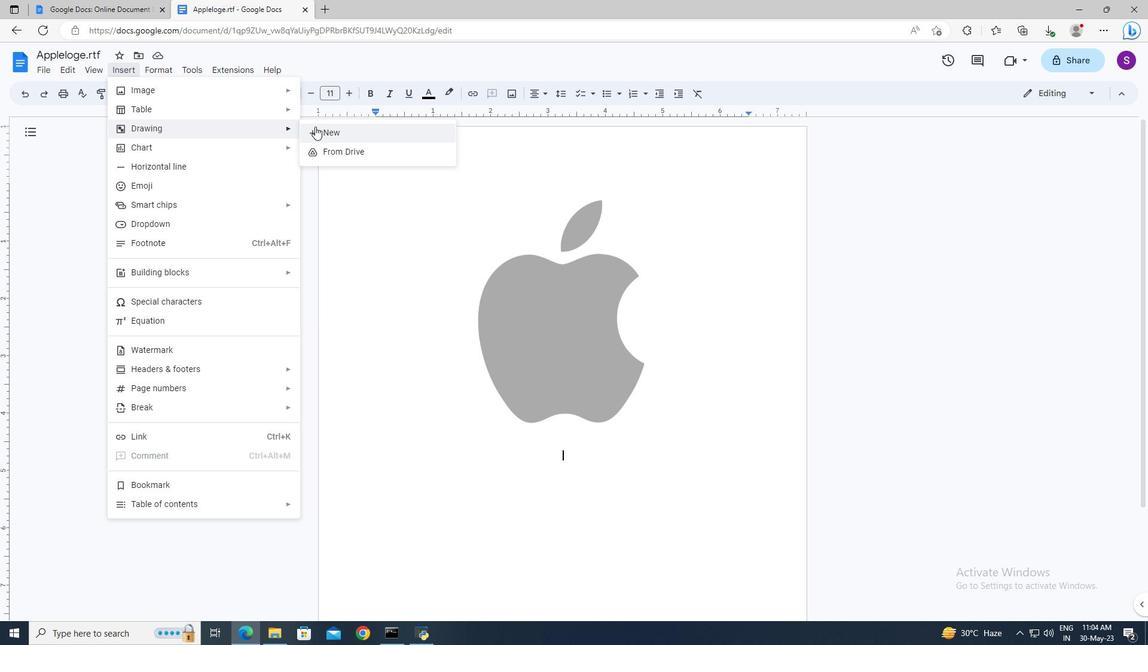 
Action: Mouse moved to (308, 129)
Screenshot: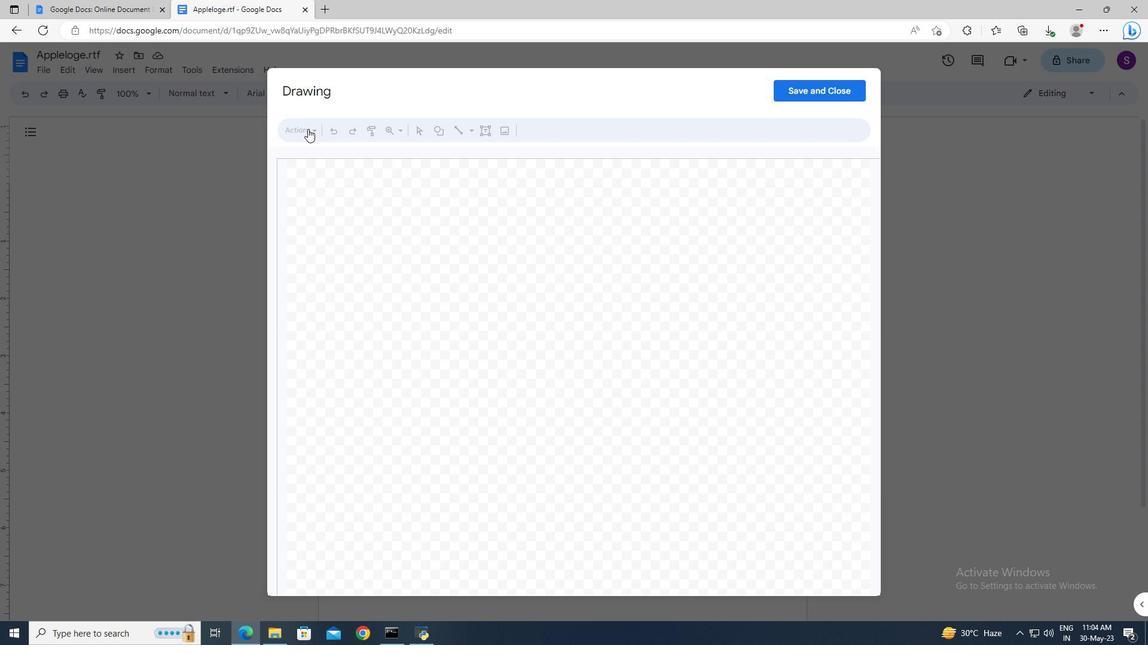 
Action: Mouse pressed left at (308, 129)
Screenshot: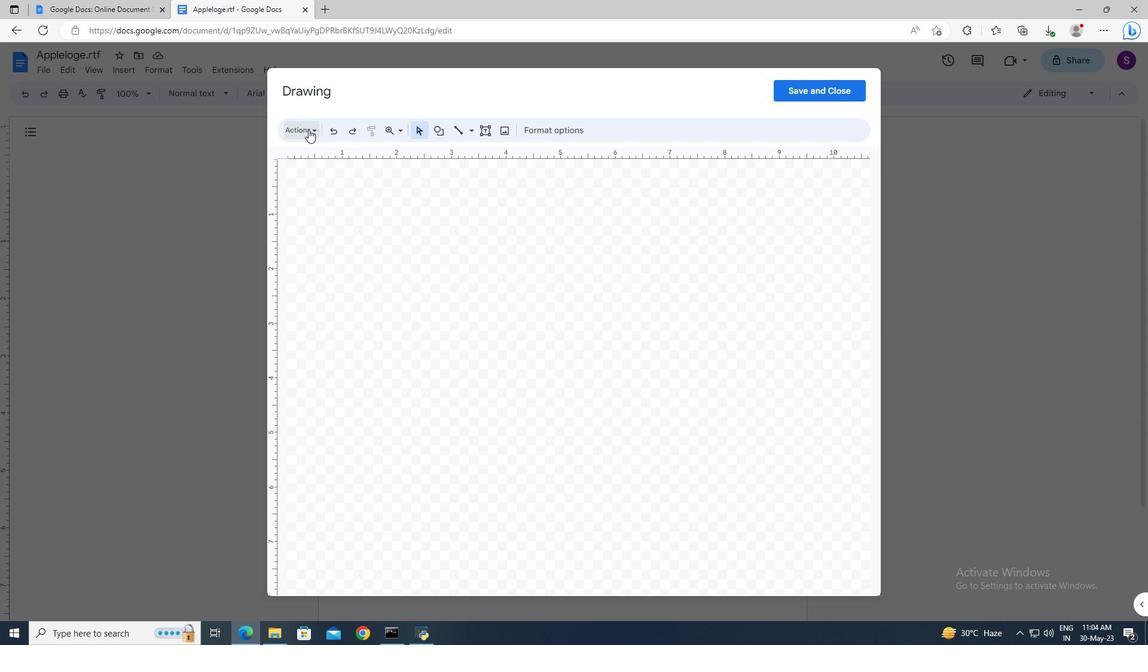 
Action: Mouse moved to (327, 206)
Screenshot: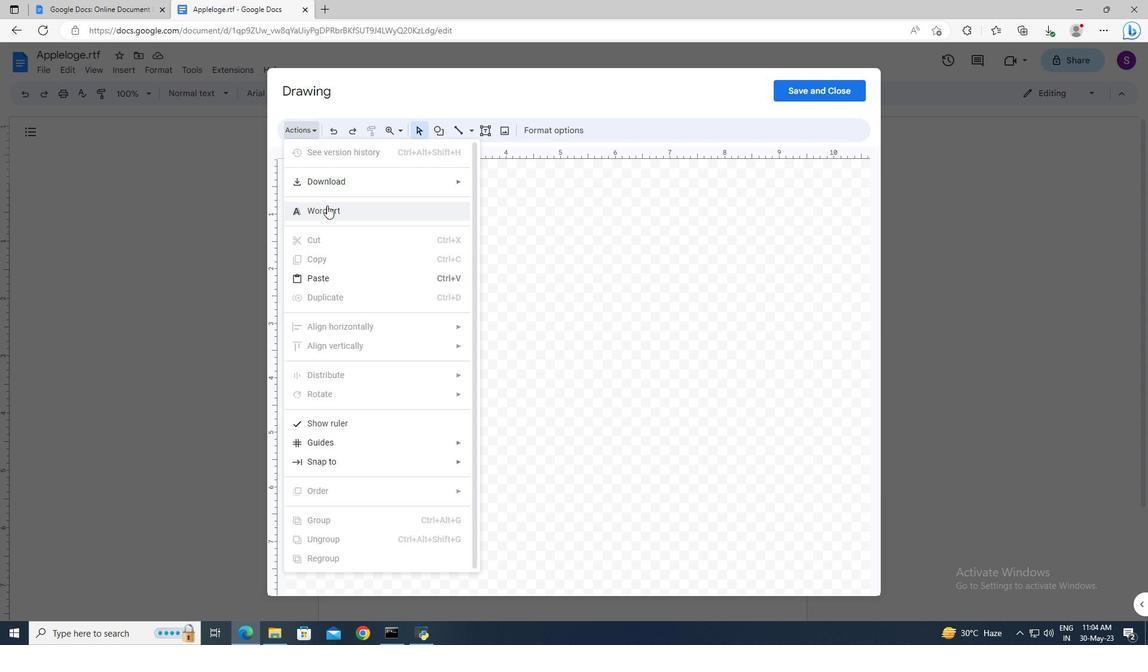 
Action: Mouse pressed left at (327, 206)
Screenshot: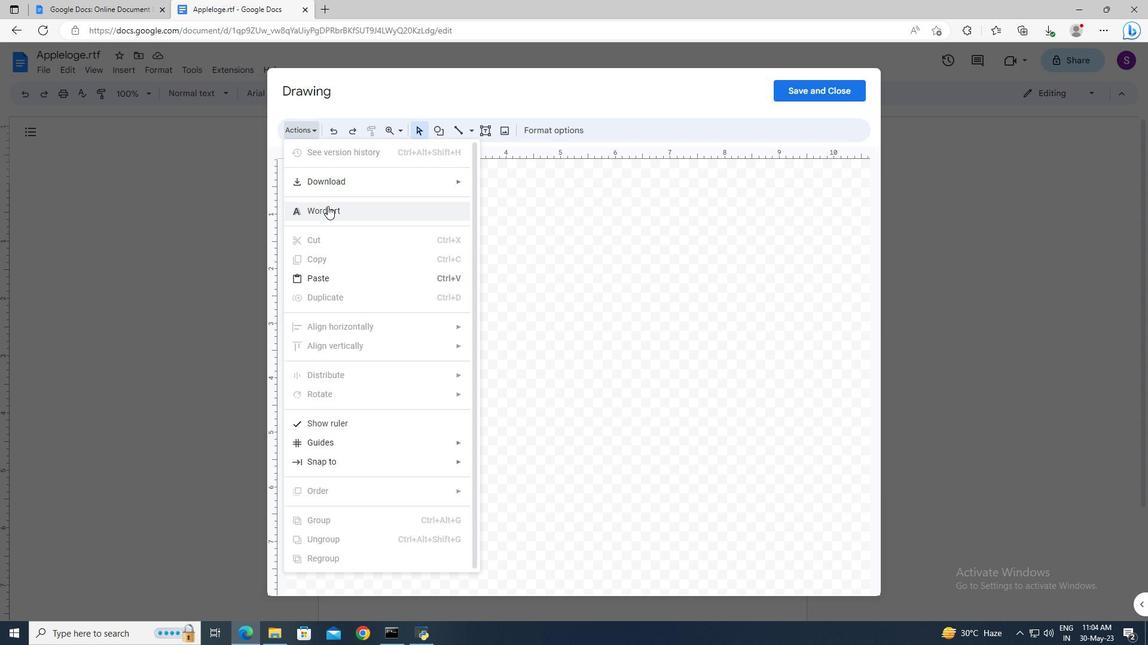 
Action: Key pressed <Key.shift>Apple<Key.enter>
Screenshot: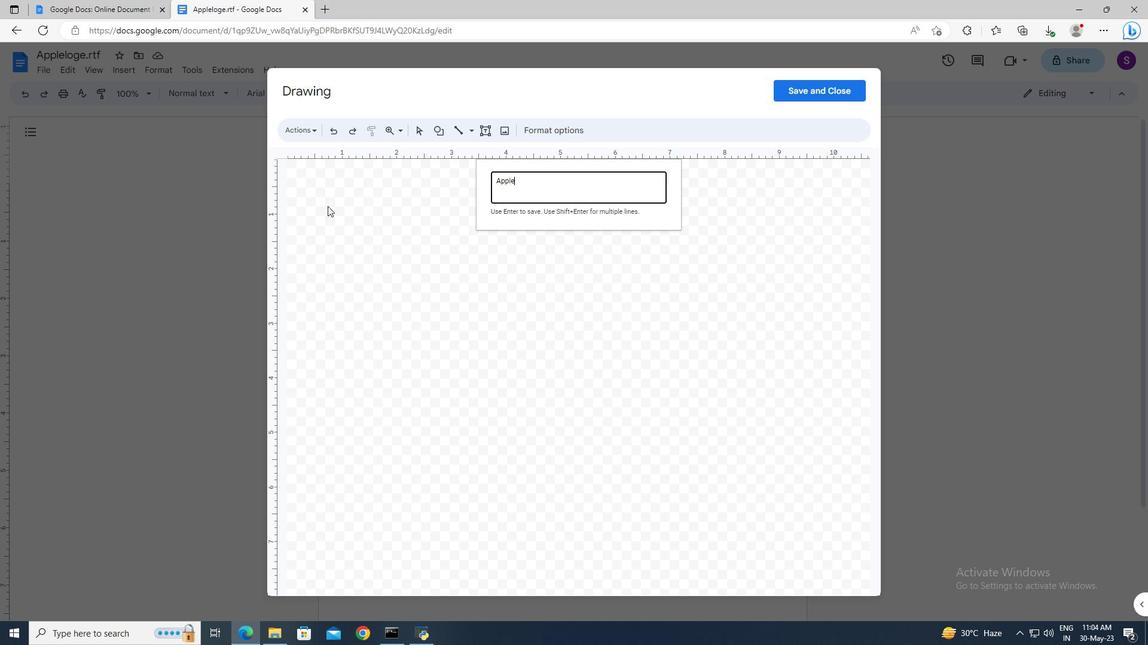 
Action: Mouse moved to (521, 130)
Screenshot: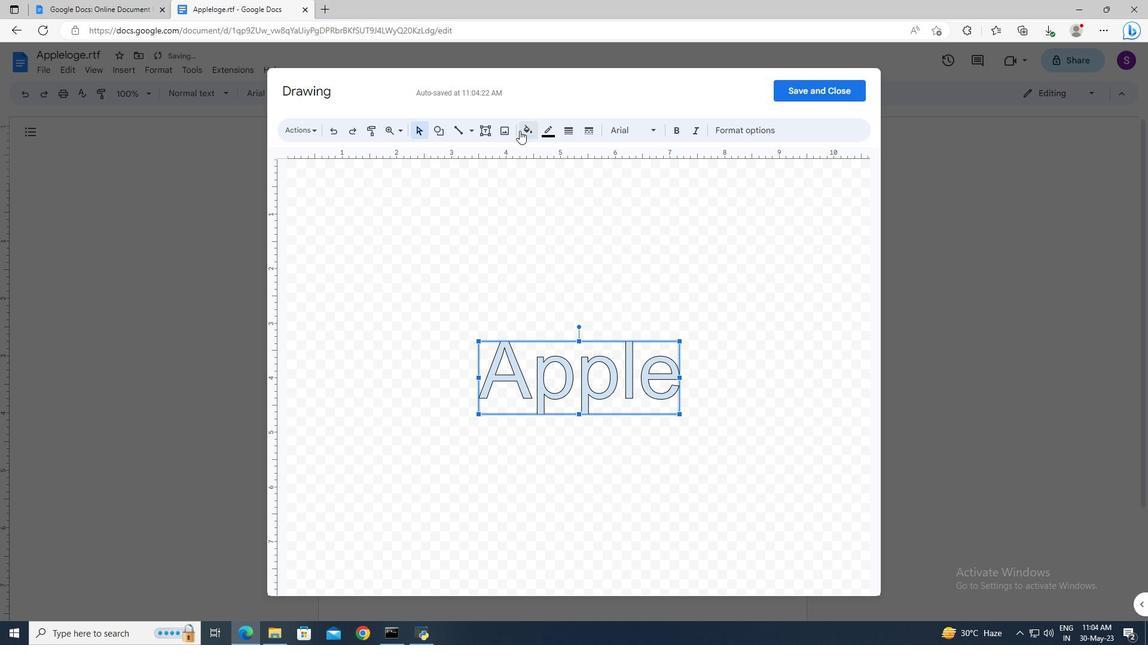 
Action: Mouse pressed left at (521, 130)
Screenshot: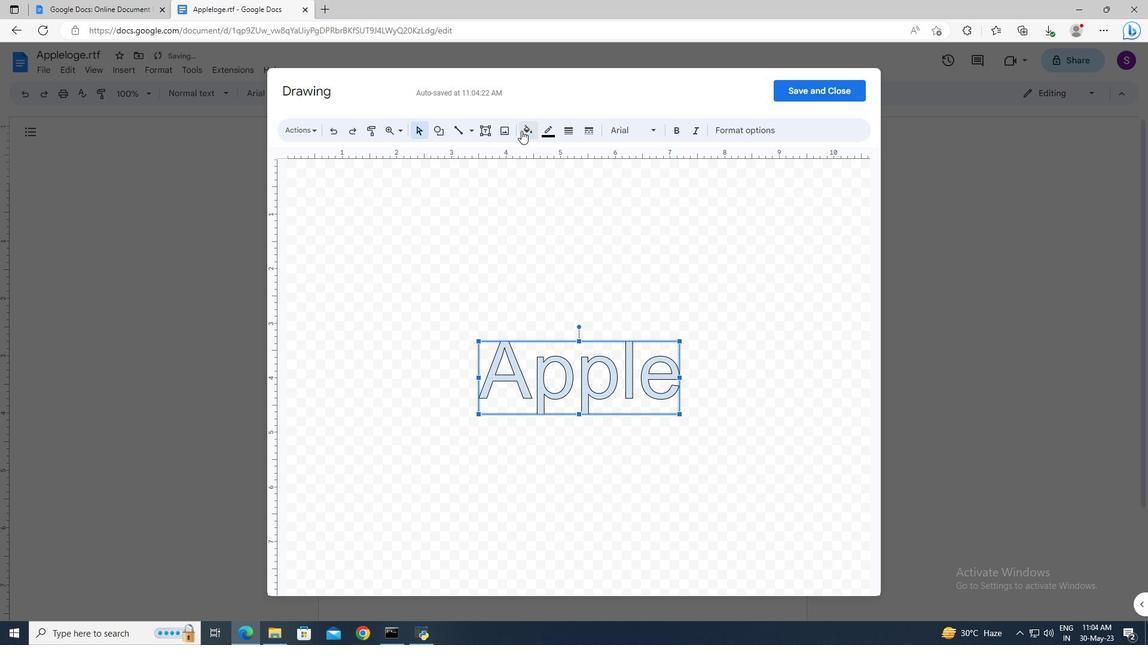 
Action: Mouse moved to (533, 211)
Screenshot: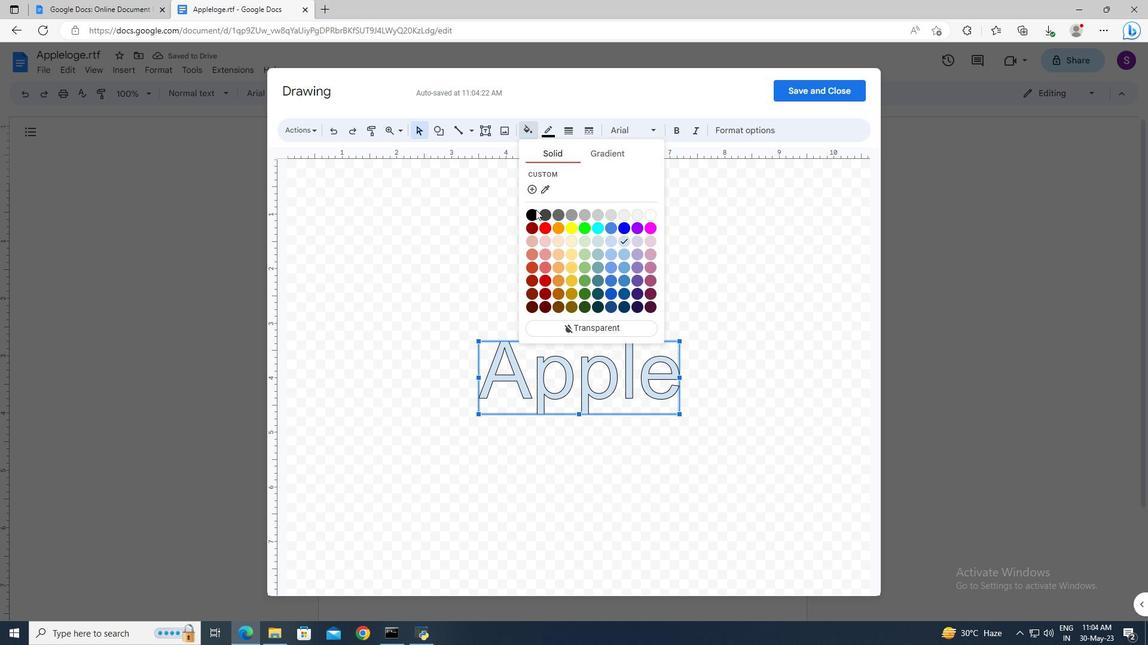 
Action: Mouse pressed left at (533, 211)
Screenshot: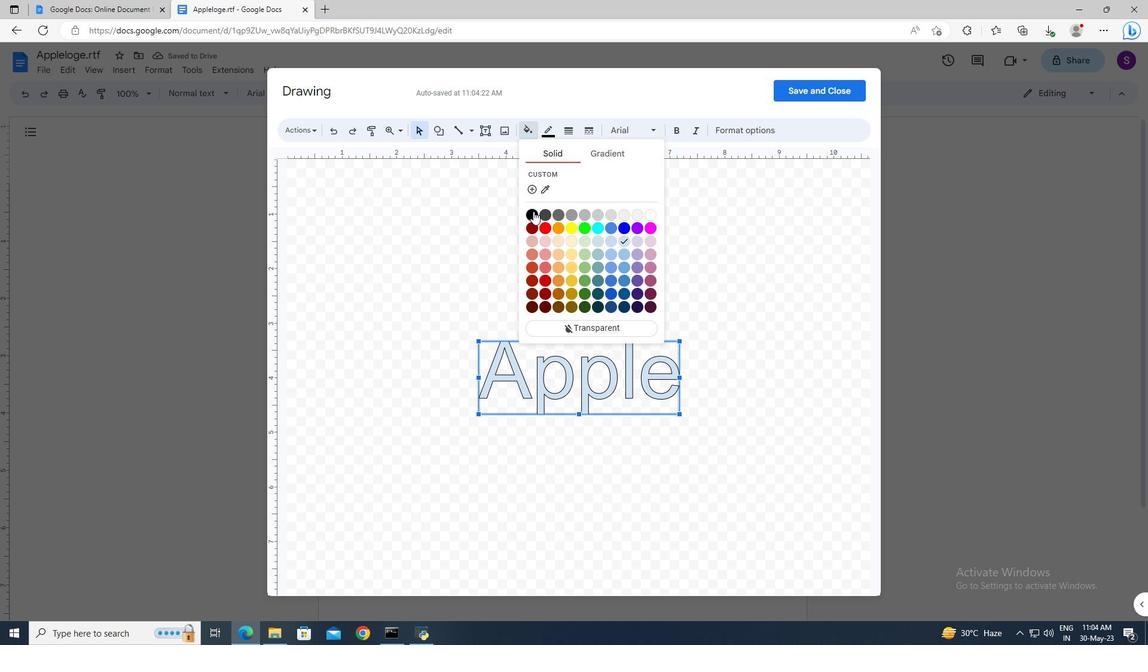 
Action: Mouse moved to (807, 91)
Screenshot: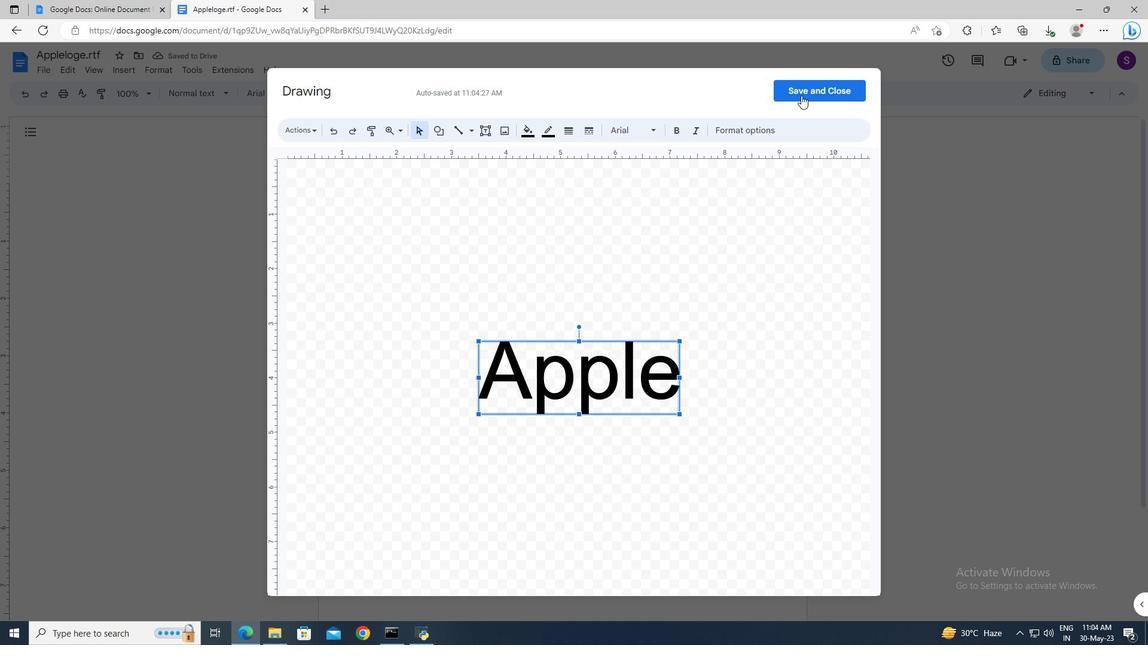 
Action: Mouse pressed left at (807, 91)
Screenshot: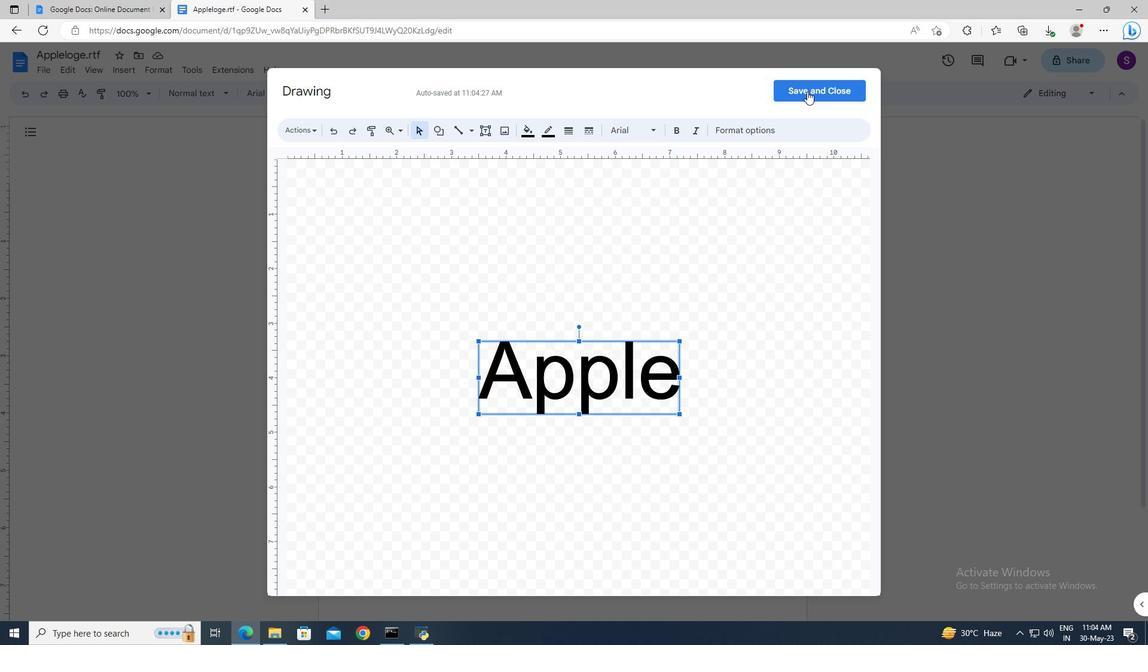
Action: Mouse moved to (593, 475)
Screenshot: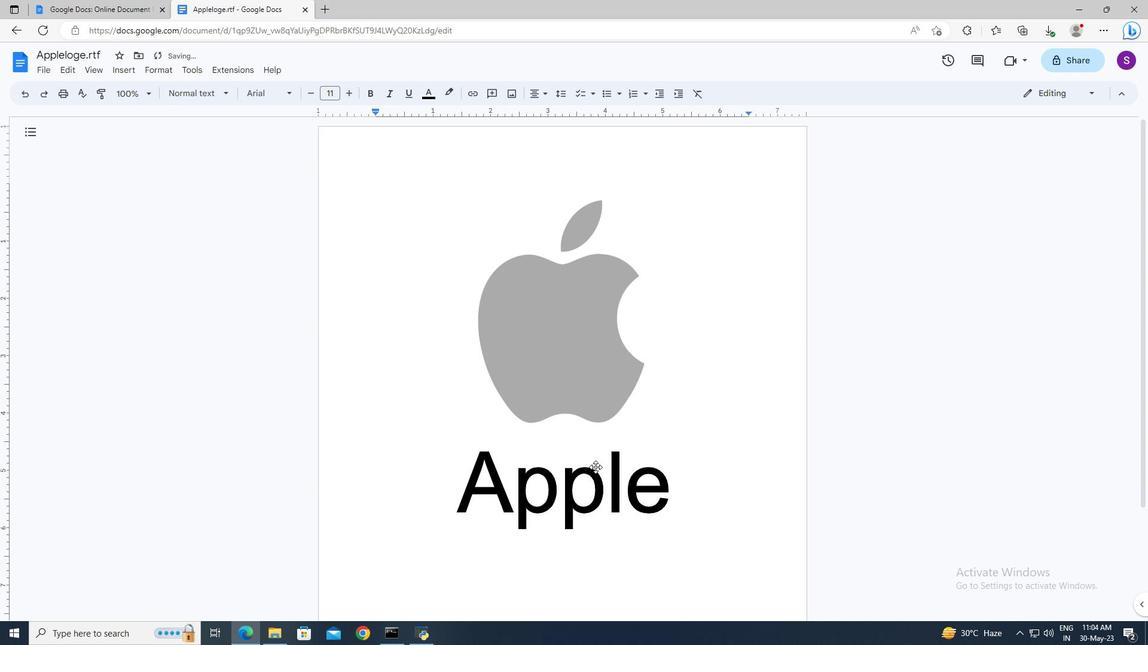 
Action: Mouse pressed left at (593, 475)
Screenshot: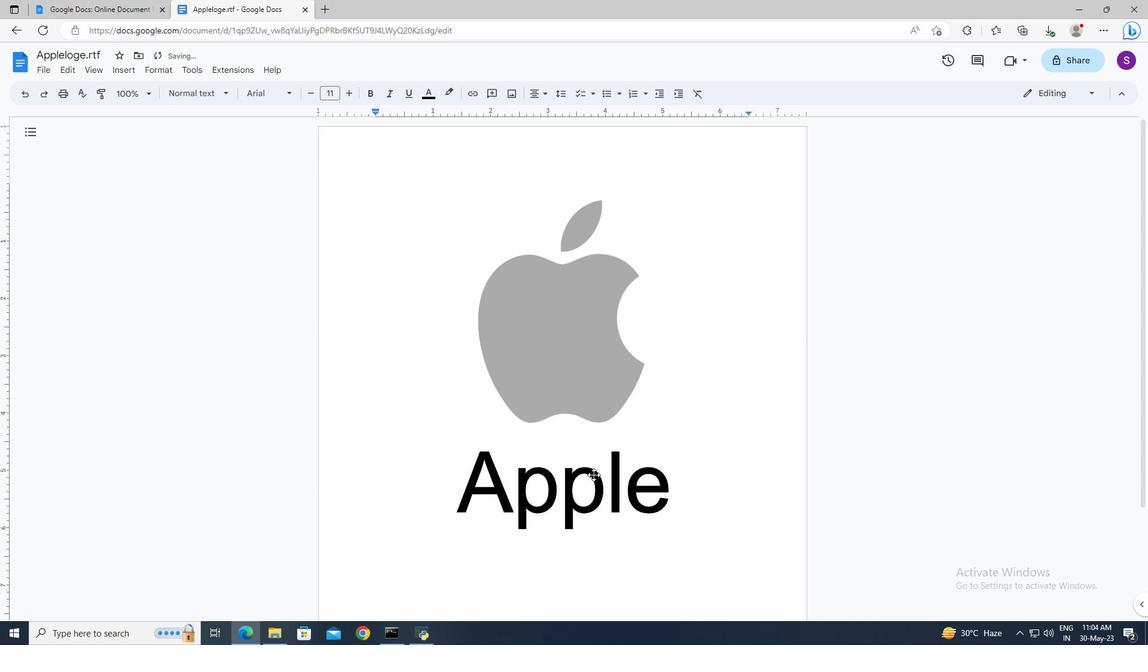 
Action: Mouse moved to (514, 99)
Screenshot: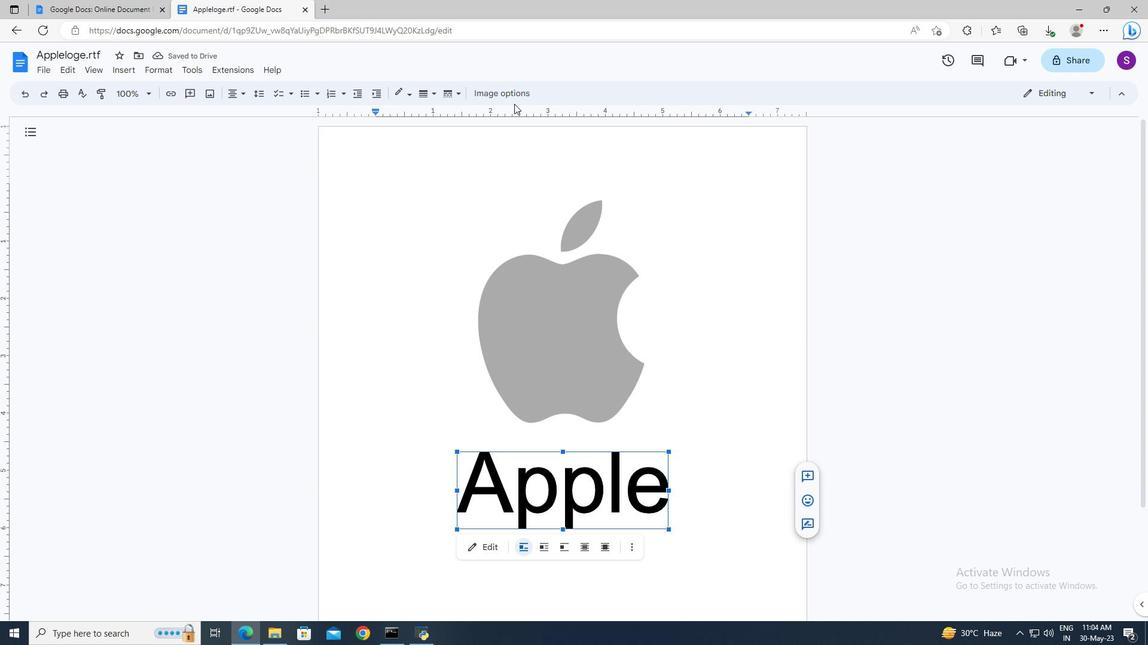 
Action: Mouse pressed left at (514, 99)
Screenshot: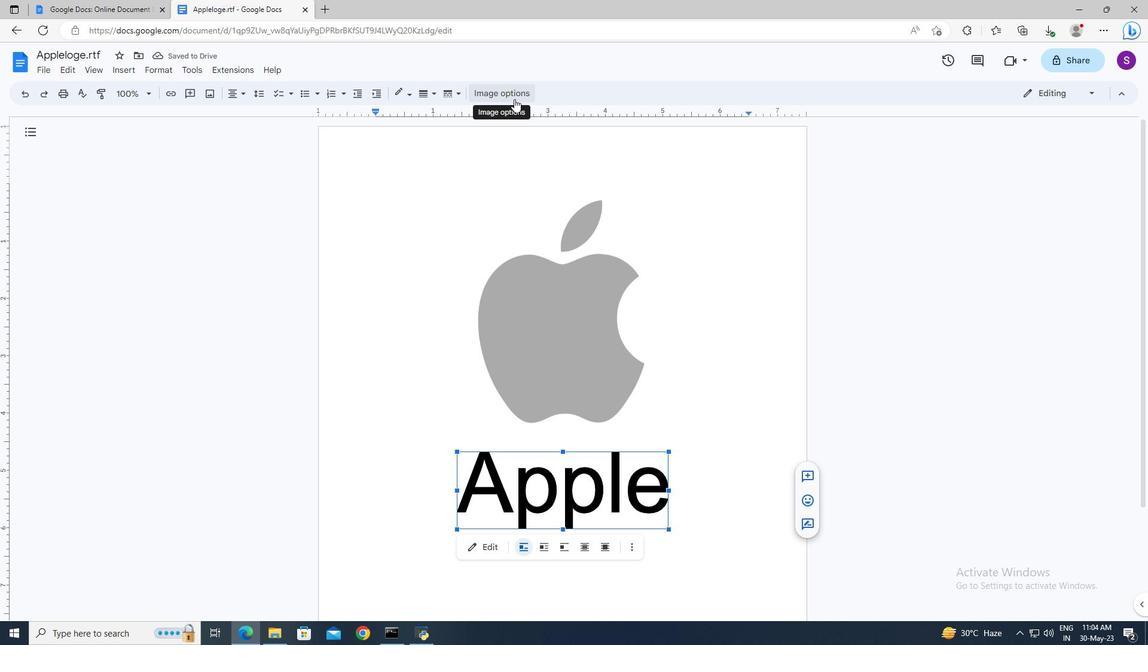 
Action: Mouse moved to (1071, 192)
Screenshot: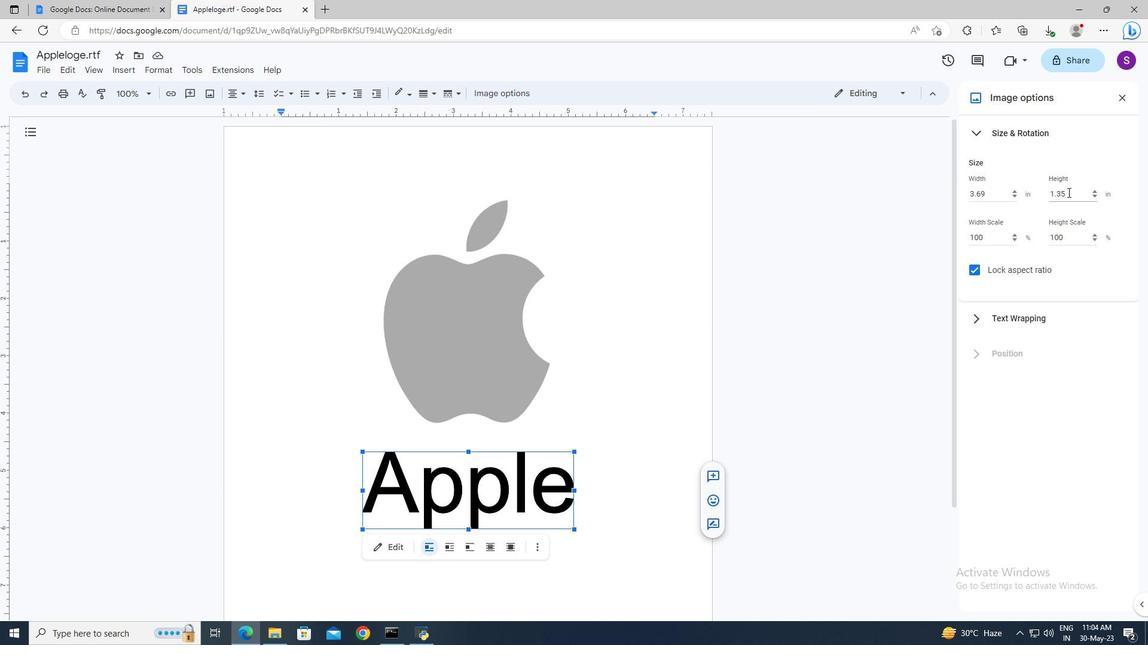 
Action: Mouse pressed left at (1071, 192)
Screenshot: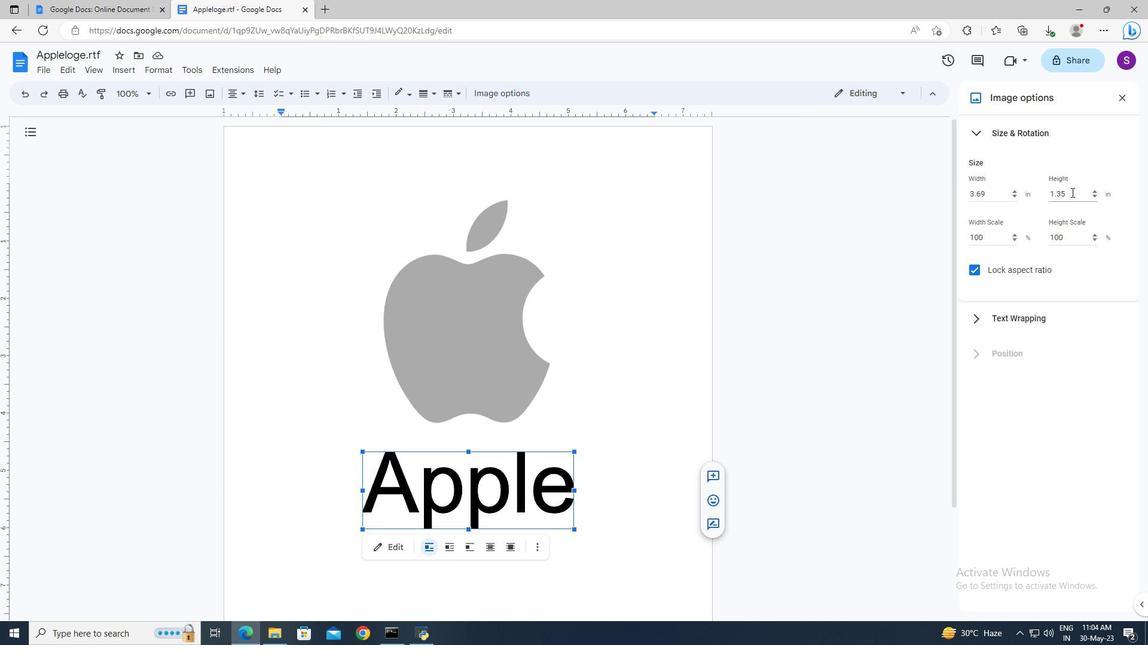 
Action: Mouse moved to (1047, 179)
Screenshot: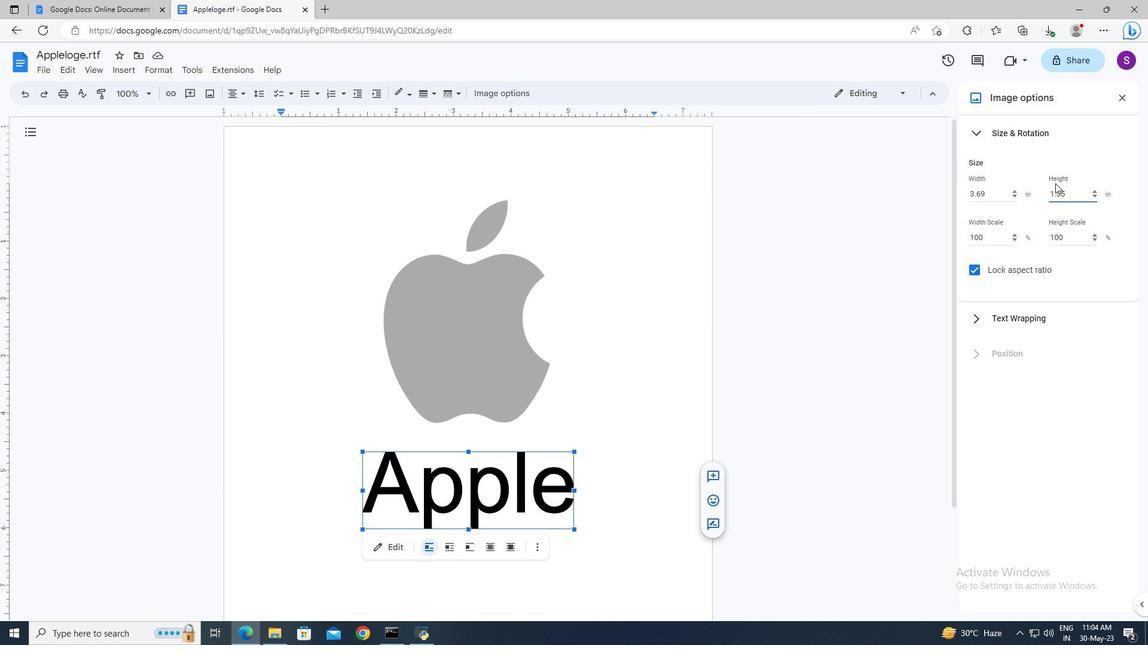 
Action: Key pressed <Key.backspace><Key.backspace><Key.backspace><Key.backspace>6.3<Key.left><Key.left><Key.left><Key.backspace><Key.end><Key.backspace>.32<Key.enter>
Screenshot: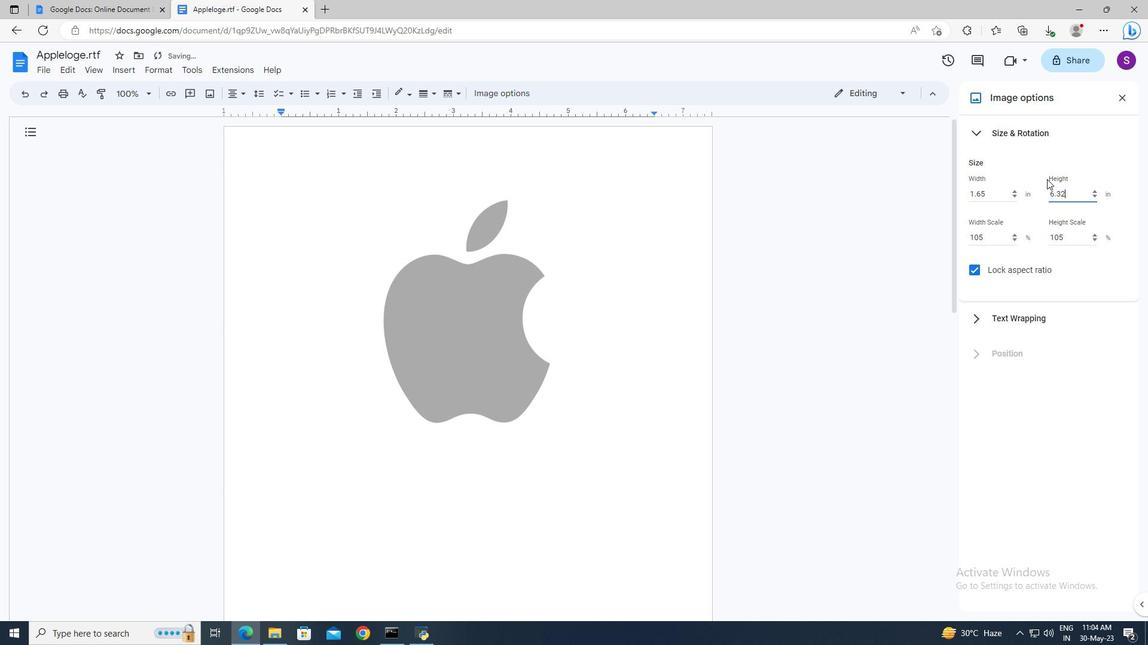 
Action: Mouse moved to (1116, 92)
Screenshot: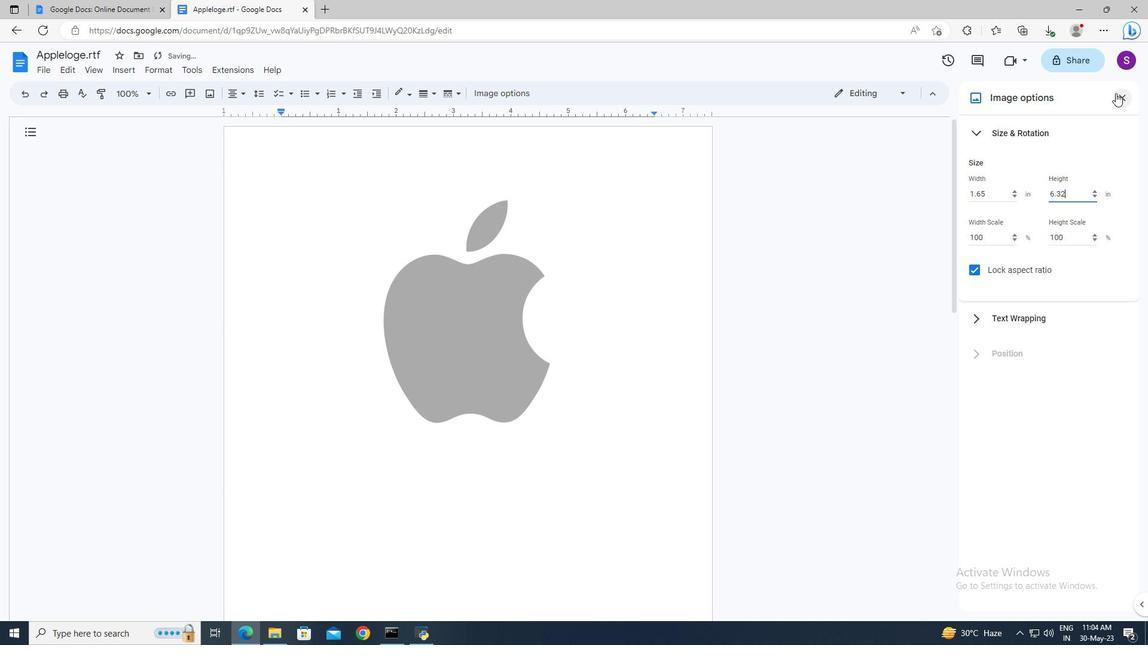 
Action: Mouse pressed left at (1116, 92)
Screenshot: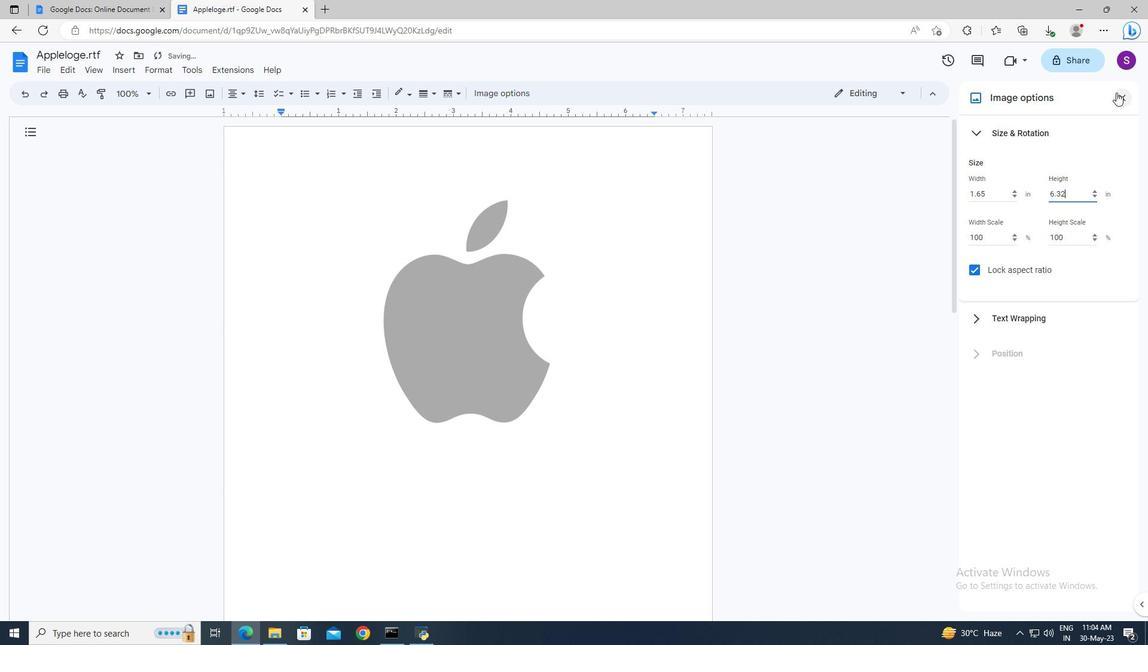 
Action: Mouse moved to (658, 297)
Screenshot: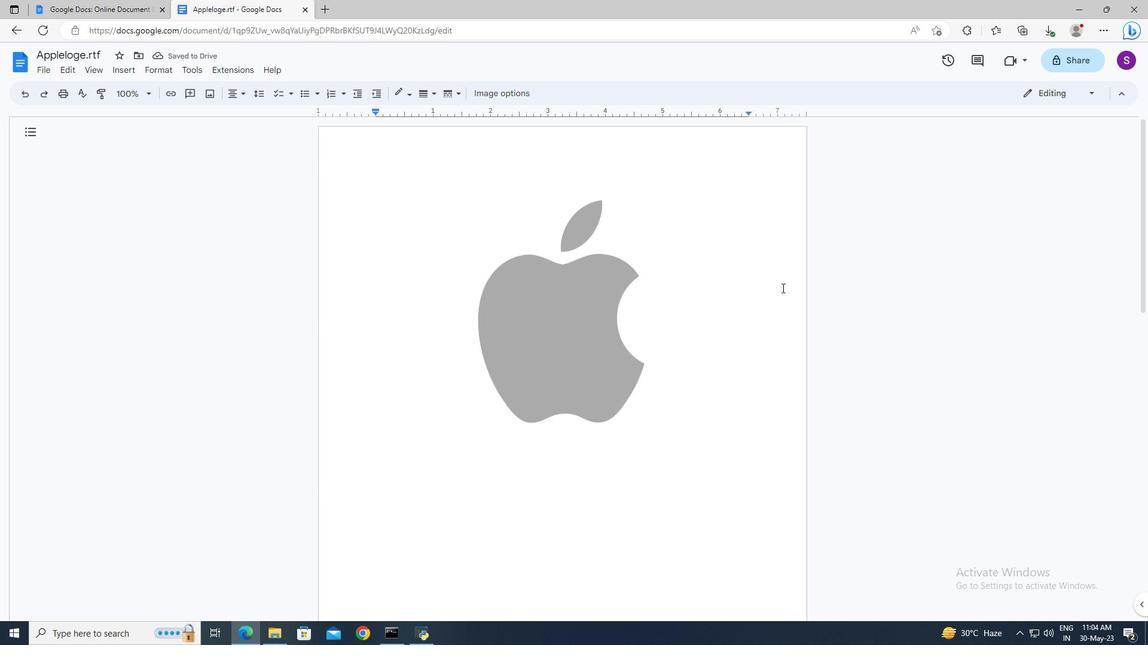 
